 Task: Open Card Trademark Registration Review in Board Sales Pipeline Management and Lead Generation to Workspace Business Writing and add a team member Softage.2@softage.net, a label Purple, a checklist Mixology, an attachment from your google drive, a color Purple and finally, add a card description 'Conduct team training session on leadership' and a comment 'Let us approach this task with a sense of curiosity and a willingness to learn, recognizing that there may be new knowledge or skills to gain.'. Add a start date 'Jan 06, 1900' with a due date 'Jan 13, 1900'
Action: Mouse moved to (388, 156)
Screenshot: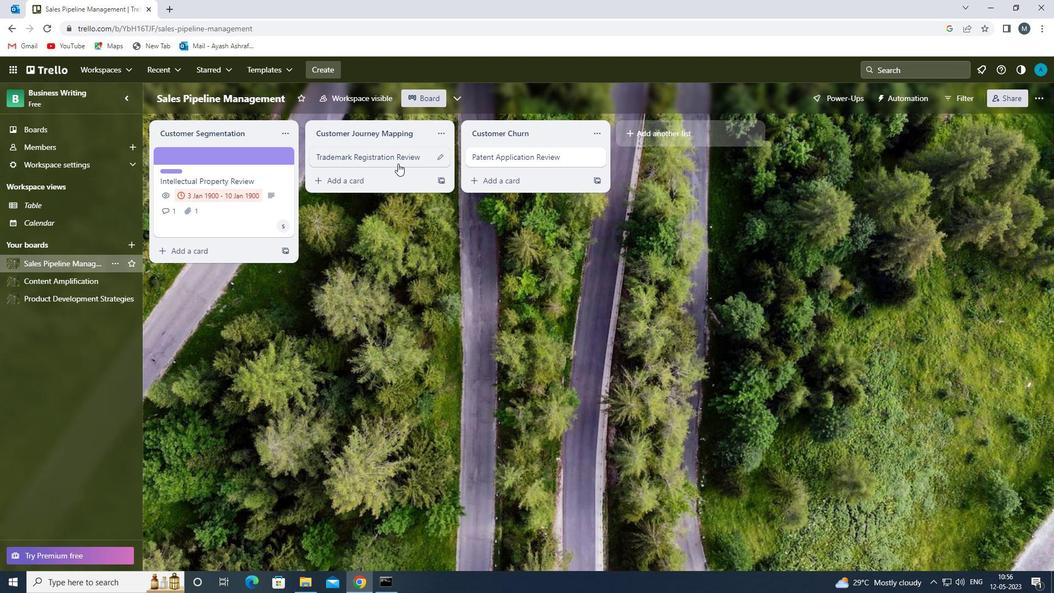 
Action: Mouse pressed left at (388, 156)
Screenshot: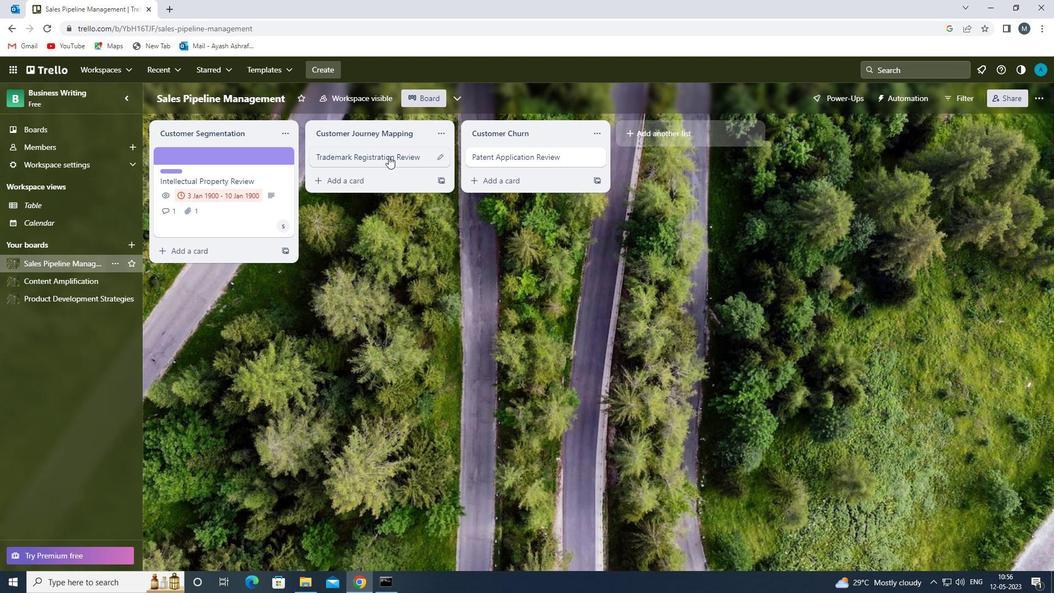 
Action: Mouse moved to (663, 193)
Screenshot: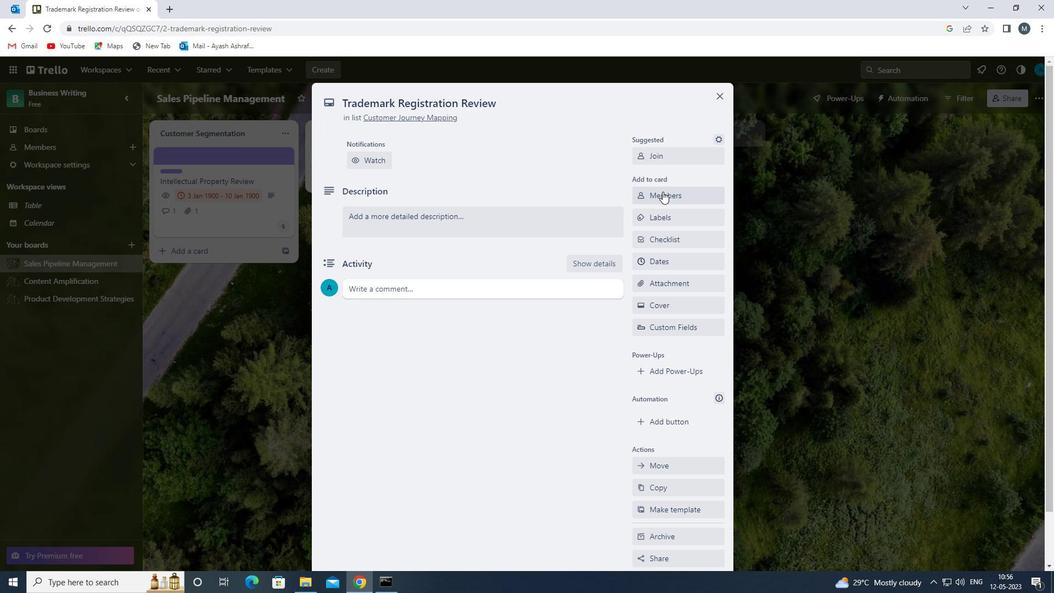 
Action: Mouse pressed left at (663, 193)
Screenshot: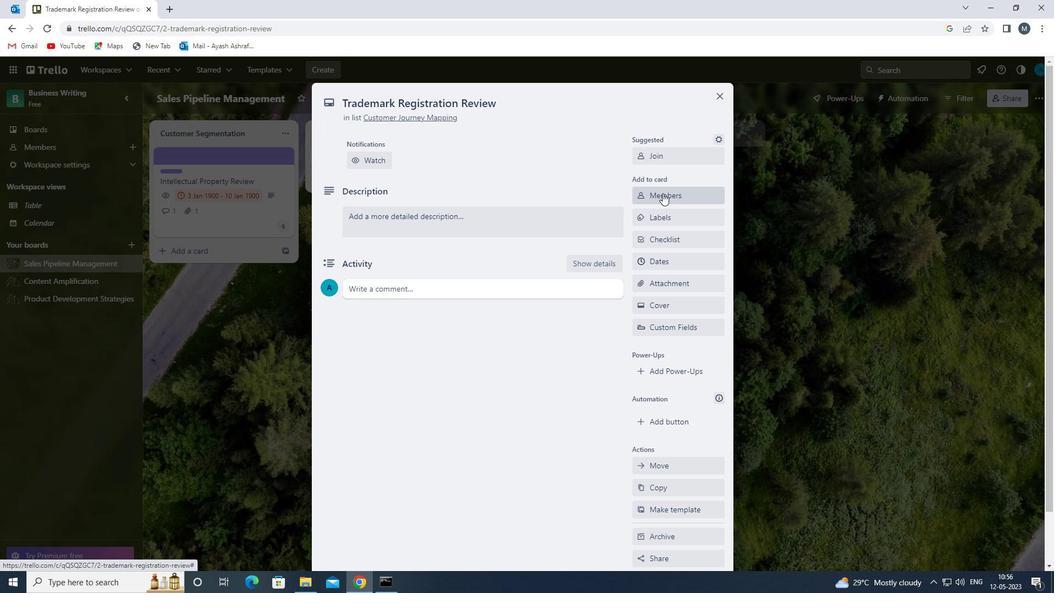 
Action: Mouse moved to (694, 285)
Screenshot: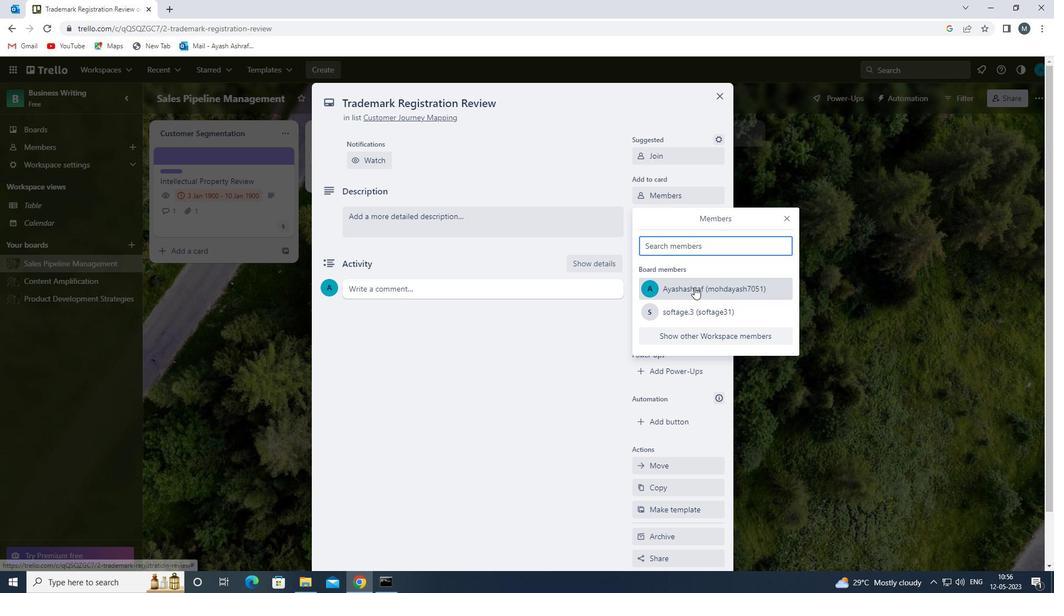 
Action: Key pressed s
Screenshot: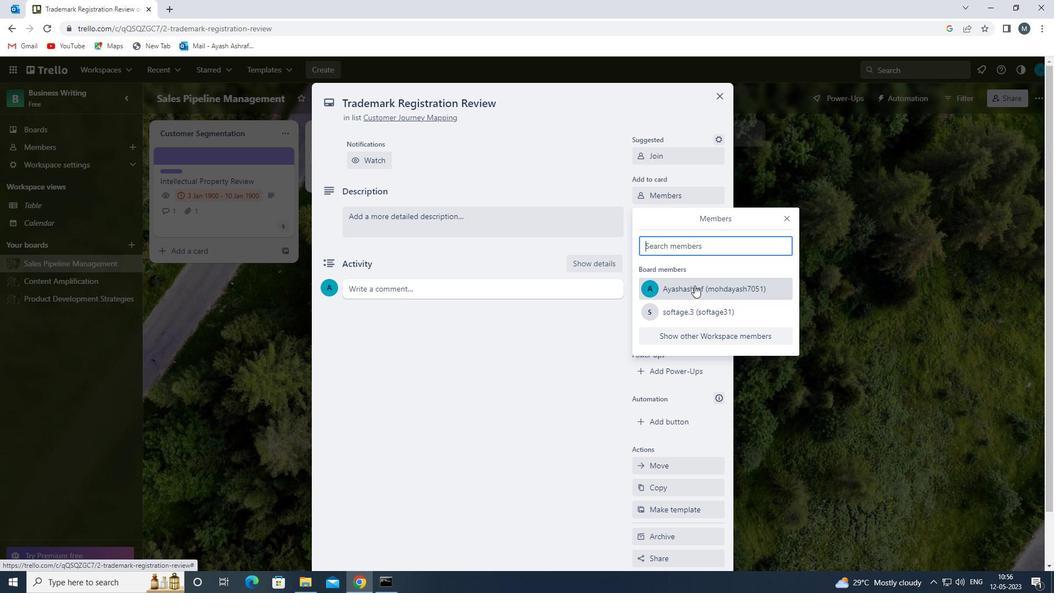 
Action: Mouse moved to (696, 354)
Screenshot: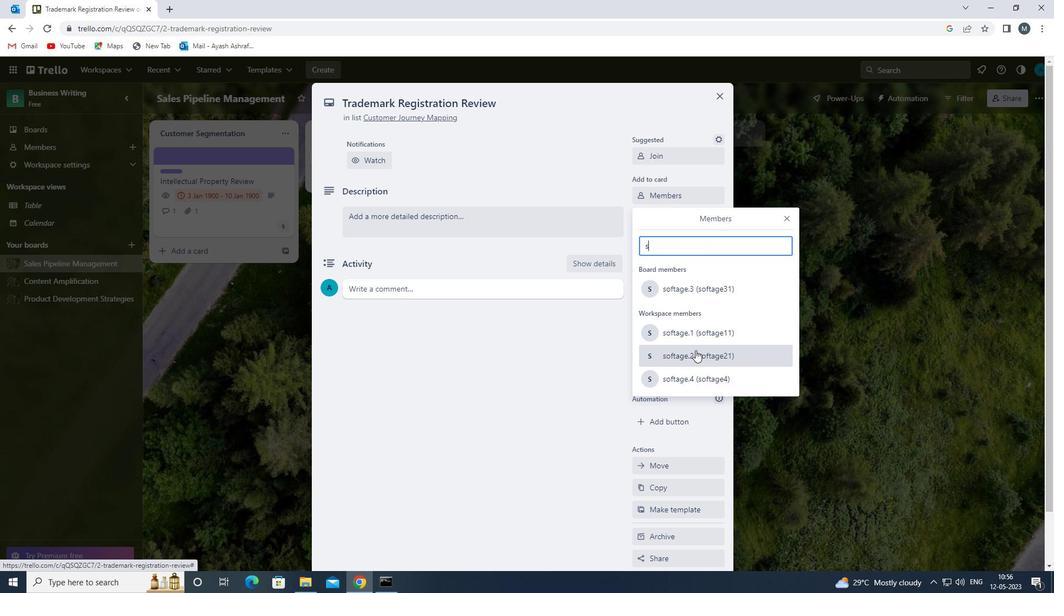 
Action: Mouse pressed left at (696, 354)
Screenshot: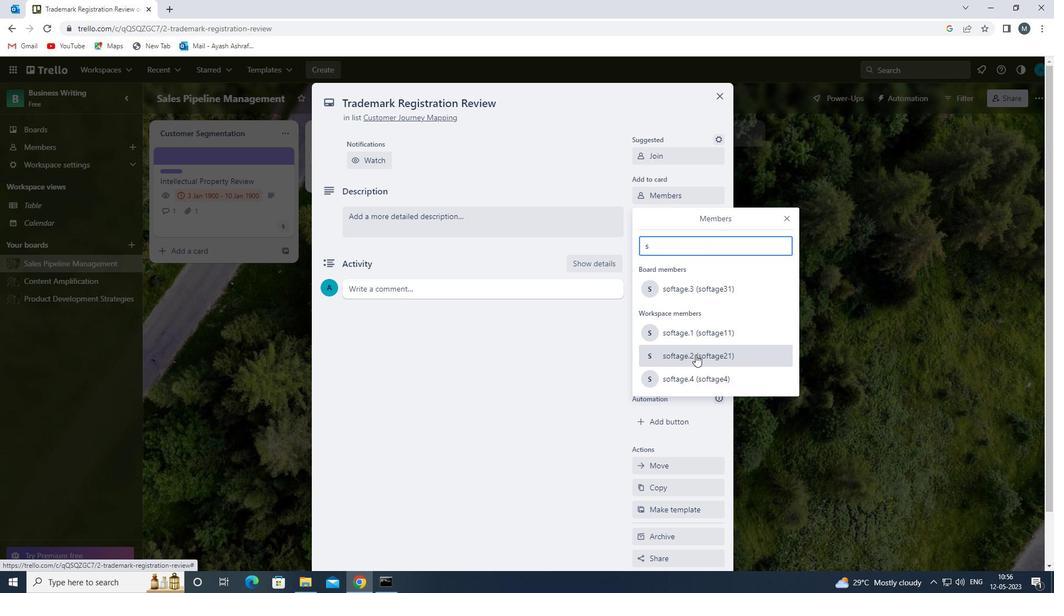 
Action: Mouse moved to (788, 219)
Screenshot: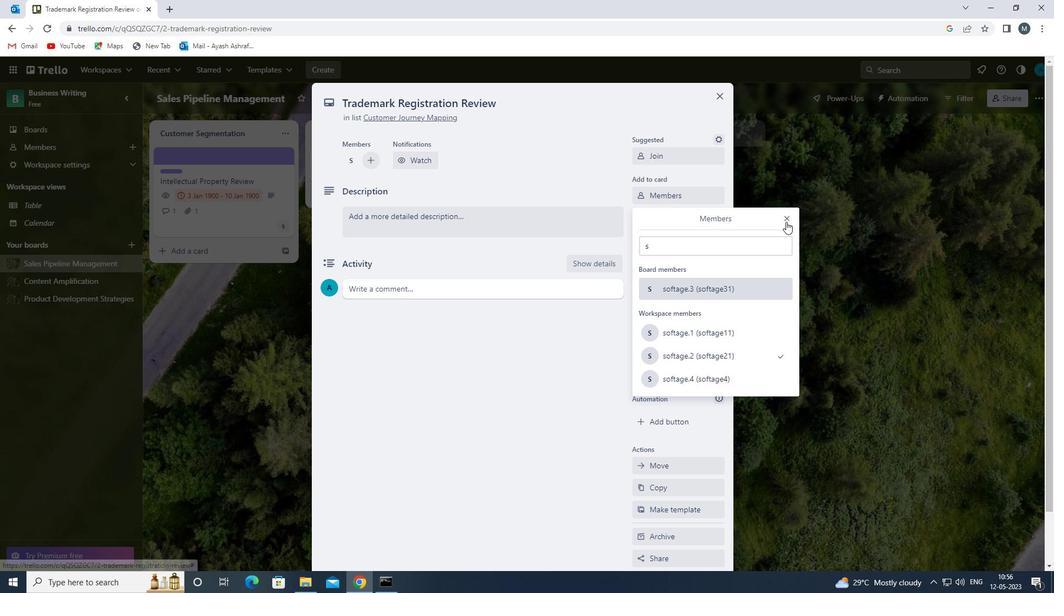 
Action: Mouse pressed left at (788, 219)
Screenshot: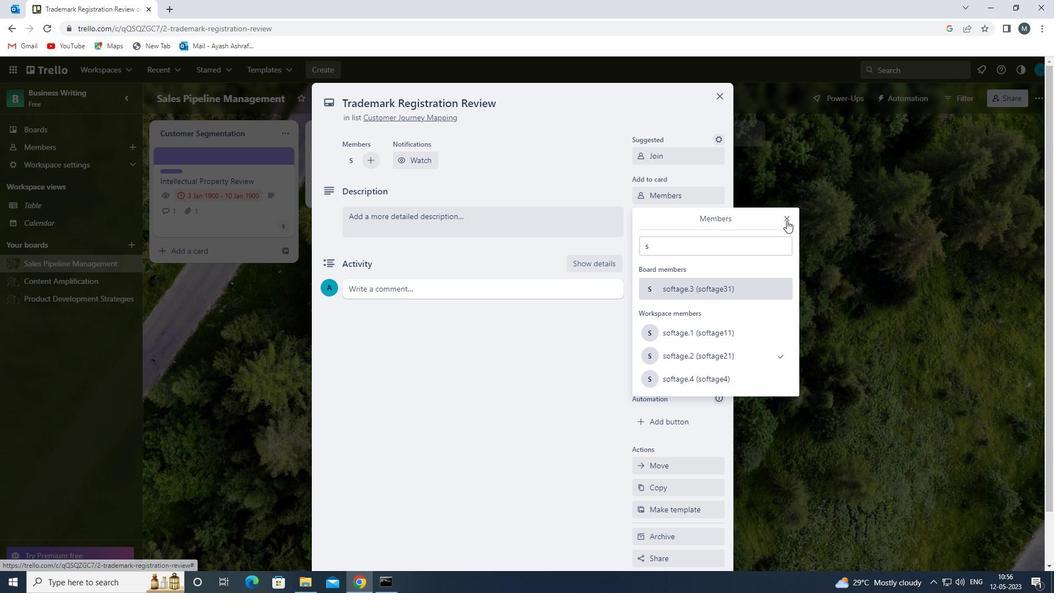 
Action: Mouse moved to (673, 218)
Screenshot: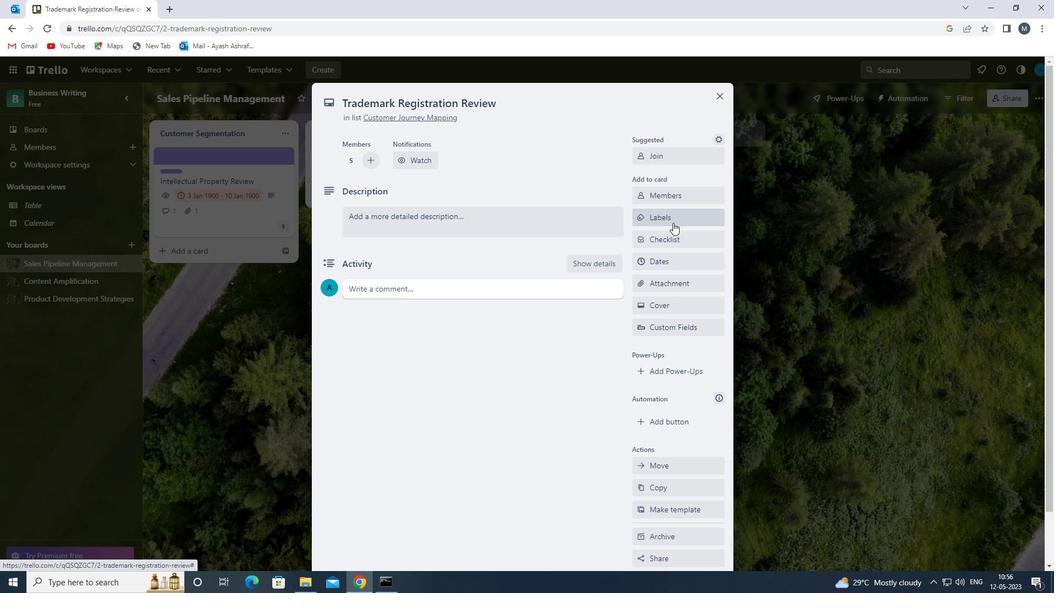 
Action: Mouse pressed left at (673, 218)
Screenshot: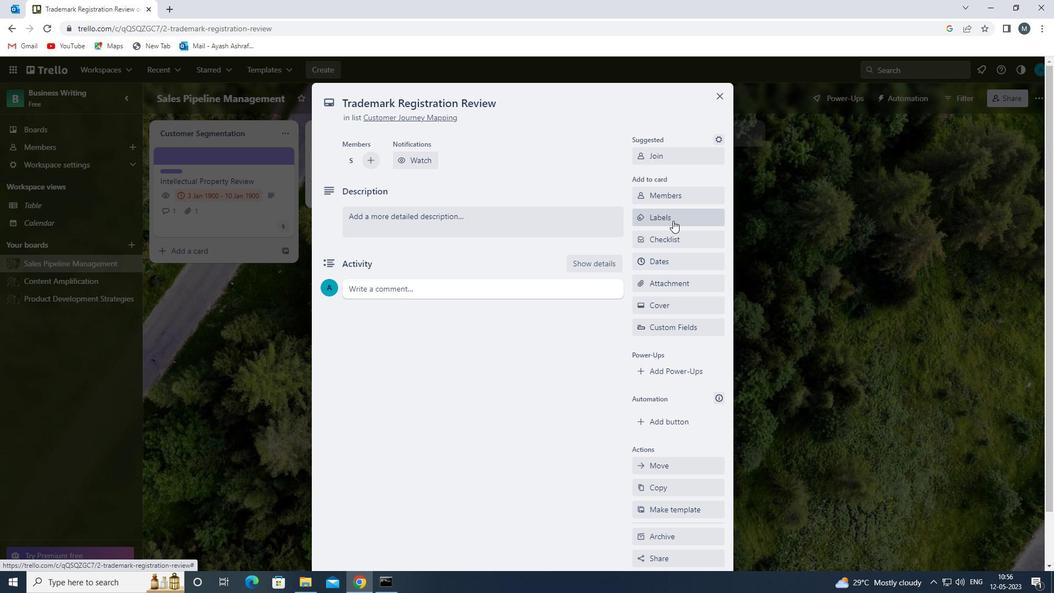 
Action: Mouse moved to (694, 388)
Screenshot: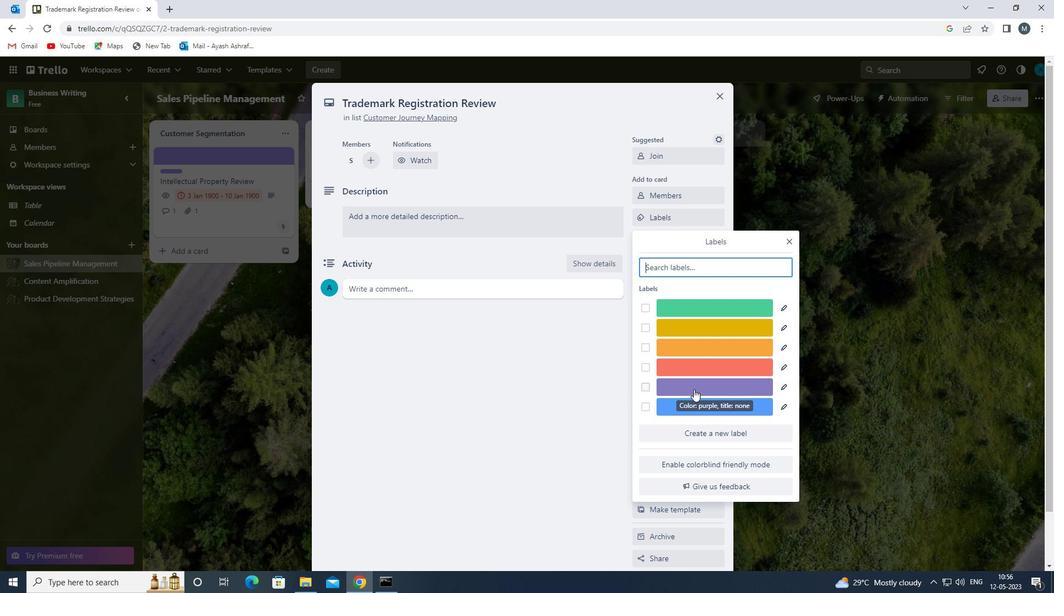 
Action: Mouse pressed left at (694, 388)
Screenshot: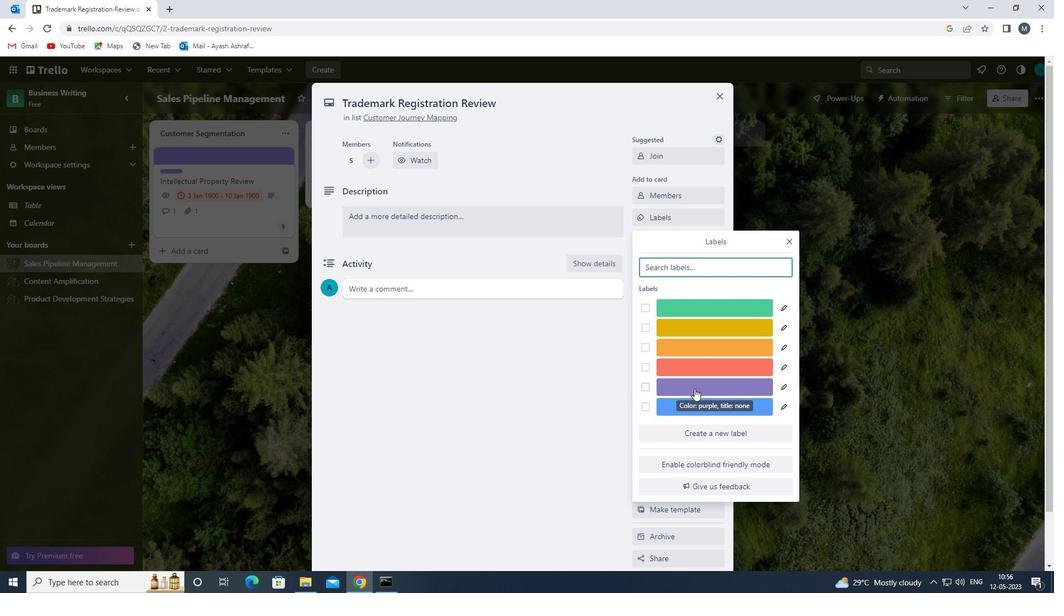 
Action: Mouse moved to (790, 239)
Screenshot: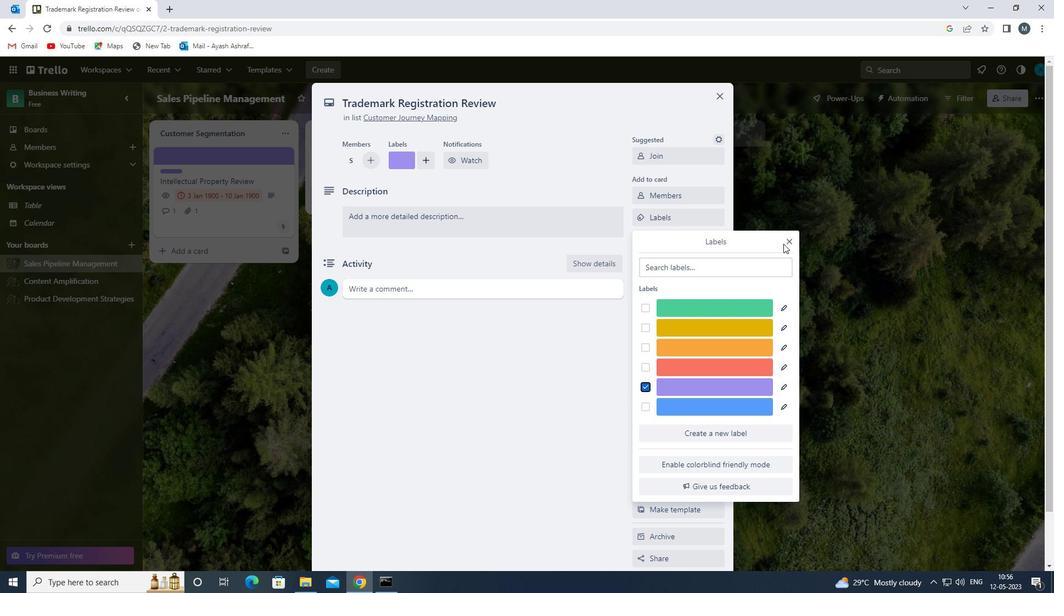 
Action: Mouse pressed left at (790, 239)
Screenshot: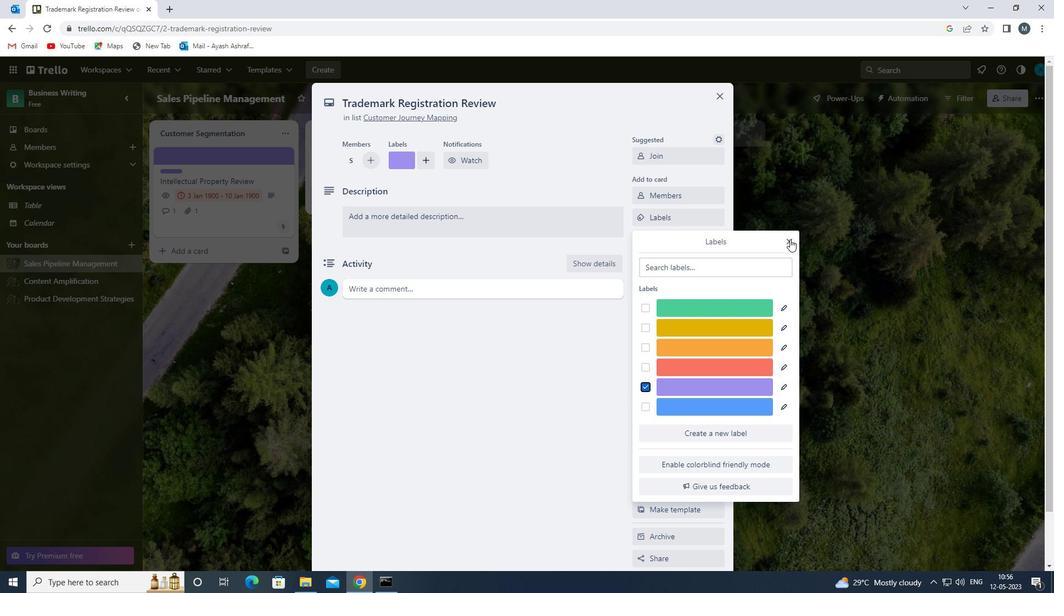 
Action: Mouse moved to (676, 238)
Screenshot: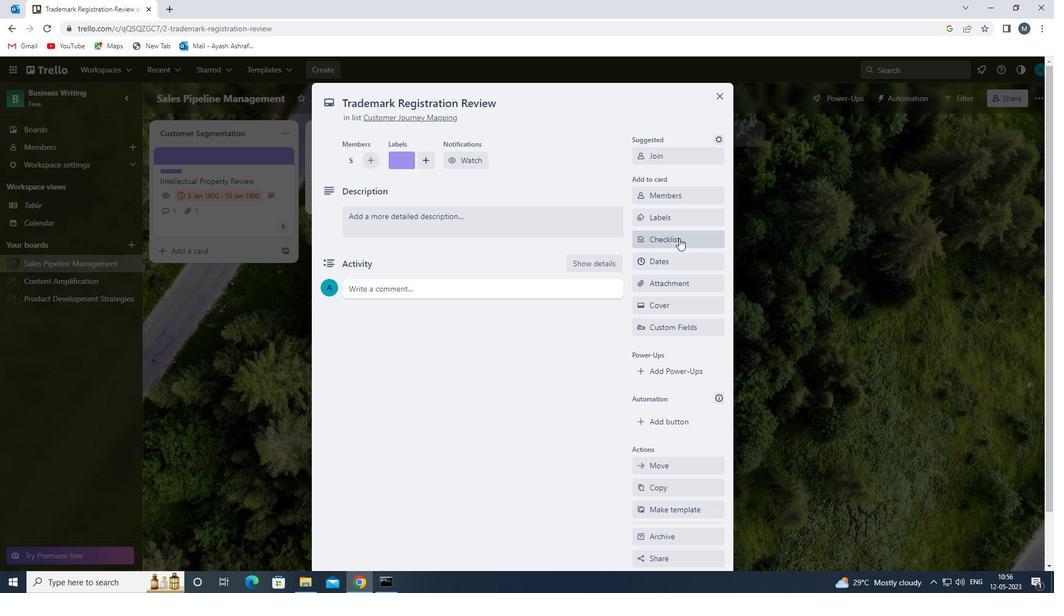 
Action: Mouse pressed left at (676, 238)
Screenshot: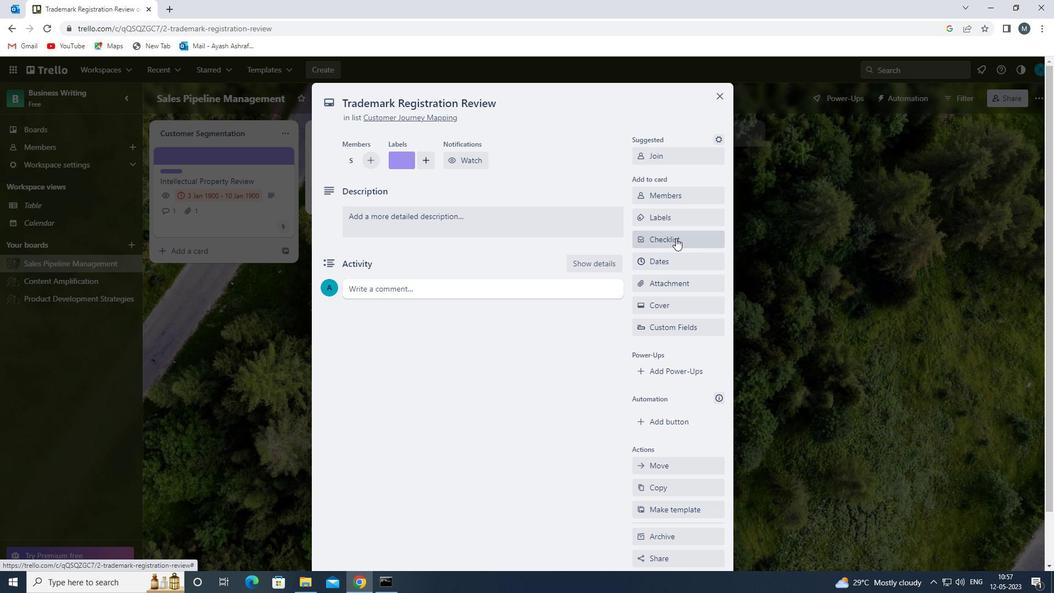 
Action: Mouse moved to (681, 295)
Screenshot: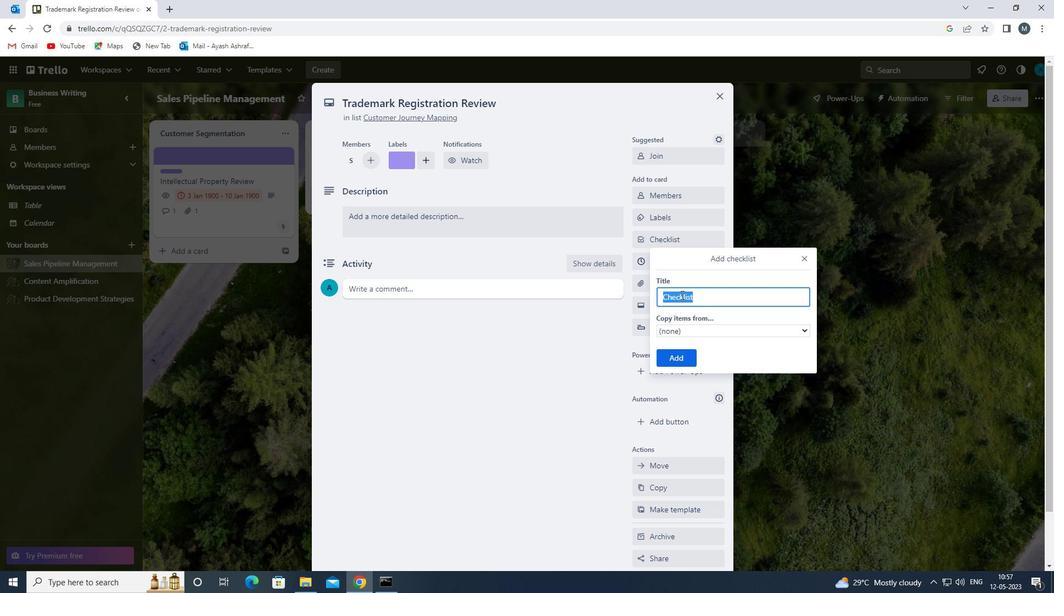 
Action: Key pressed m
Screenshot: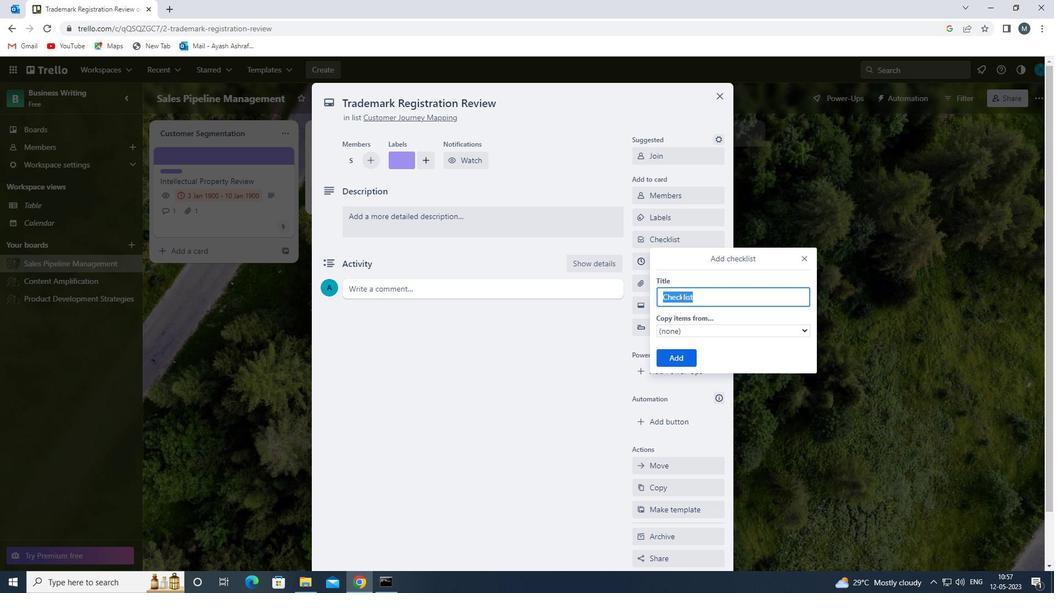 
Action: Mouse moved to (717, 340)
Screenshot: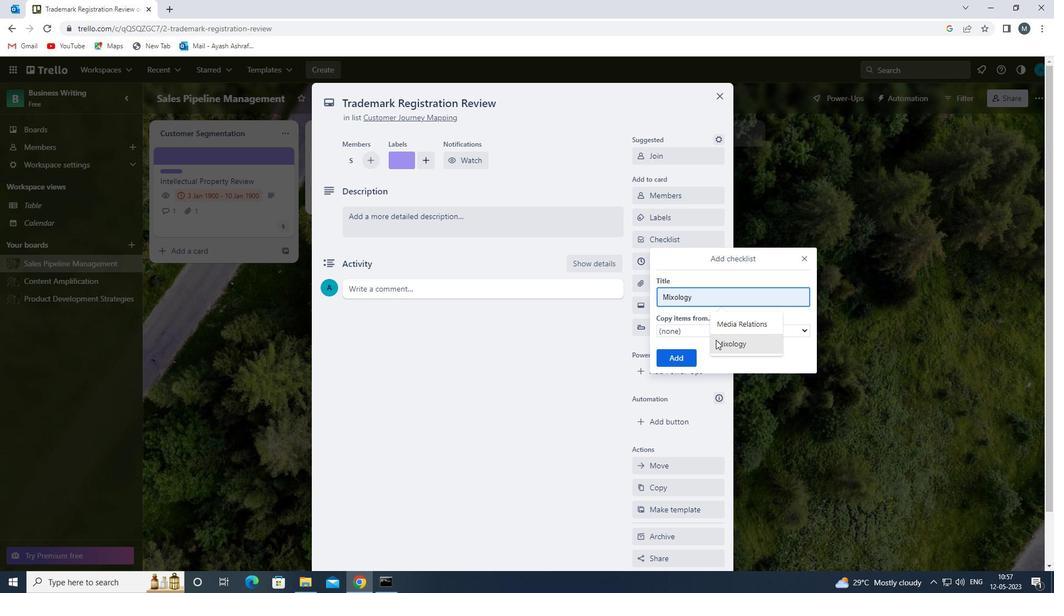 
Action: Mouse pressed left at (717, 340)
Screenshot: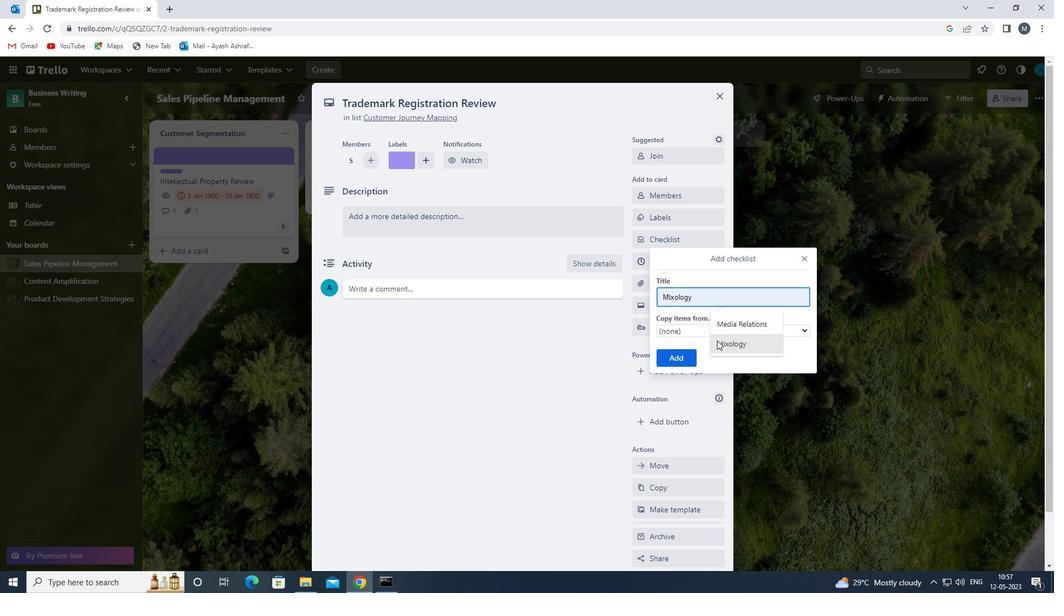 
Action: Mouse moved to (666, 358)
Screenshot: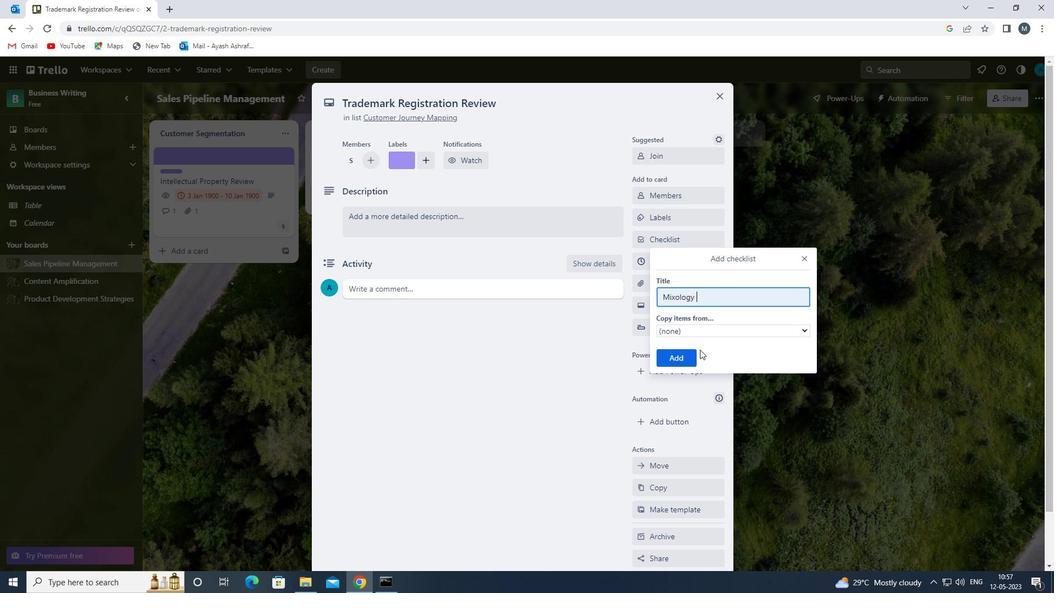 
Action: Mouse pressed left at (666, 358)
Screenshot: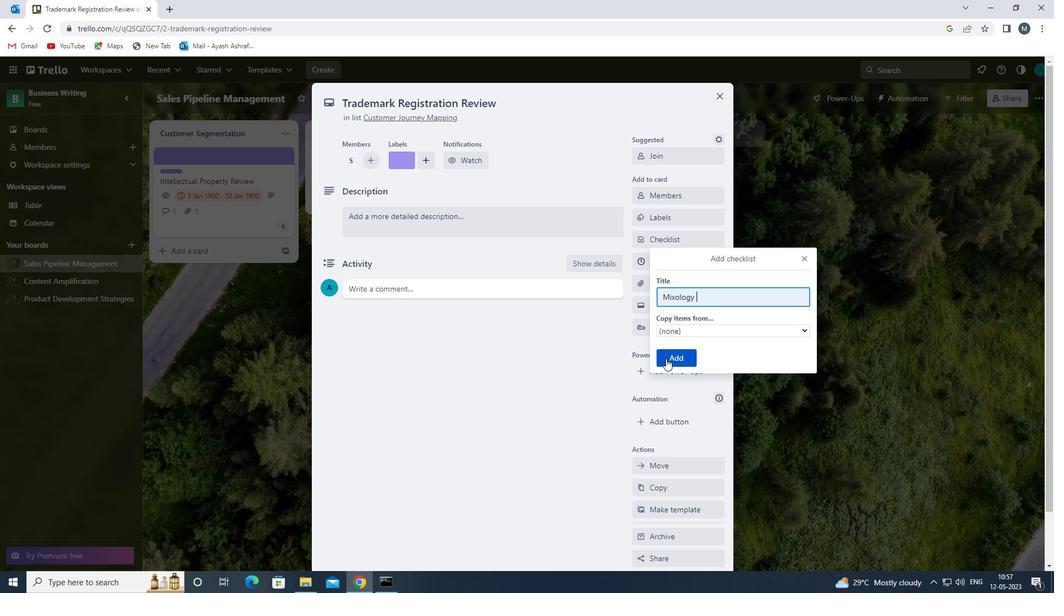 
Action: Mouse moved to (671, 285)
Screenshot: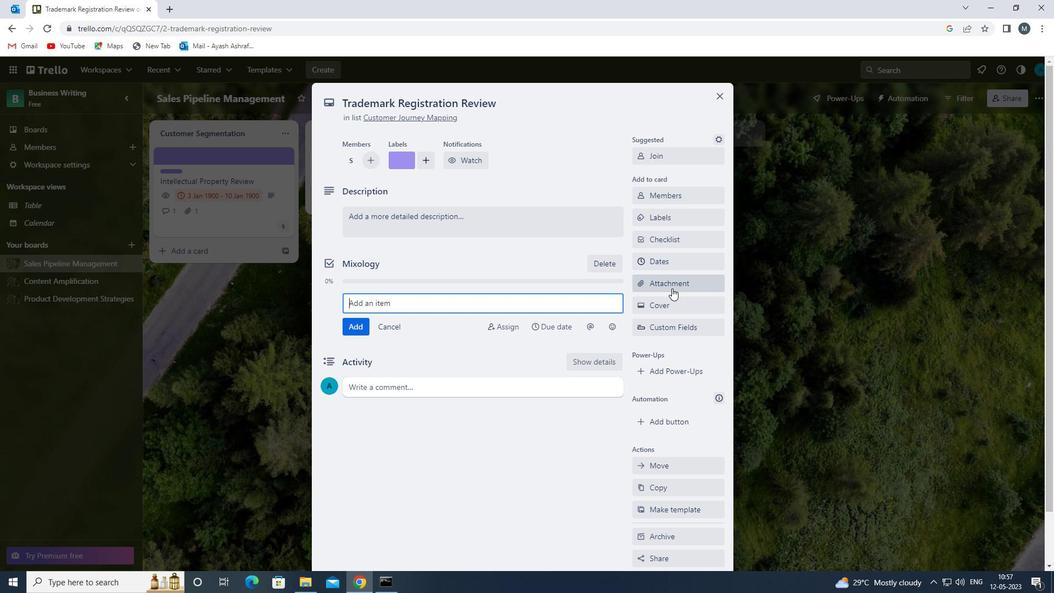 
Action: Mouse pressed left at (671, 285)
Screenshot: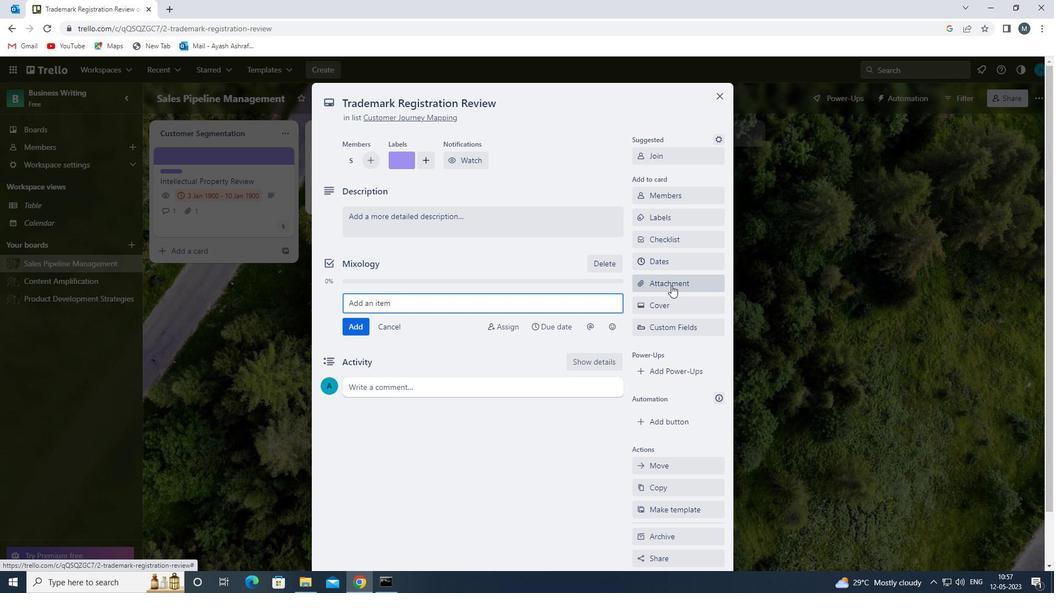 
Action: Mouse moved to (665, 365)
Screenshot: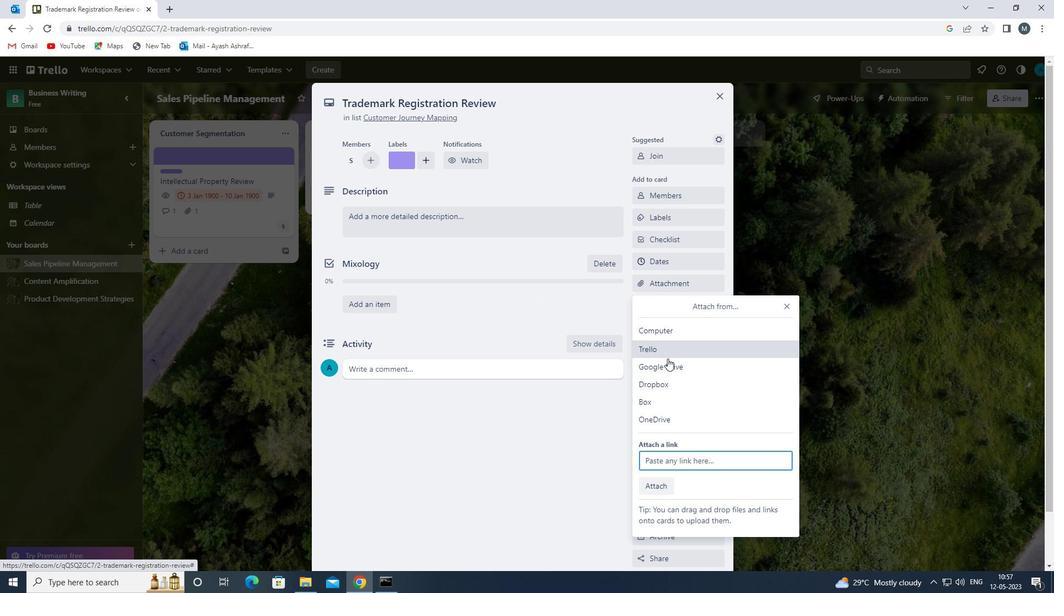 
Action: Mouse pressed left at (665, 365)
Screenshot: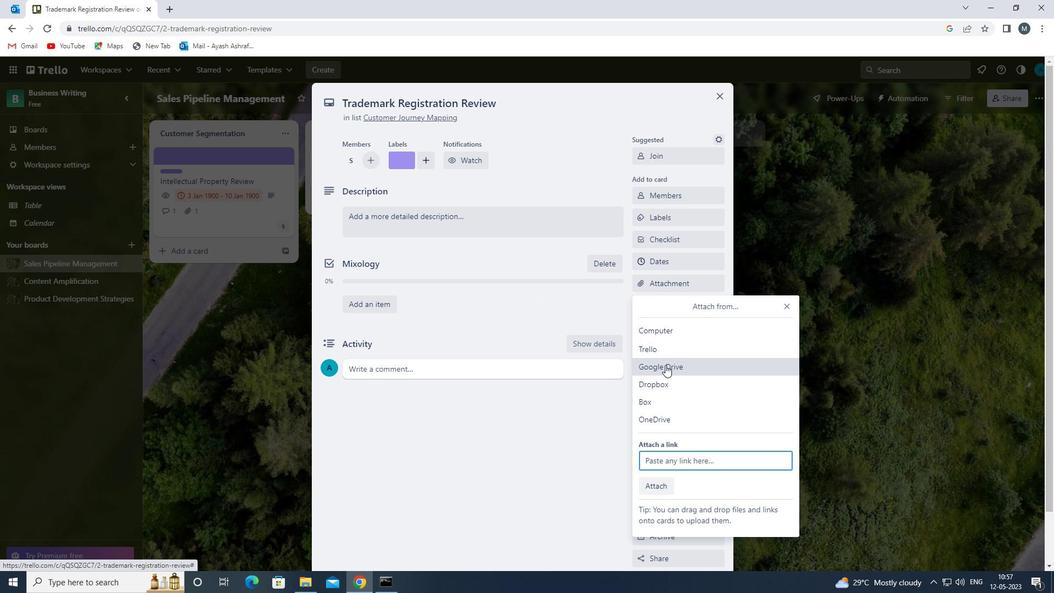 
Action: Mouse moved to (368, 239)
Screenshot: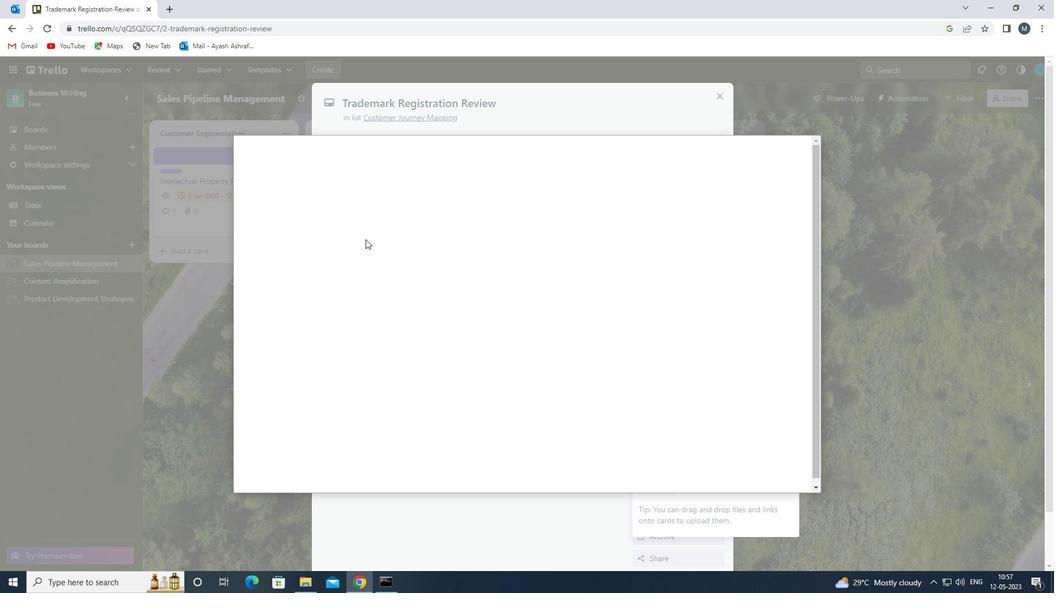 
Action: Mouse scrolled (368, 238) with delta (0, 0)
Screenshot: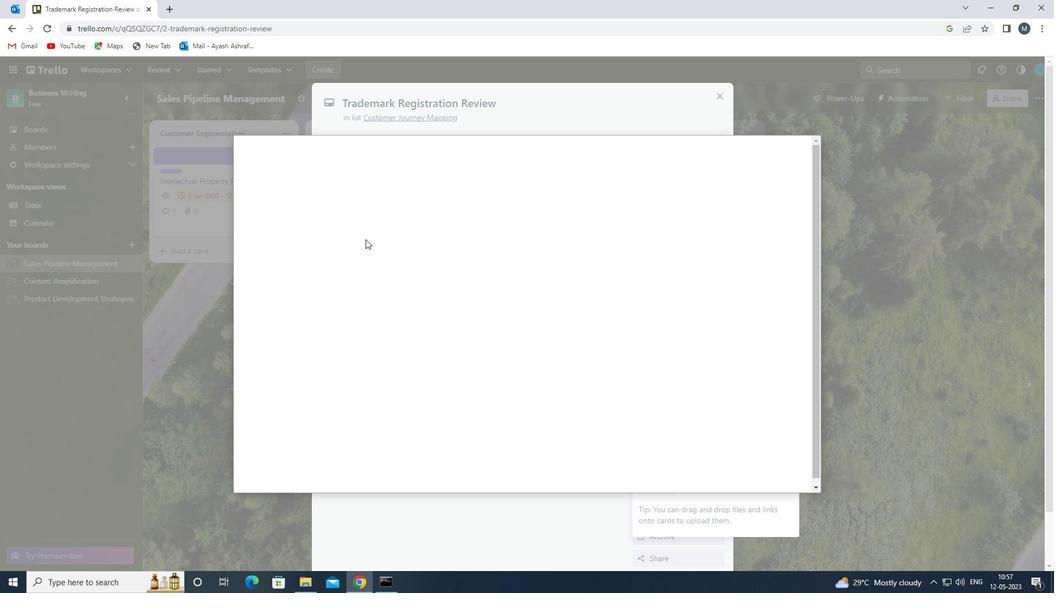 
Action: Mouse moved to (382, 276)
Screenshot: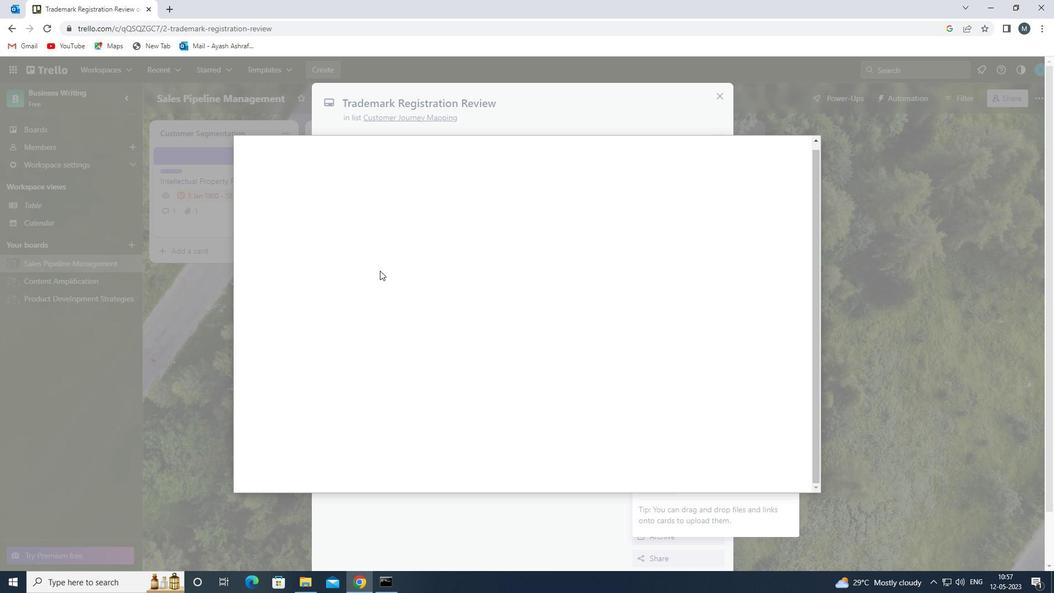 
Action: Mouse scrolled (382, 276) with delta (0, 0)
Screenshot: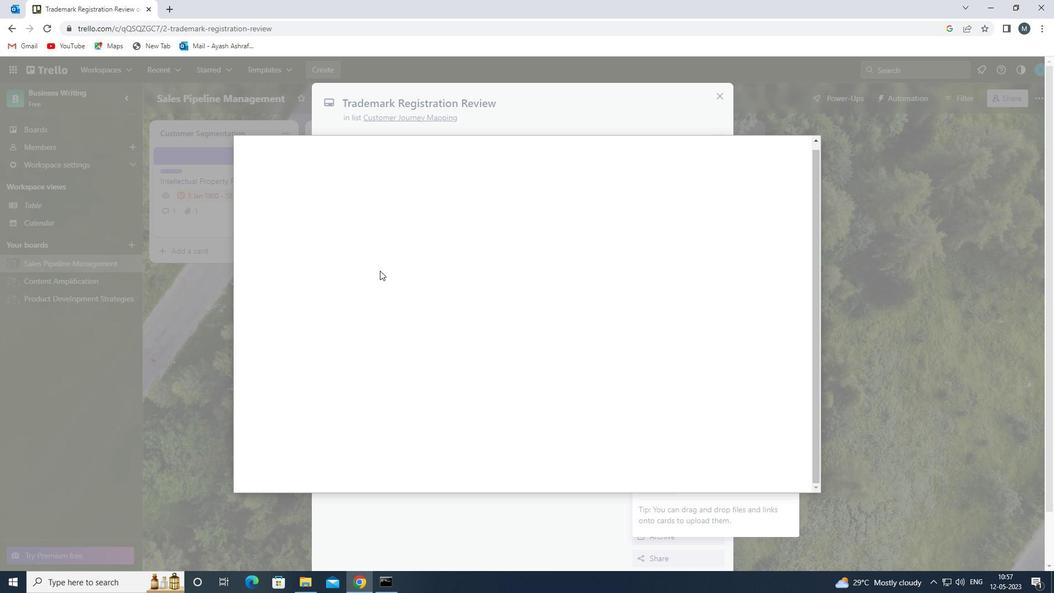 
Action: Mouse scrolled (382, 276) with delta (0, 0)
Screenshot: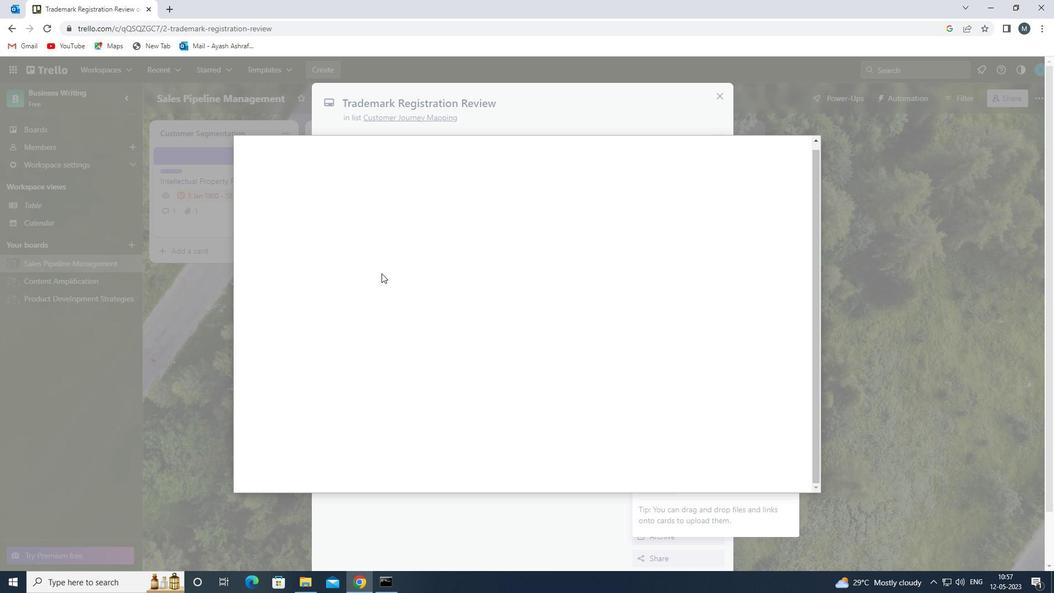 
Action: Mouse scrolled (382, 276) with delta (0, 0)
Screenshot: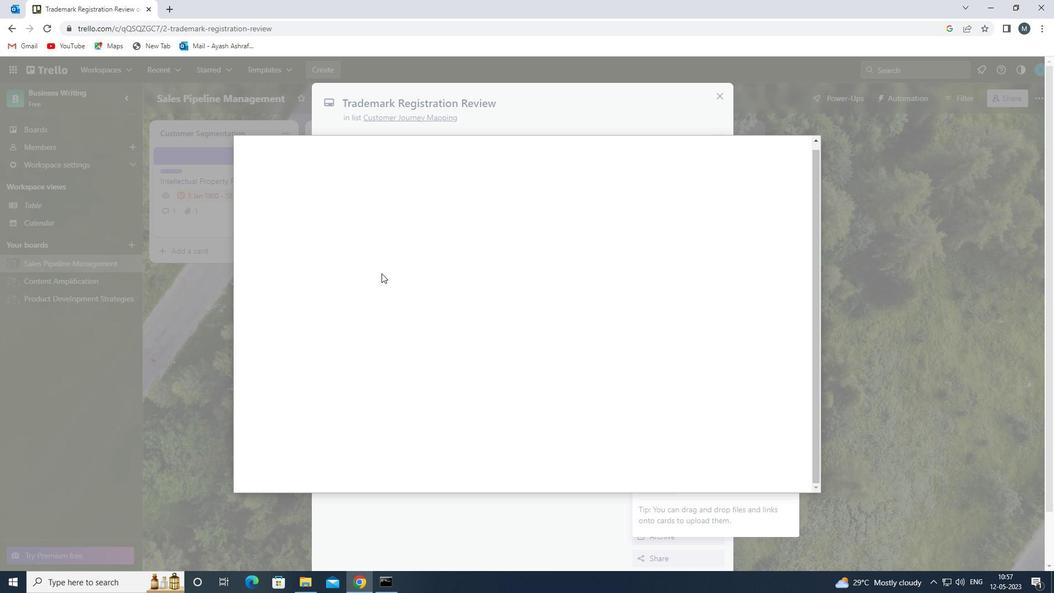 
Action: Mouse scrolled (382, 276) with delta (0, 0)
Screenshot: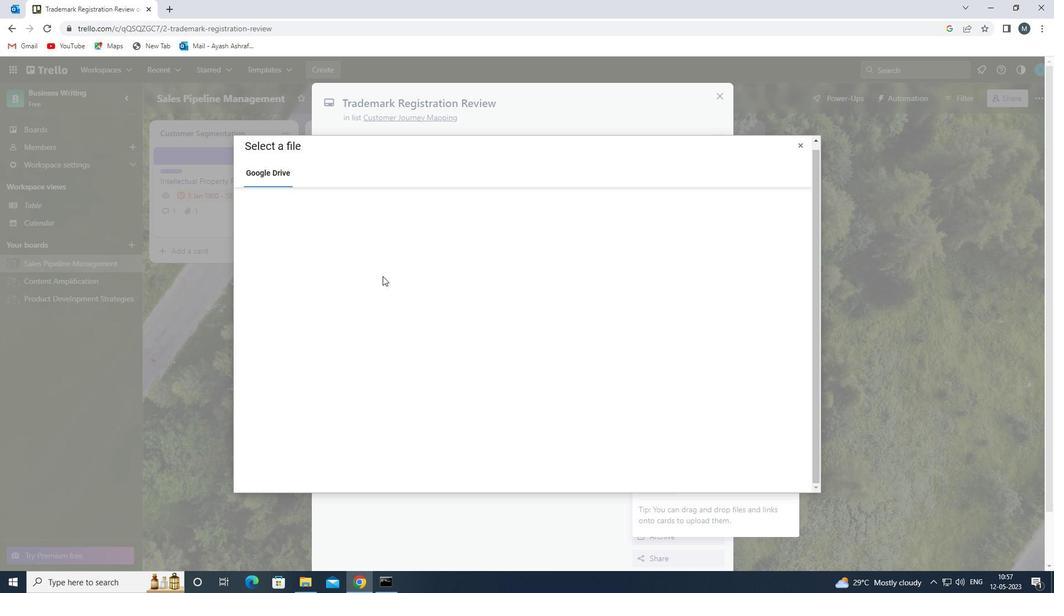 
Action: Mouse moved to (307, 272)
Screenshot: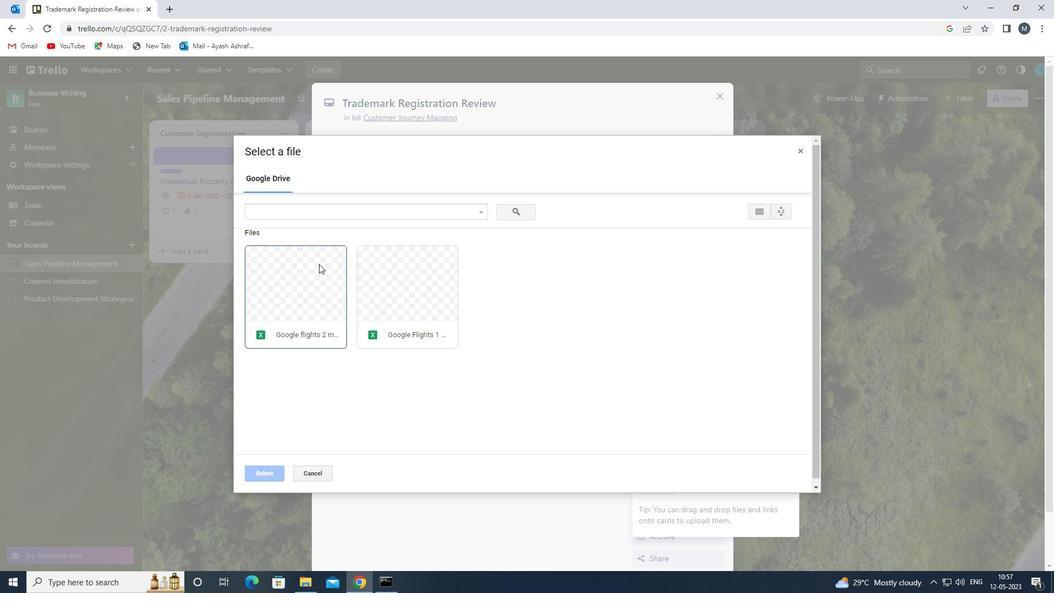 
Action: Mouse pressed left at (307, 272)
Screenshot: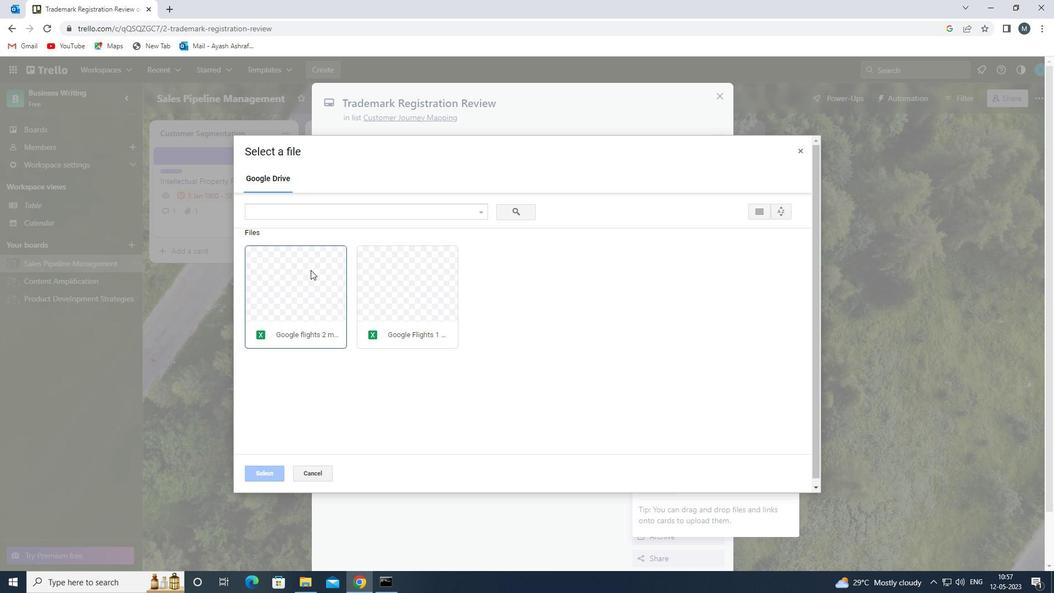 
Action: Mouse moved to (282, 238)
Screenshot: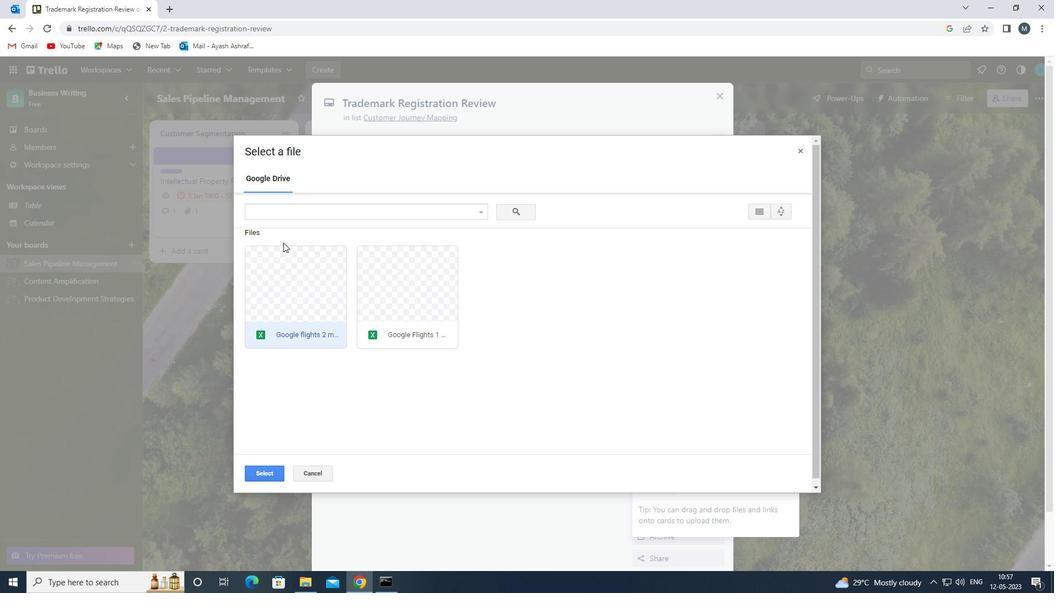 
Action: Mouse pressed left at (282, 238)
Screenshot: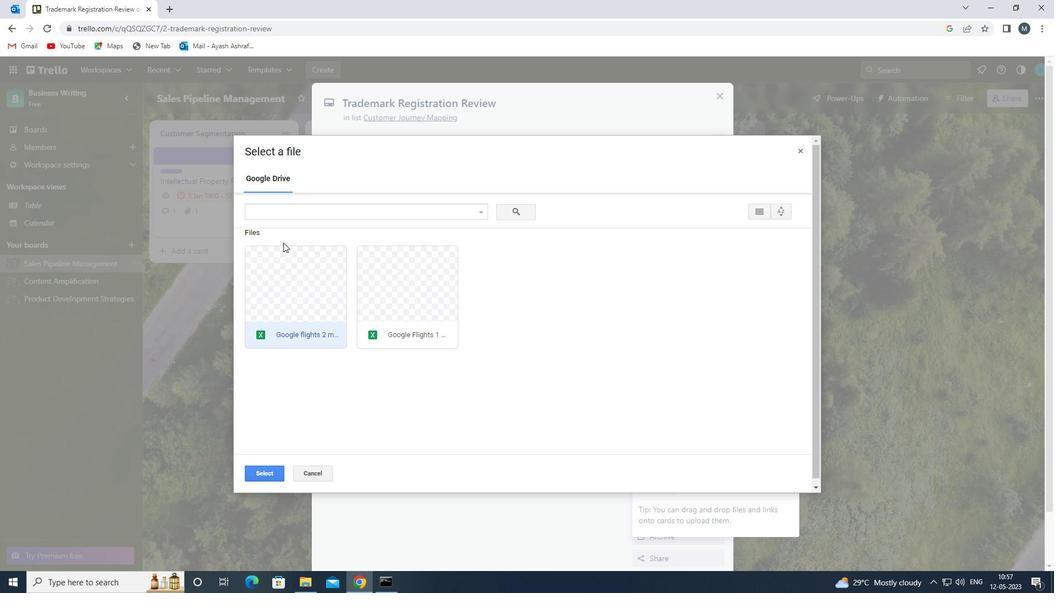 
Action: Mouse moved to (286, 265)
Screenshot: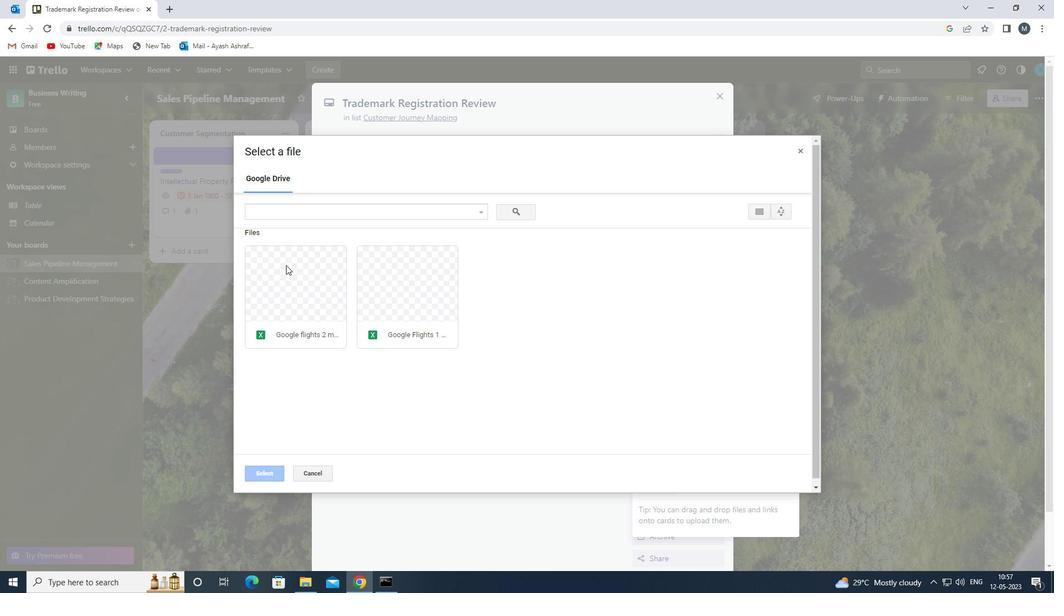 
Action: Mouse pressed left at (286, 265)
Screenshot: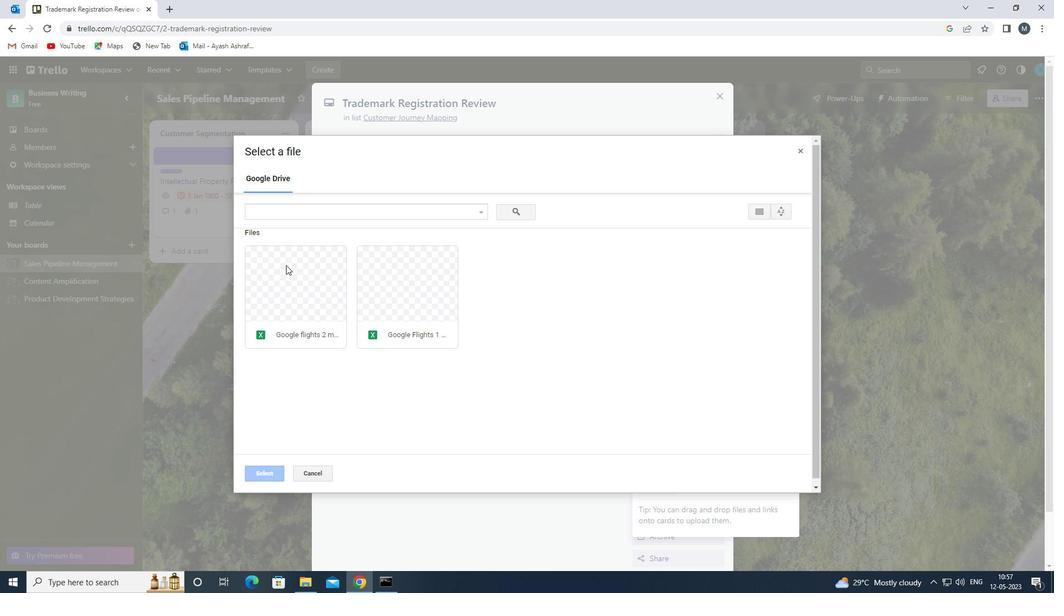 
Action: Mouse moved to (257, 473)
Screenshot: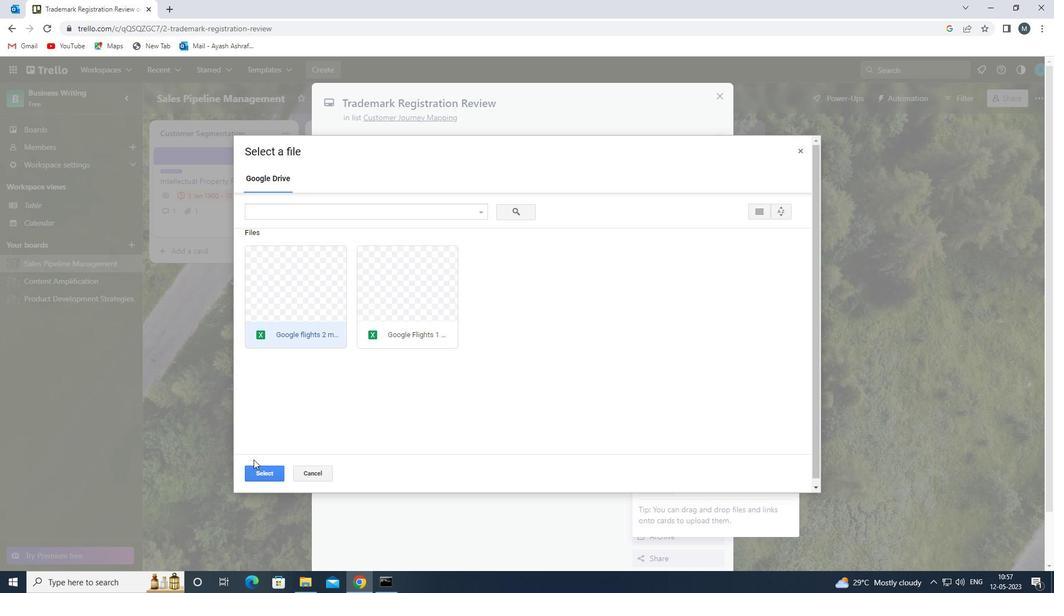 
Action: Mouse pressed left at (257, 473)
Screenshot: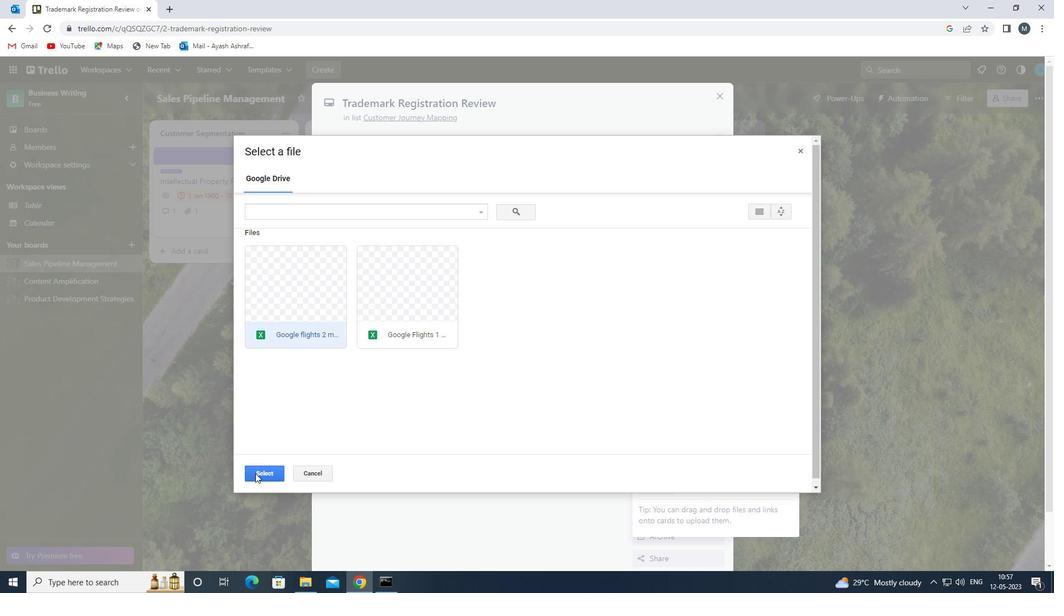 
Action: Mouse moved to (684, 304)
Screenshot: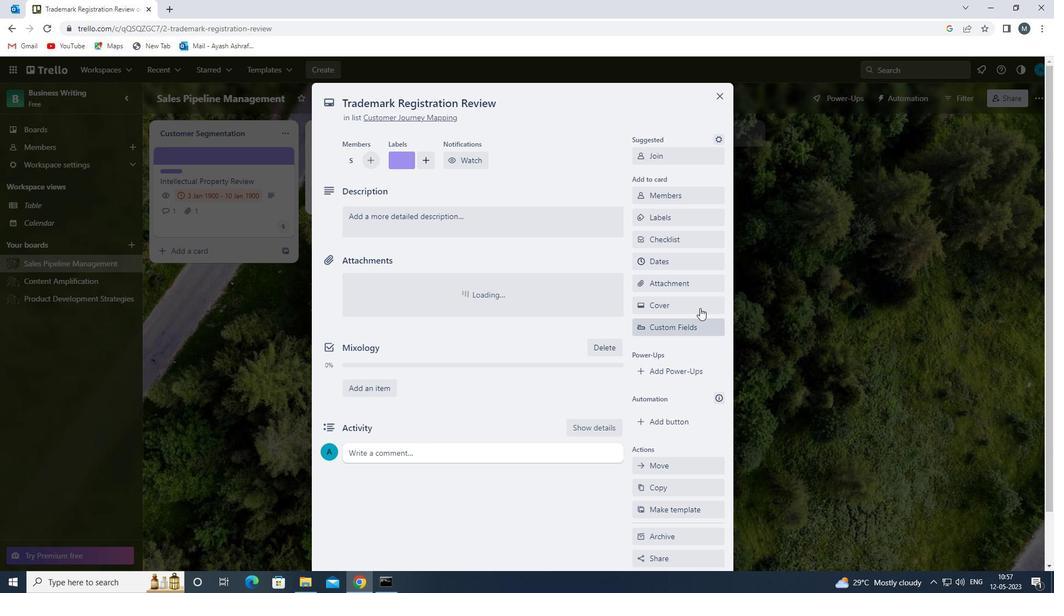 
Action: Mouse pressed left at (684, 304)
Screenshot: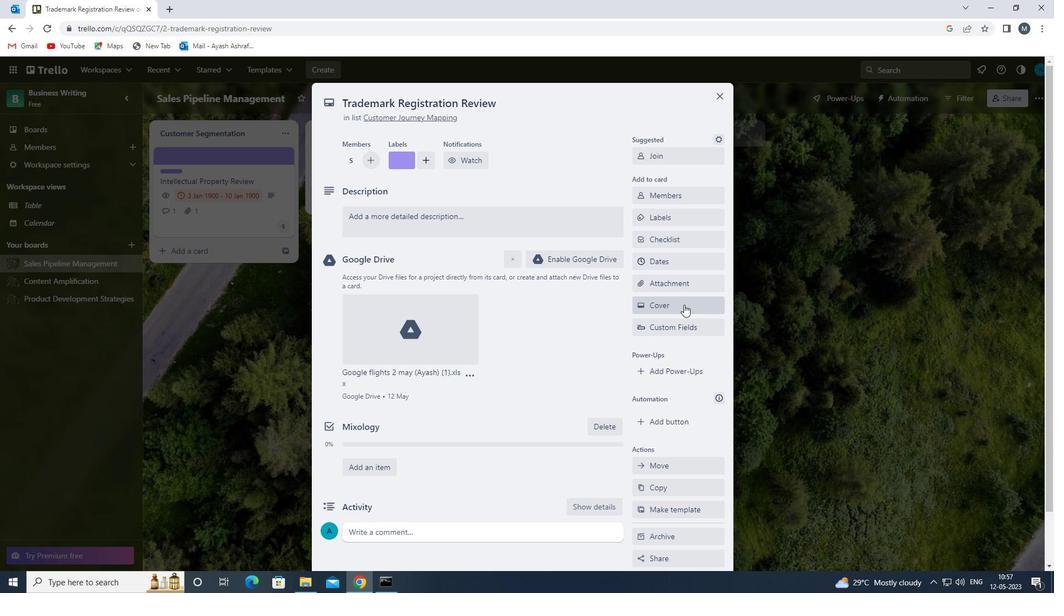 
Action: Mouse moved to (778, 349)
Screenshot: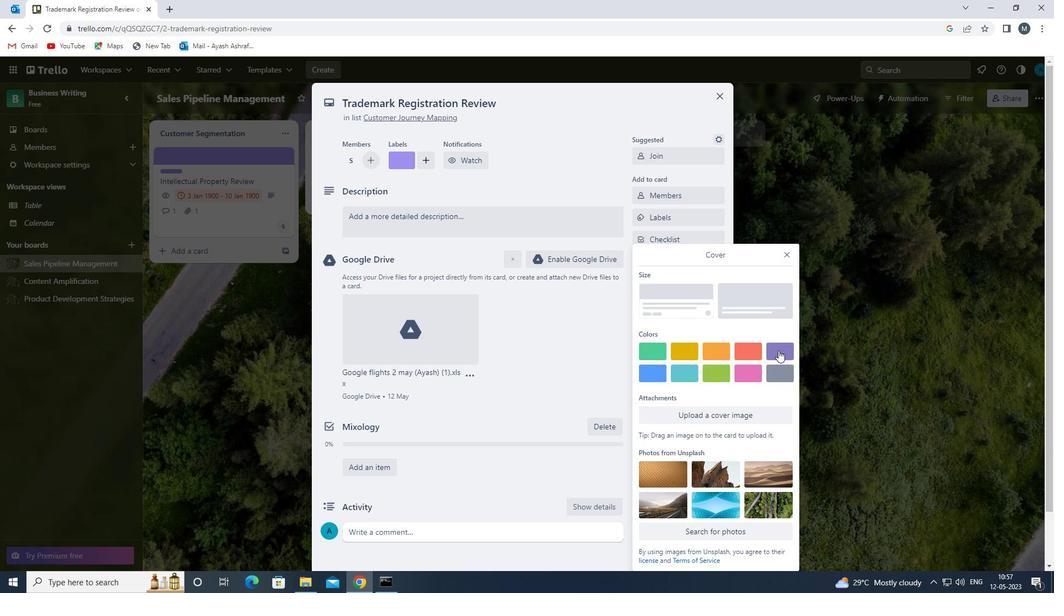 
Action: Mouse pressed left at (778, 349)
Screenshot: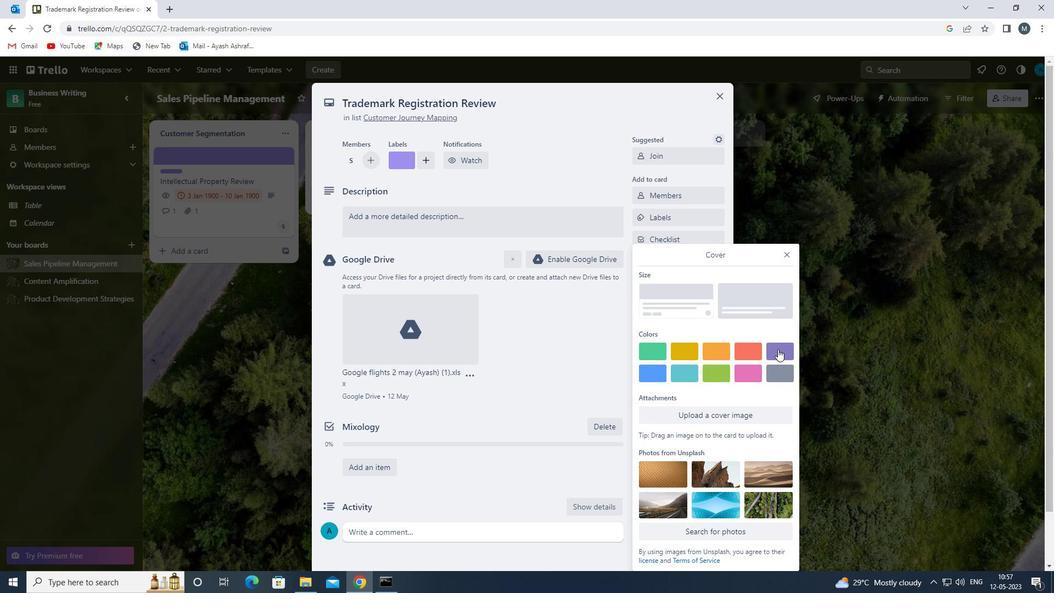 
Action: Mouse moved to (791, 236)
Screenshot: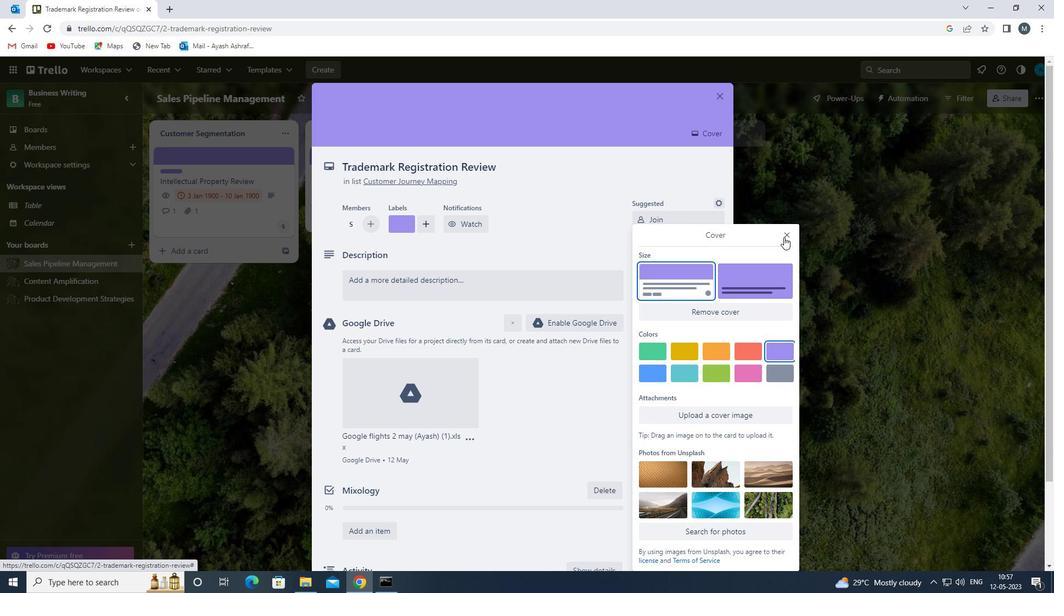 
Action: Mouse pressed left at (791, 236)
Screenshot: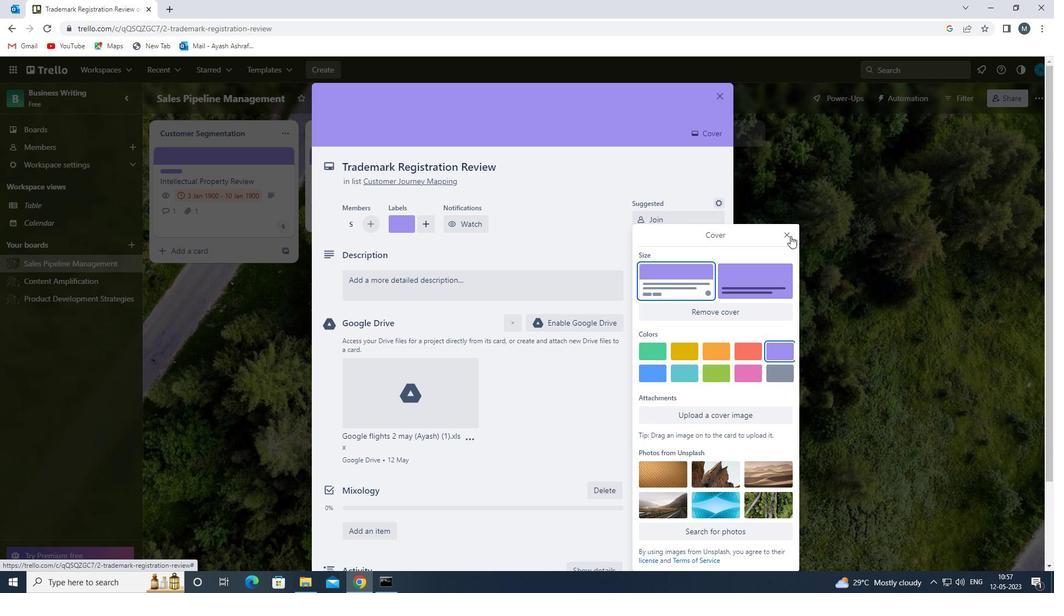 
Action: Mouse moved to (490, 289)
Screenshot: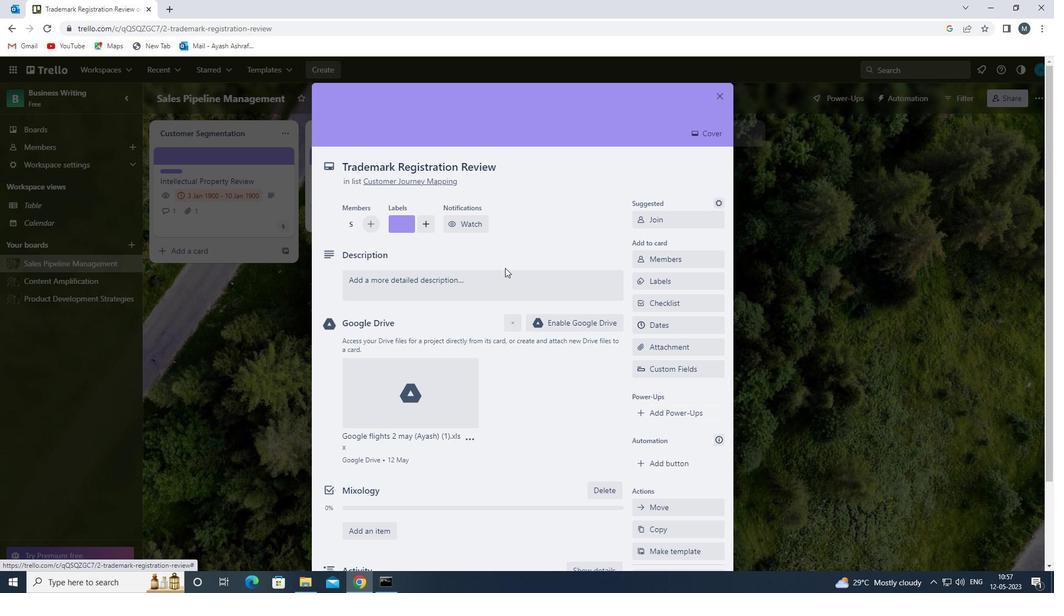 
Action: Mouse pressed left at (490, 289)
Screenshot: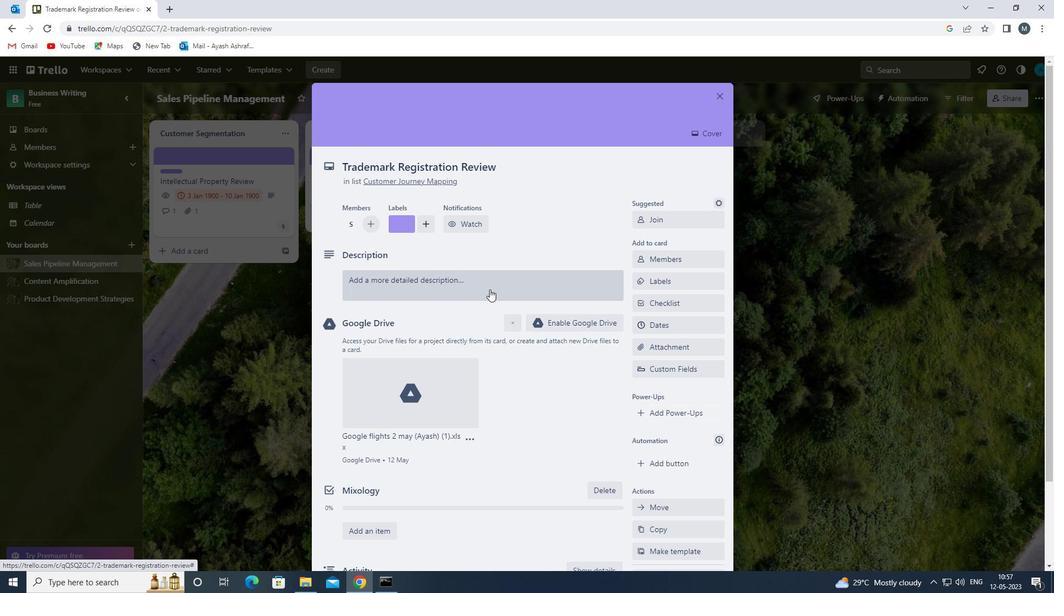 
Action: Mouse moved to (402, 329)
Screenshot: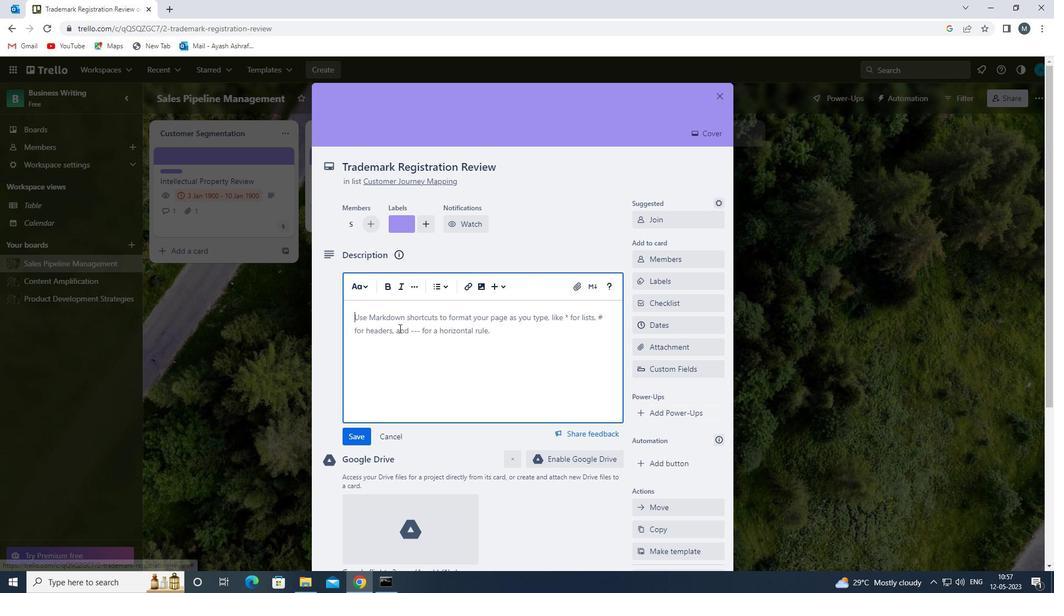 
Action: Mouse pressed left at (402, 329)
Screenshot: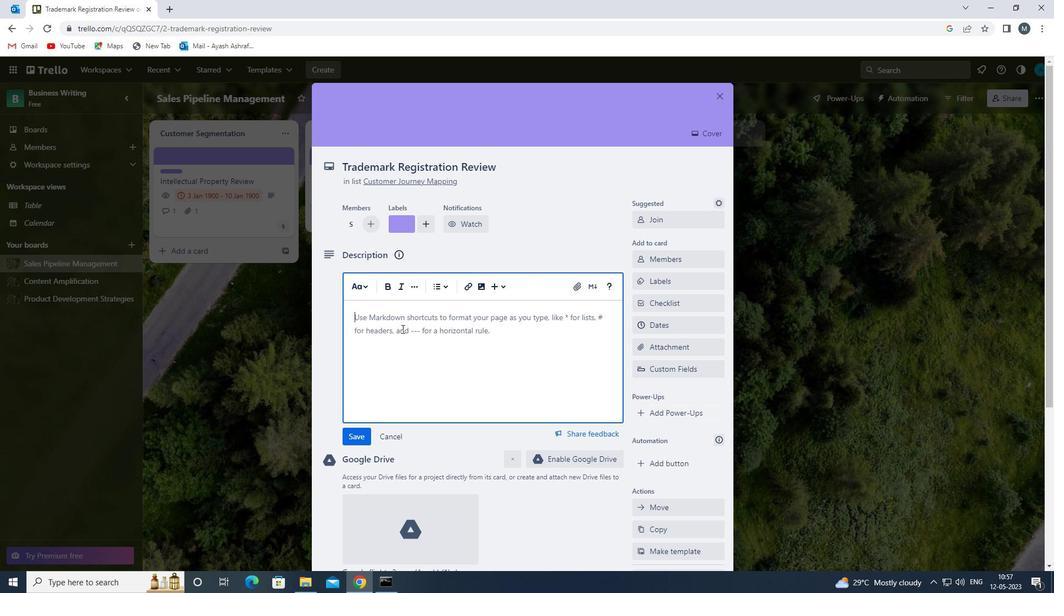 
Action: Mouse moved to (405, 320)
Screenshot: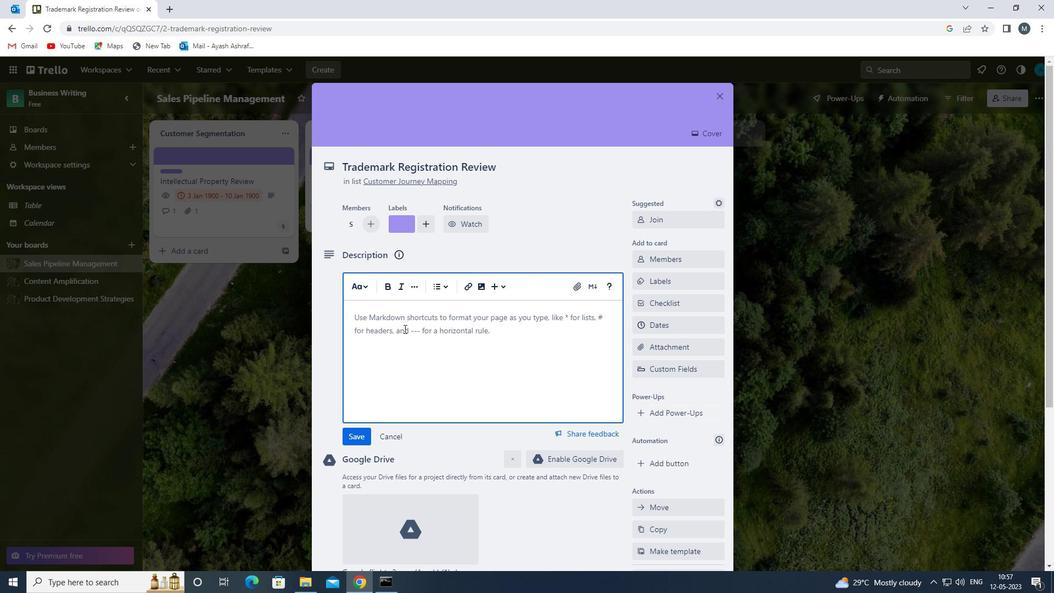 
Action: Key pressed <Key.shift>CONDUCT<Key.space>TEAM<Key.space>TRAININ<Key.space><Key.backspace>G<Key.space>SESSION<Key.space>ON<Key.space>LEADERSHIP
Screenshot: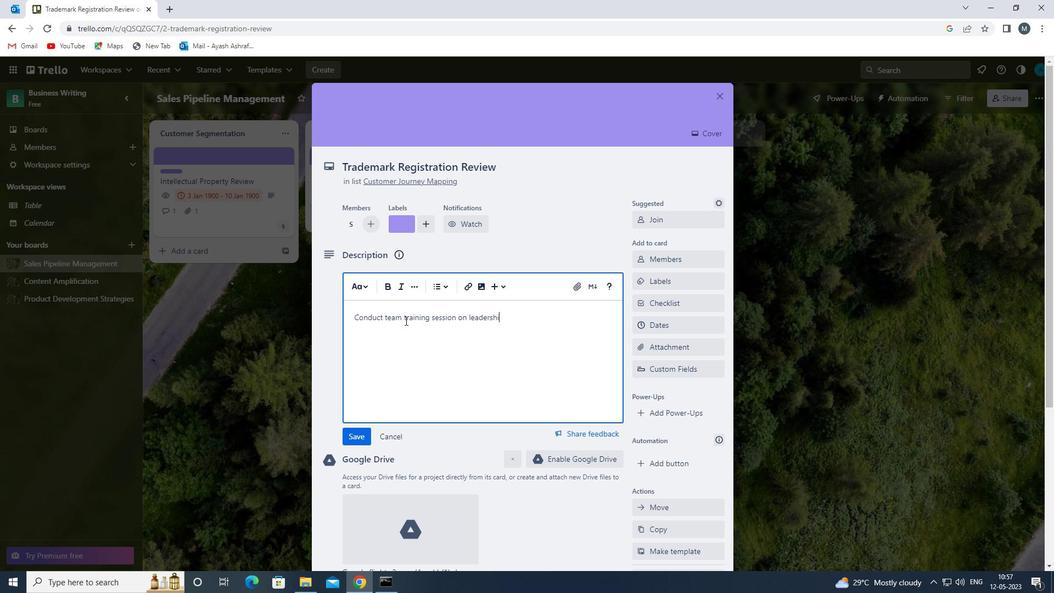 
Action: Mouse moved to (358, 435)
Screenshot: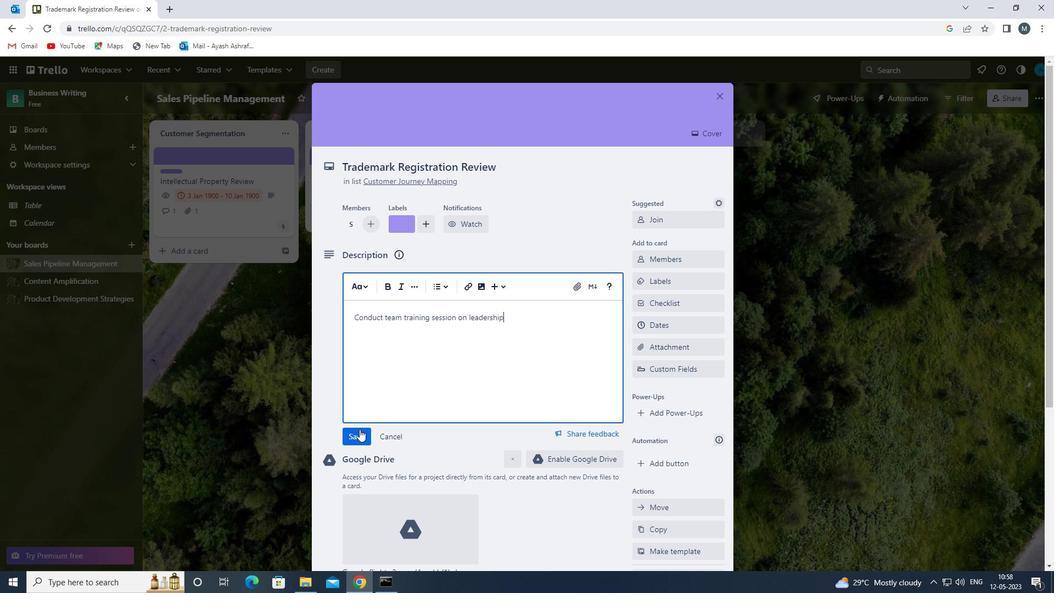 
Action: Mouse pressed left at (358, 435)
Screenshot: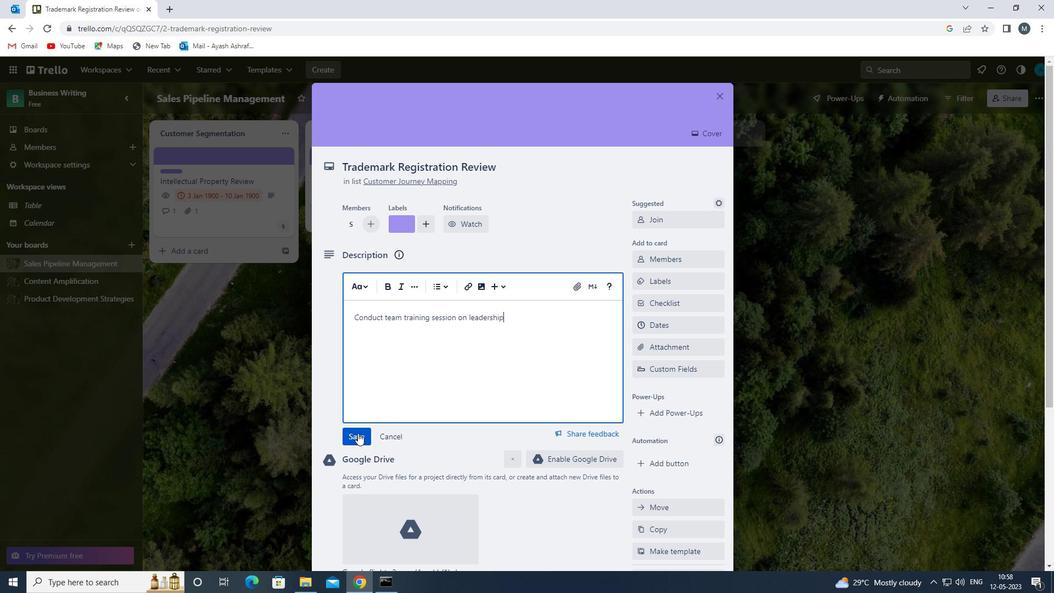 
Action: Mouse moved to (455, 382)
Screenshot: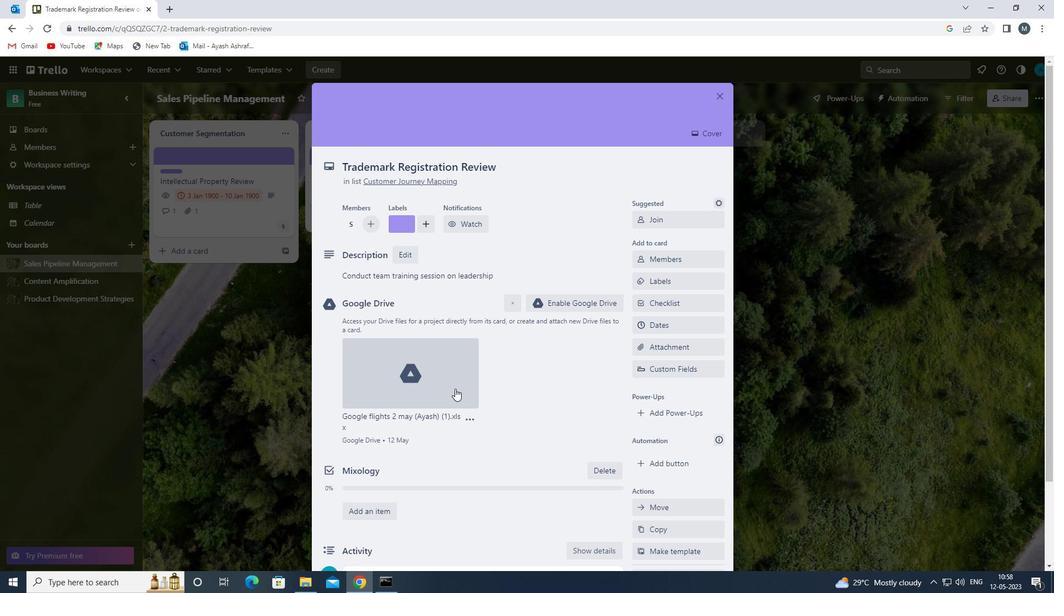 
Action: Mouse scrolled (455, 381) with delta (0, 0)
Screenshot: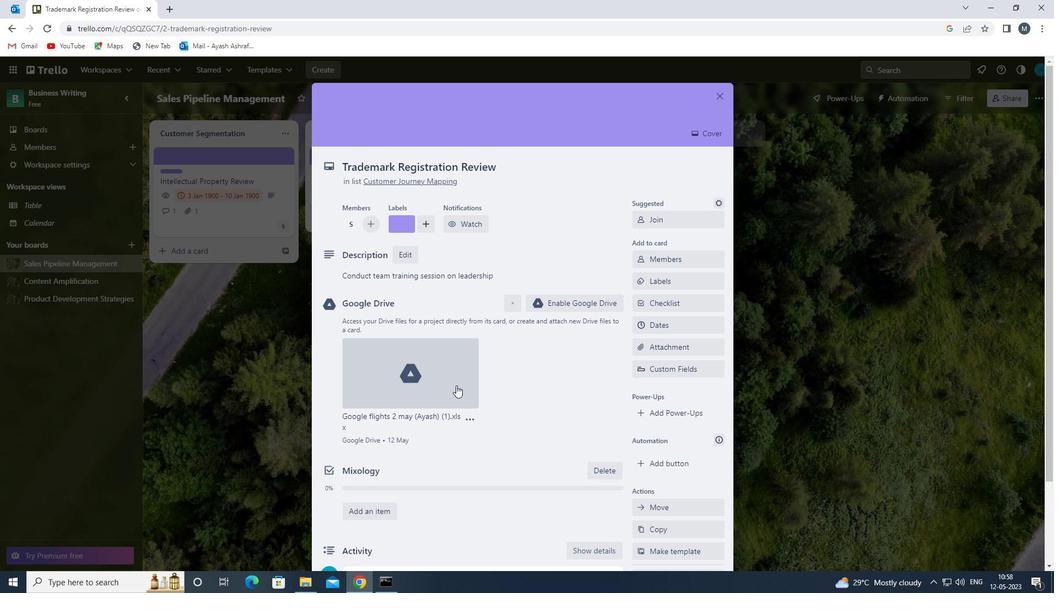 
Action: Mouse moved to (454, 381)
Screenshot: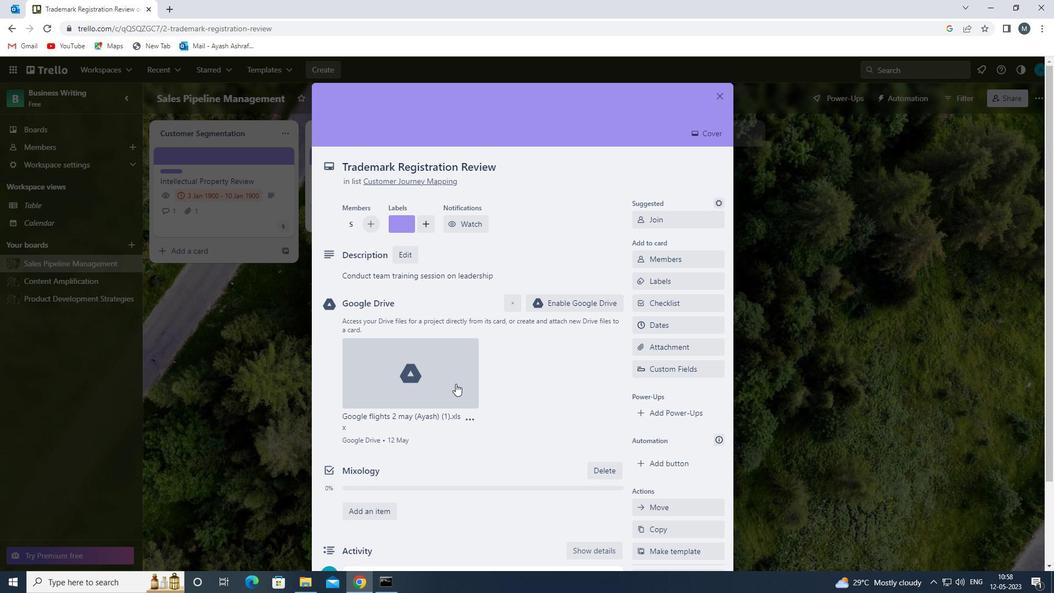 
Action: Mouse scrolled (454, 381) with delta (0, 0)
Screenshot: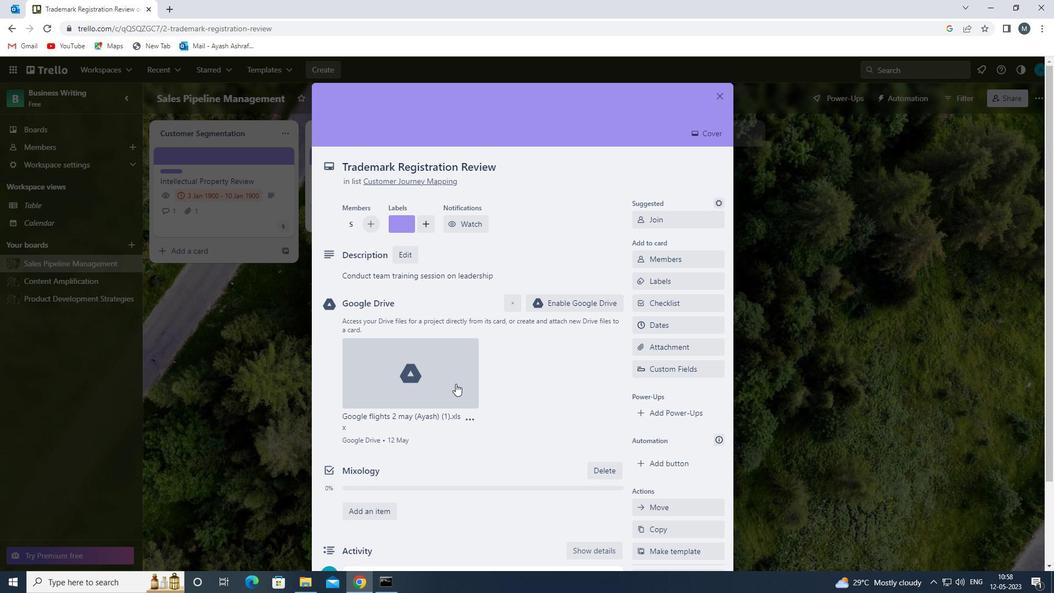 
Action: Mouse moved to (445, 385)
Screenshot: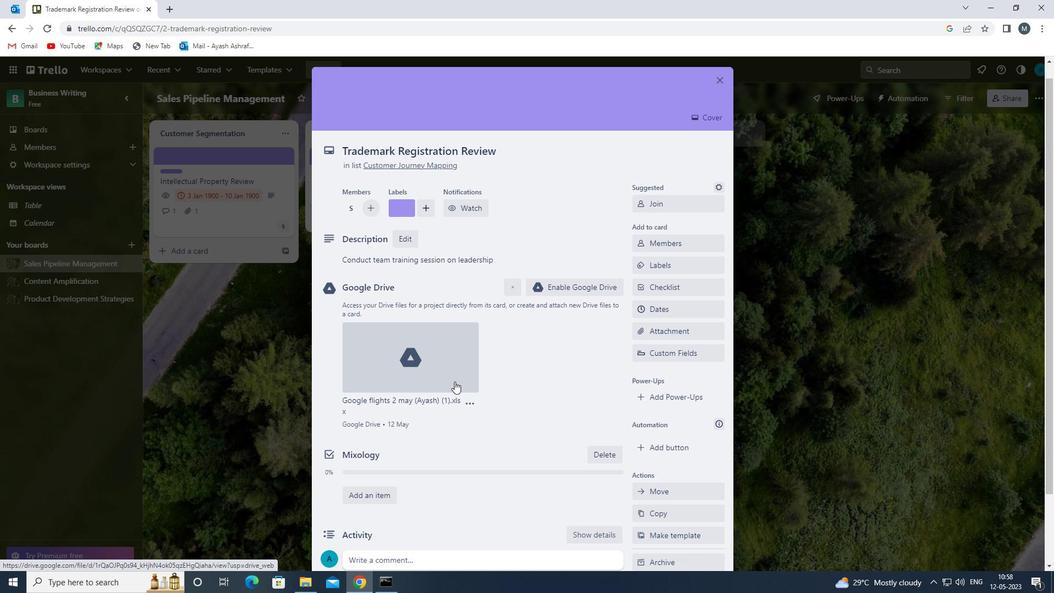 
Action: Mouse scrolled (445, 385) with delta (0, 0)
Screenshot: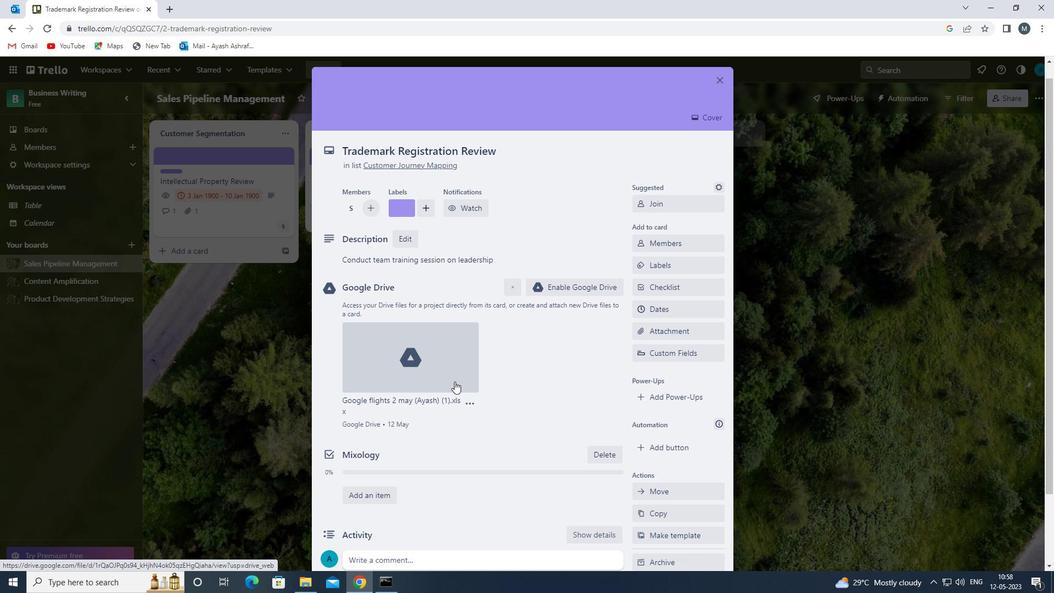 
Action: Mouse moved to (442, 387)
Screenshot: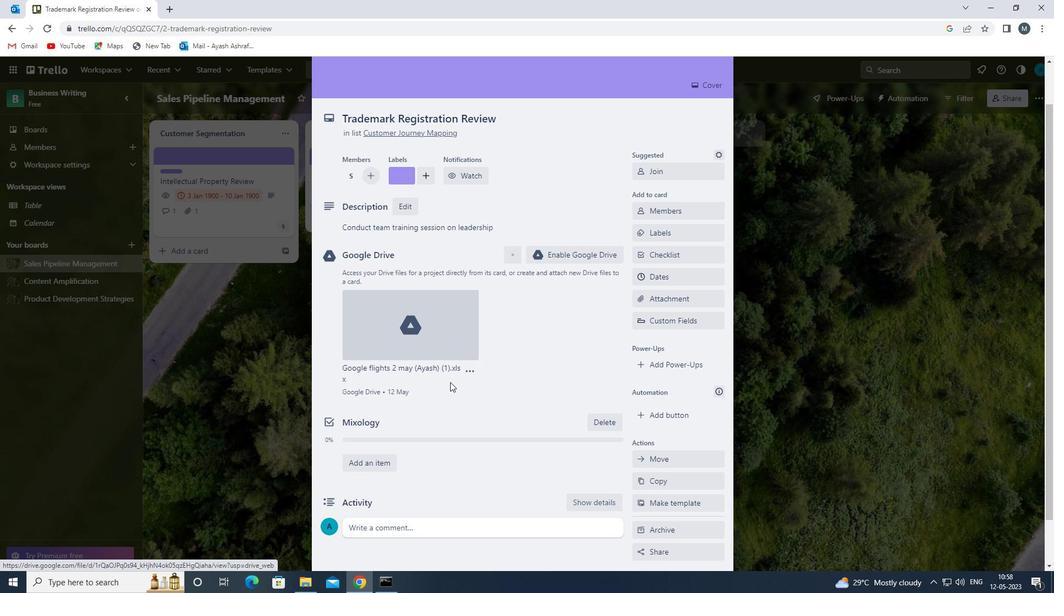 
Action: Mouse scrolled (442, 387) with delta (0, 0)
Screenshot: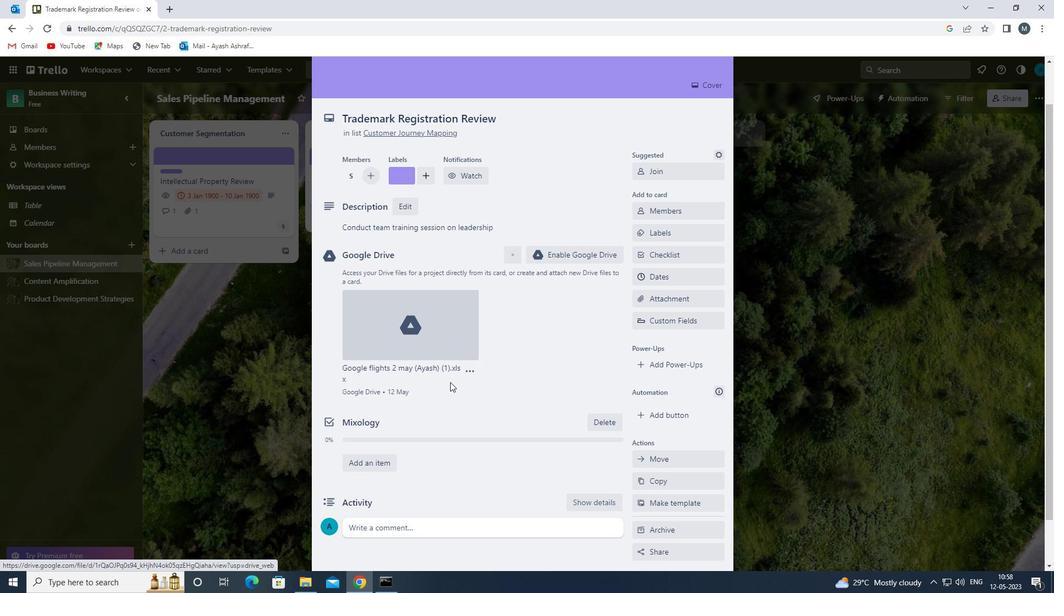 
Action: Mouse moved to (403, 479)
Screenshot: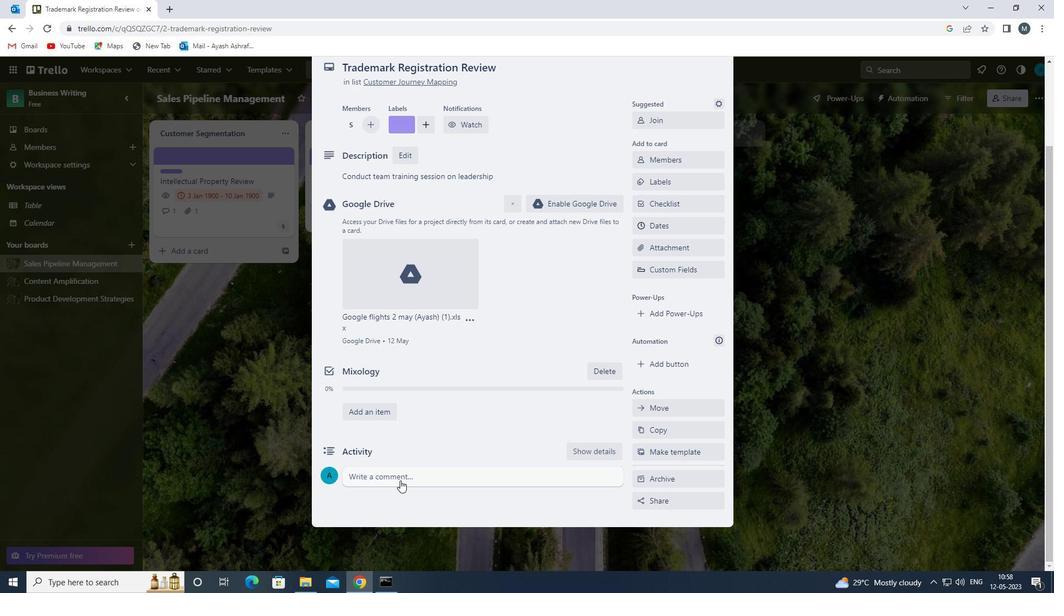 
Action: Mouse pressed left at (403, 479)
Screenshot: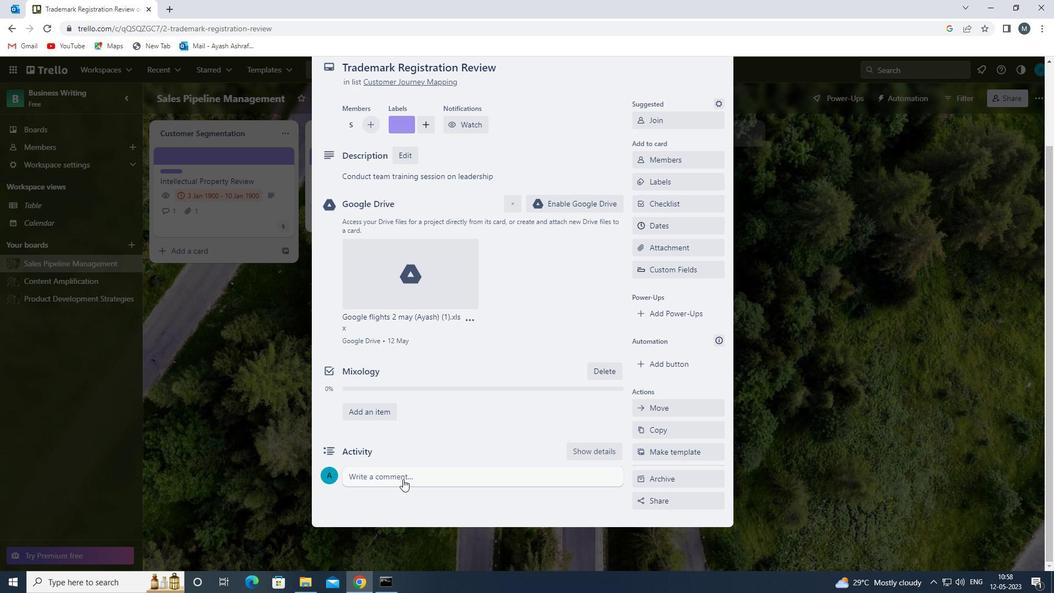 
Action: Mouse moved to (390, 507)
Screenshot: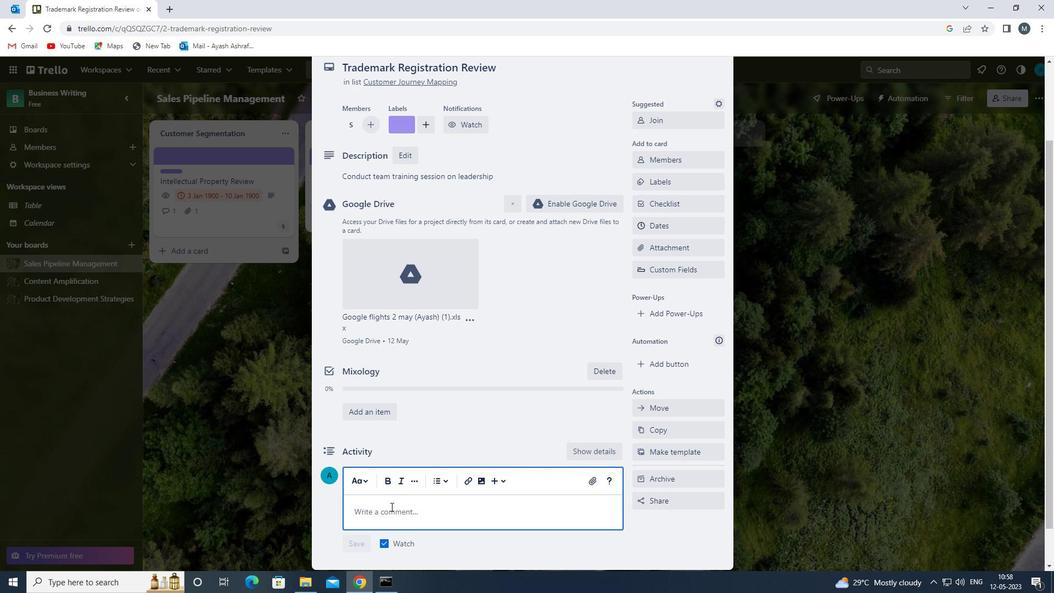 
Action: Mouse pressed left at (390, 507)
Screenshot: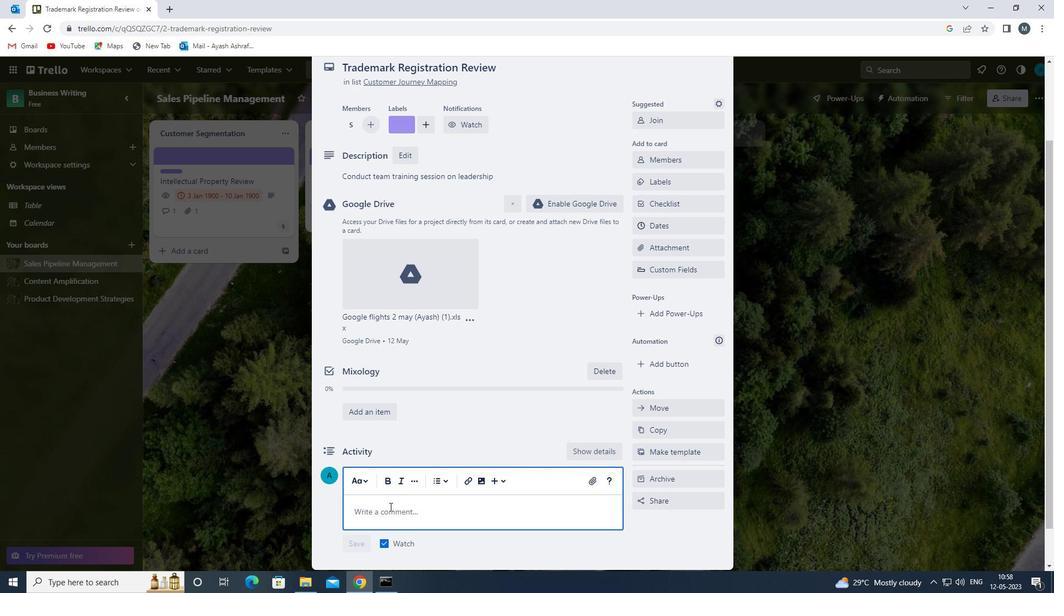 
Action: Mouse moved to (389, 507)
Screenshot: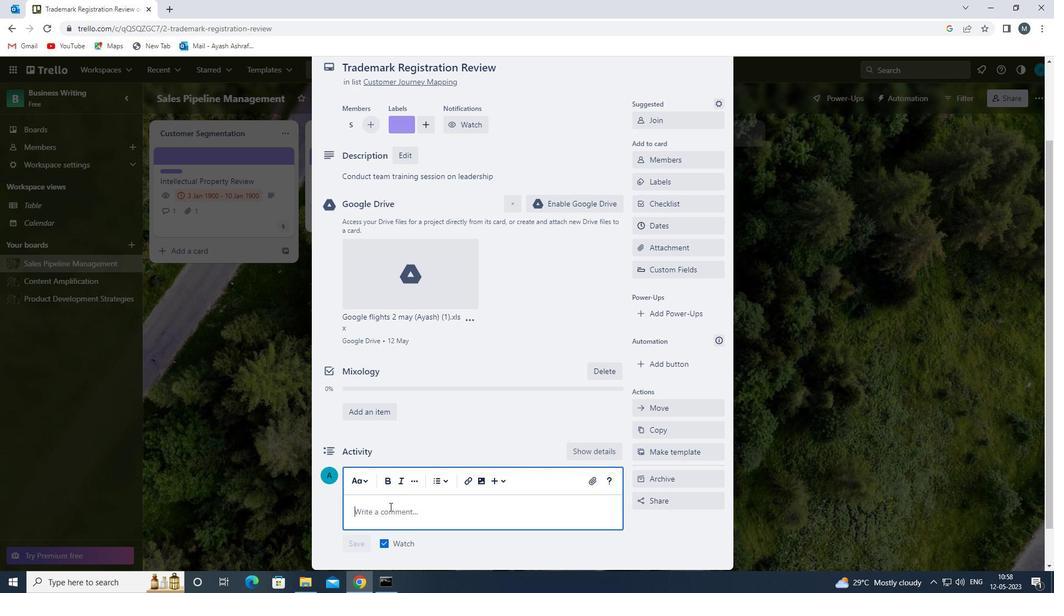 
Action: Key pressed <Key.shift>LET<Key.space>US<Key.space>APPROACH<Key.space>THIS<Key.space>TASK<Key.space>WITH<Key.space>A<Key.space>SENSE<Key.space>OF<Key.space>CURIOSITY<Key.space>AND<Key.space>A<Key.space>WILLINGNESS<Key.space>TO<Key.space>LEARN,<Key.space>RECOGNIZING<Key.space>THAT<Key.space>THERE<Key.space>MAY<Key.space>BE<Key.space>NEW<Key.space>KNOWLEDGE<Key.space>OR<Key.space>SKILLS<Key.space>TO<Key.space>GAIN.
Screenshot: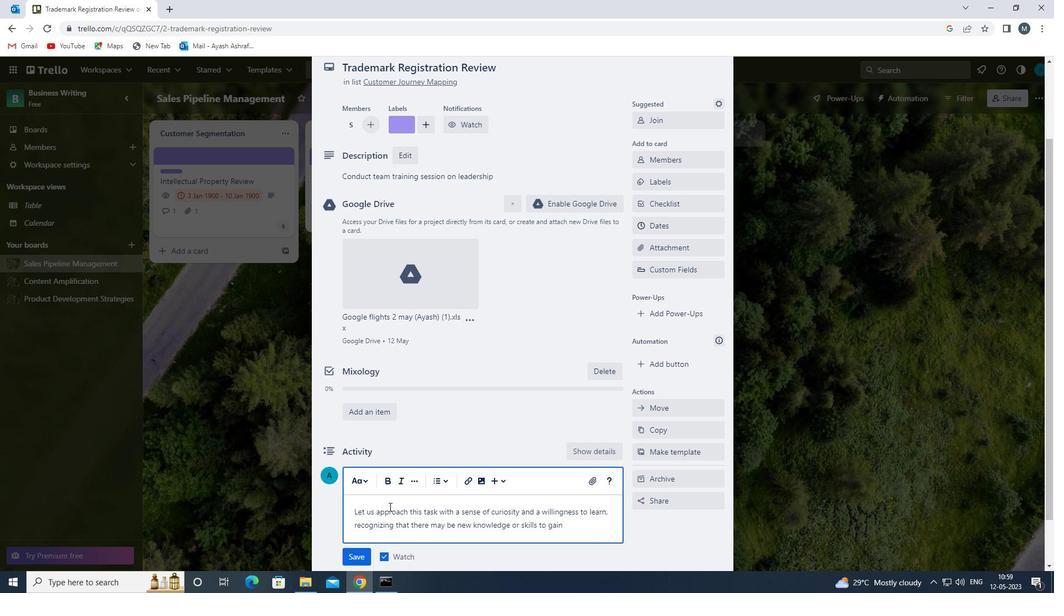 
Action: Mouse moved to (468, 439)
Screenshot: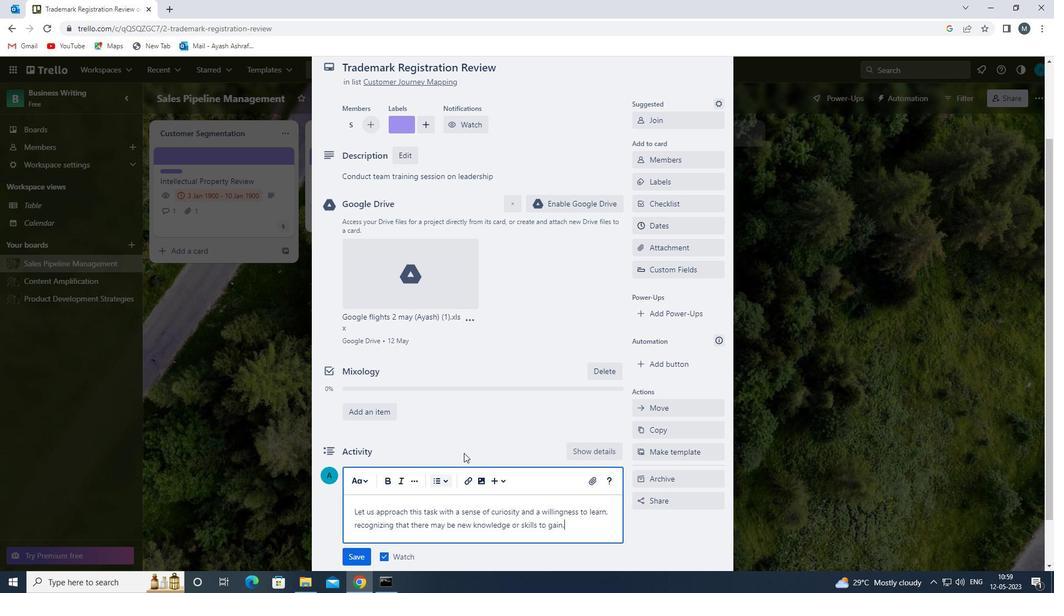 
Action: Mouse scrolled (468, 438) with delta (0, 0)
Screenshot: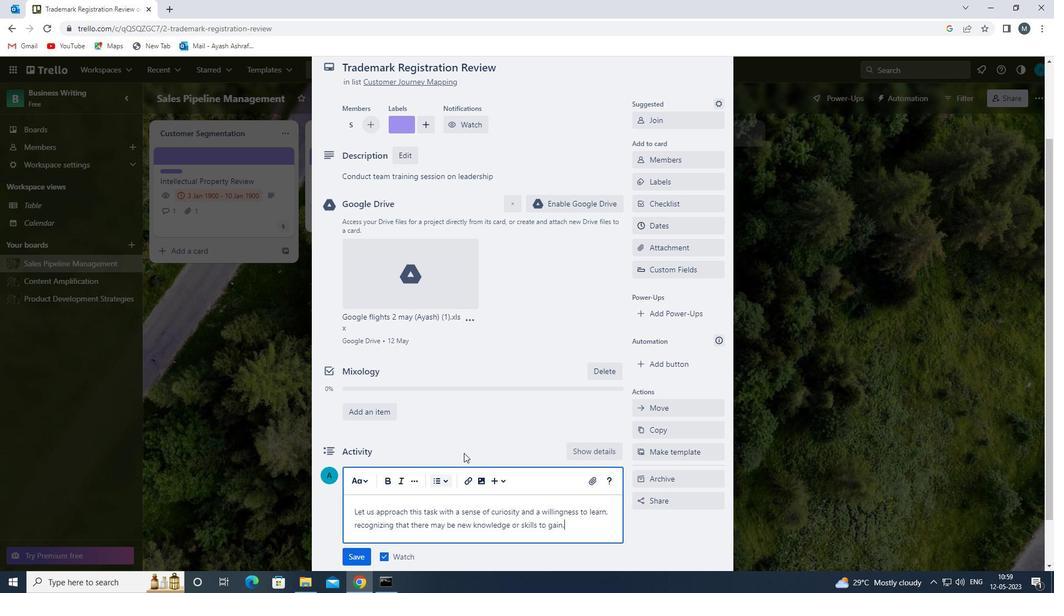 
Action: Mouse moved to (360, 500)
Screenshot: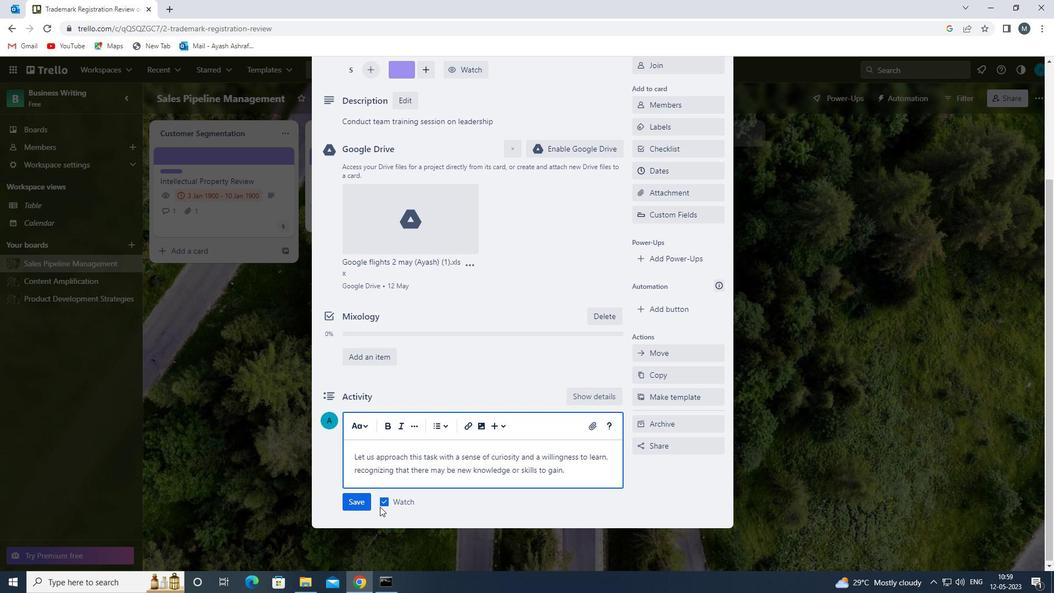 
Action: Mouse pressed left at (360, 500)
Screenshot: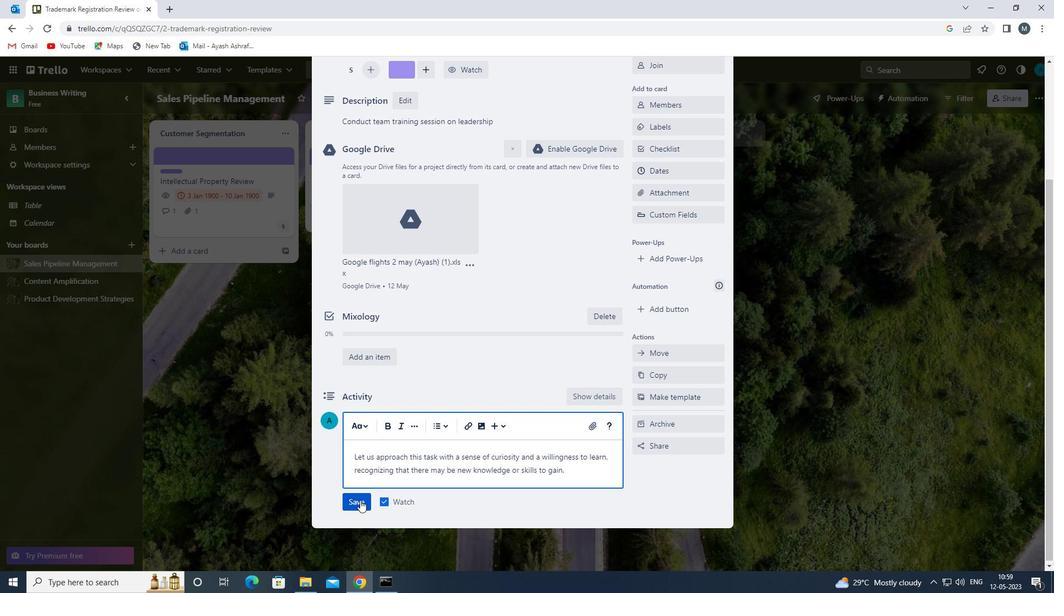 
Action: Mouse moved to (666, 175)
Screenshot: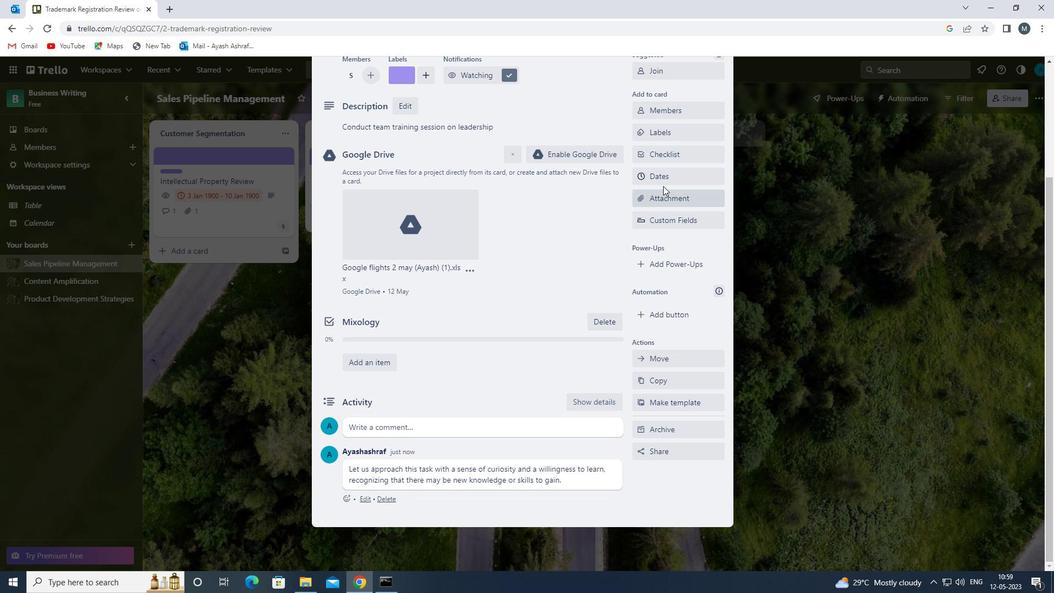 
Action: Mouse pressed left at (666, 175)
Screenshot: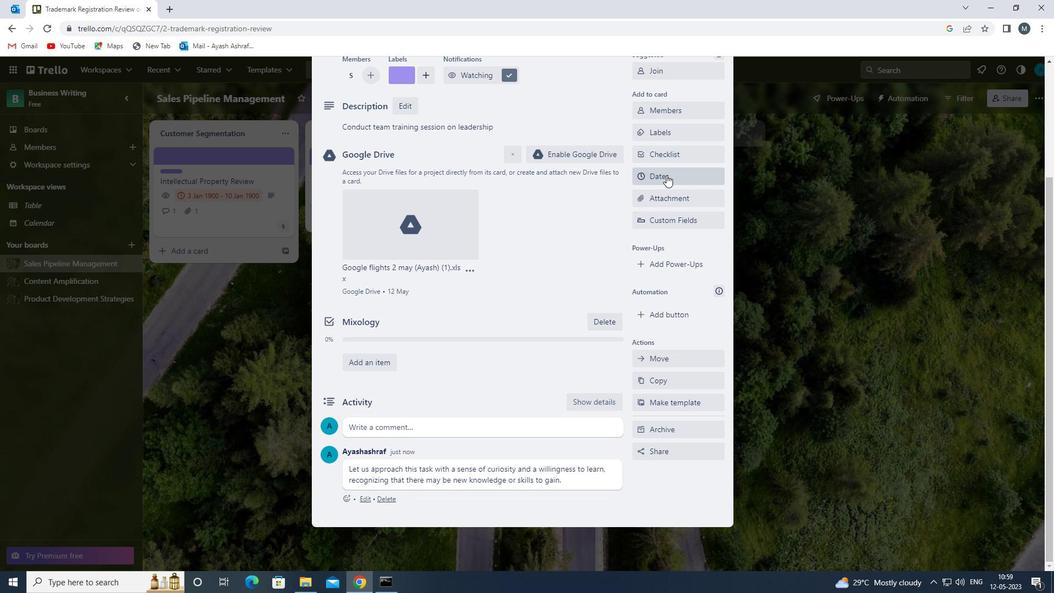 
Action: Mouse moved to (640, 301)
Screenshot: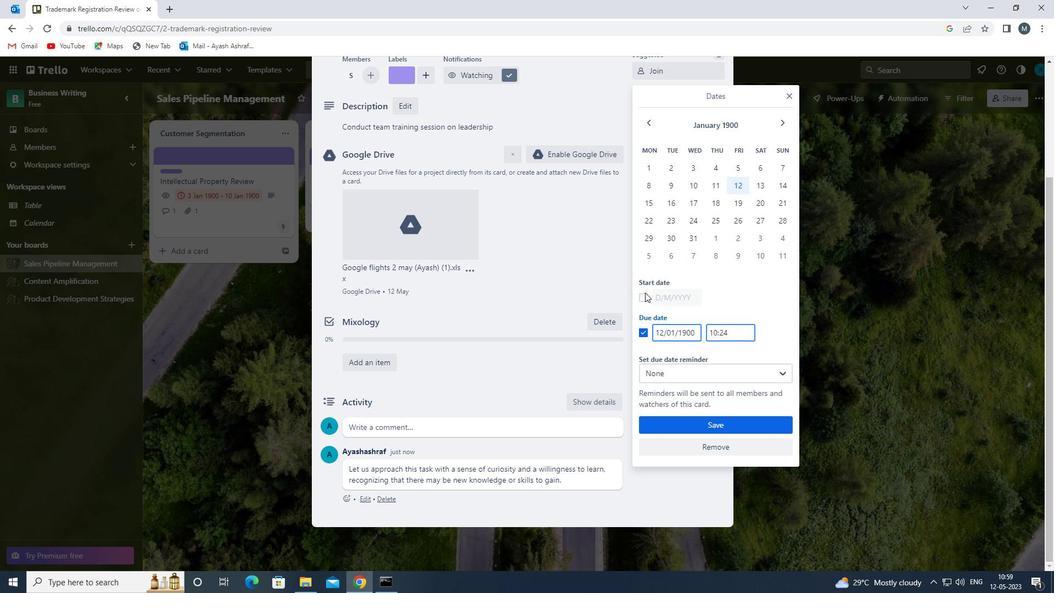 
Action: Mouse pressed left at (640, 301)
Screenshot: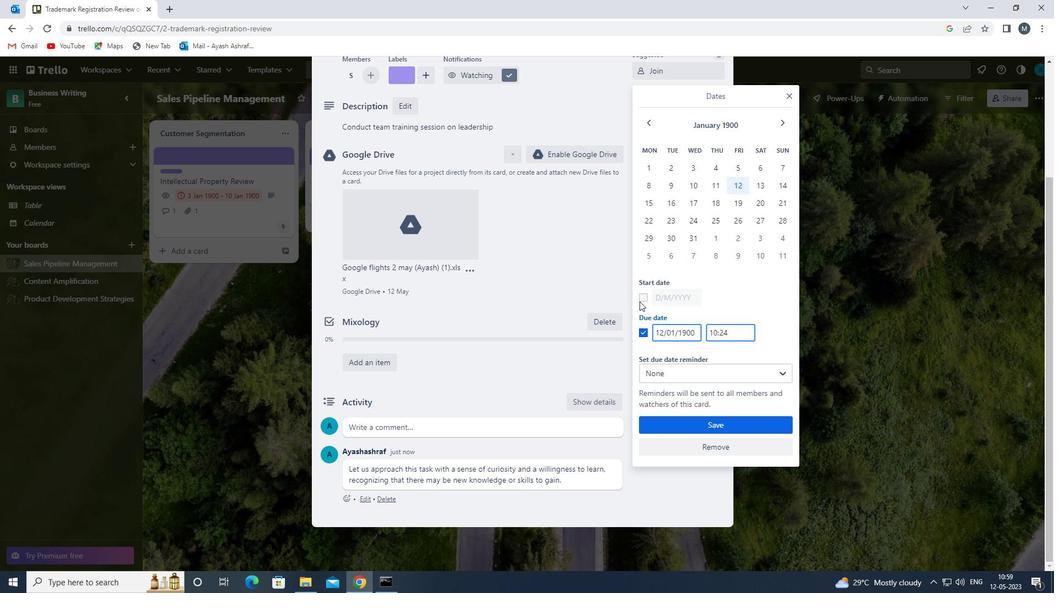 
Action: Mouse moved to (661, 299)
Screenshot: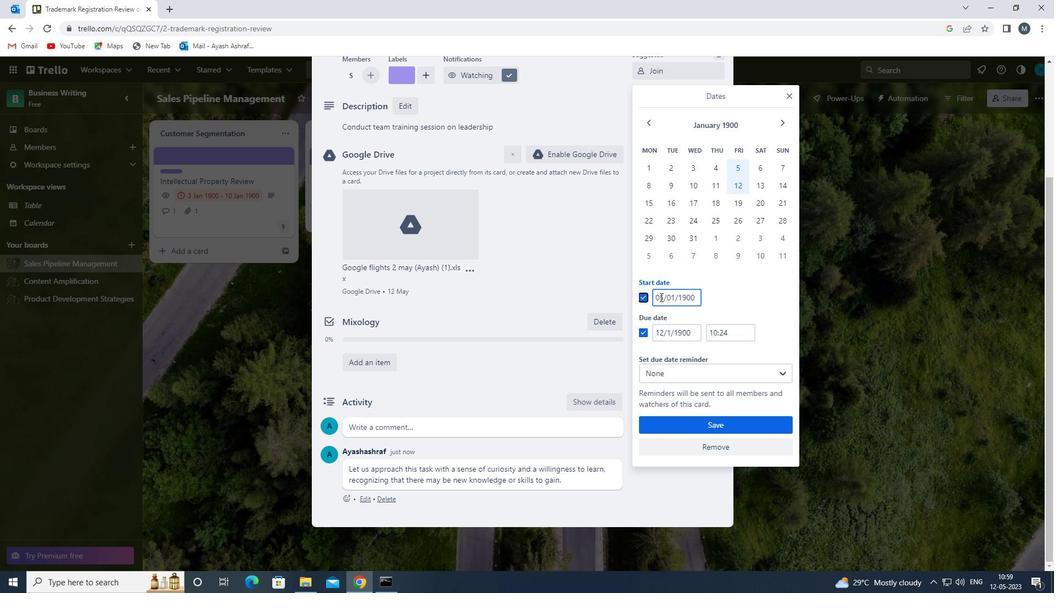
Action: Mouse pressed left at (661, 299)
Screenshot: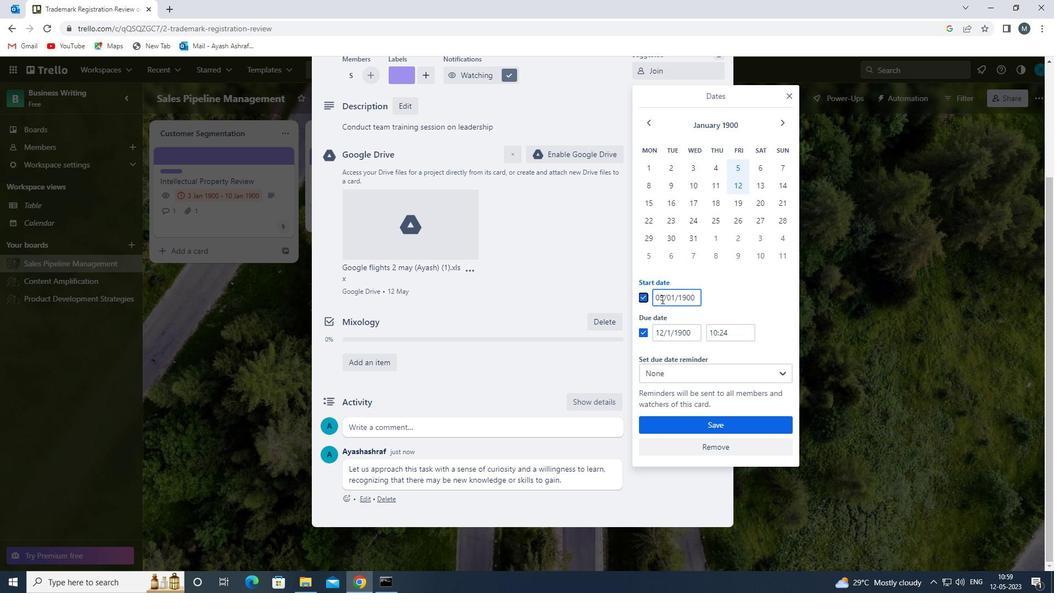 
Action: Mouse moved to (658, 298)
Screenshot: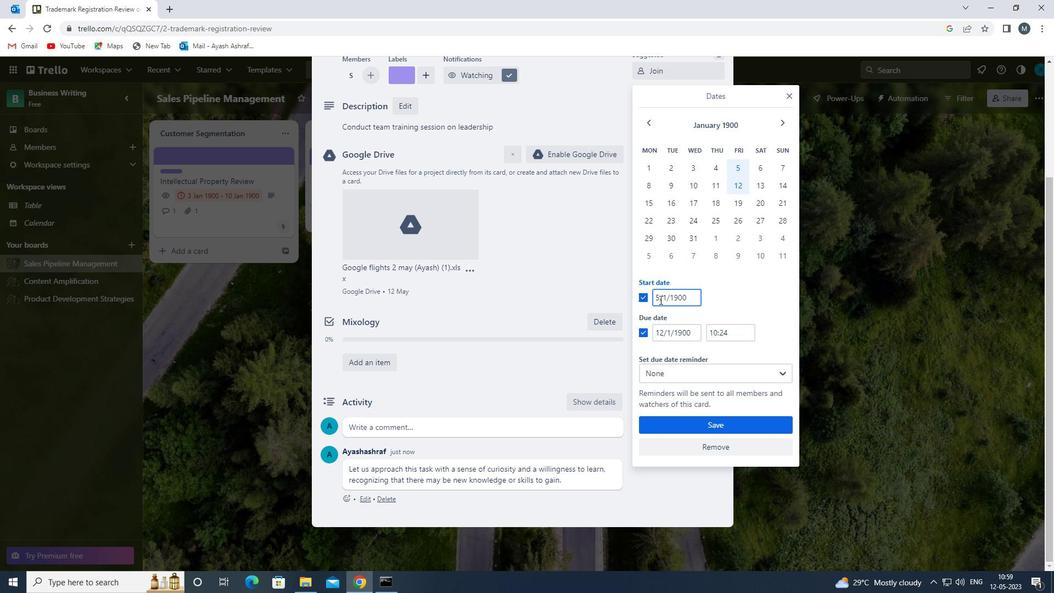 
Action: Mouse pressed left at (658, 298)
Screenshot: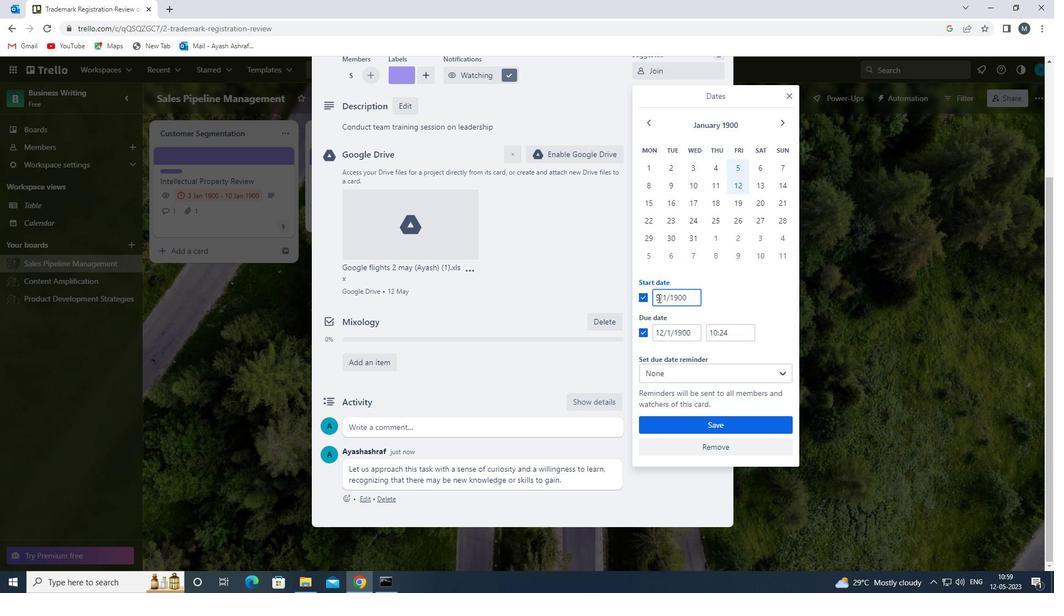 
Action: Mouse moved to (658, 298)
Screenshot: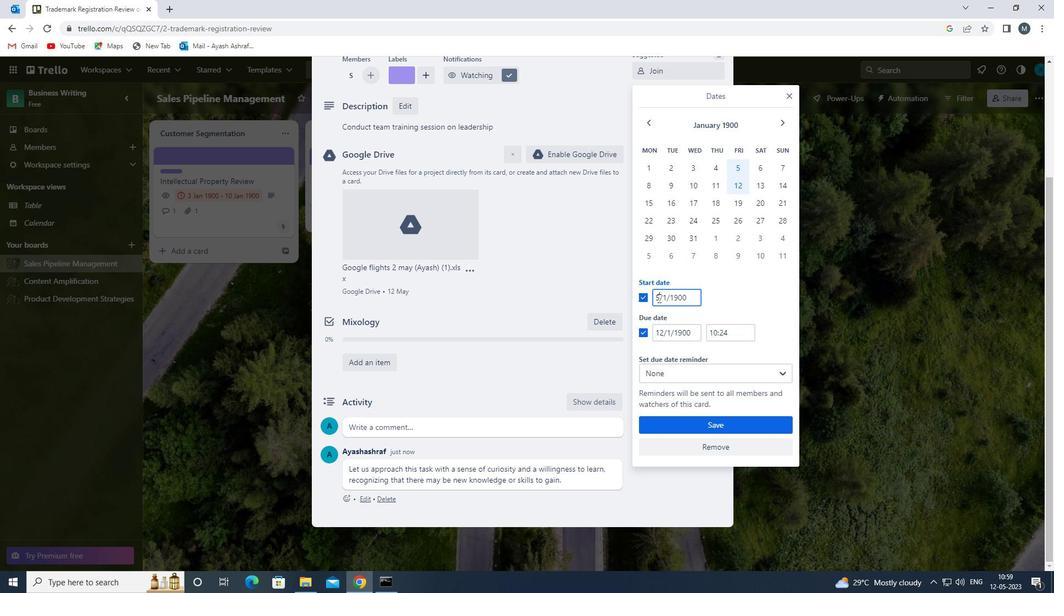
Action: Key pressed <Key.backspace><<96>><<102>>
Screenshot: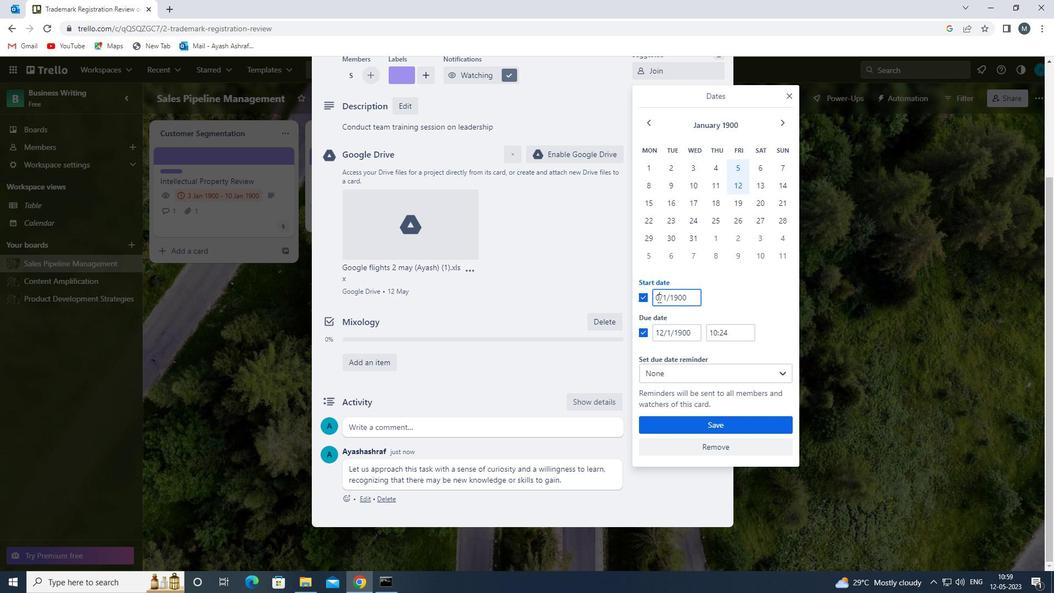 
Action: Mouse moved to (666, 298)
Screenshot: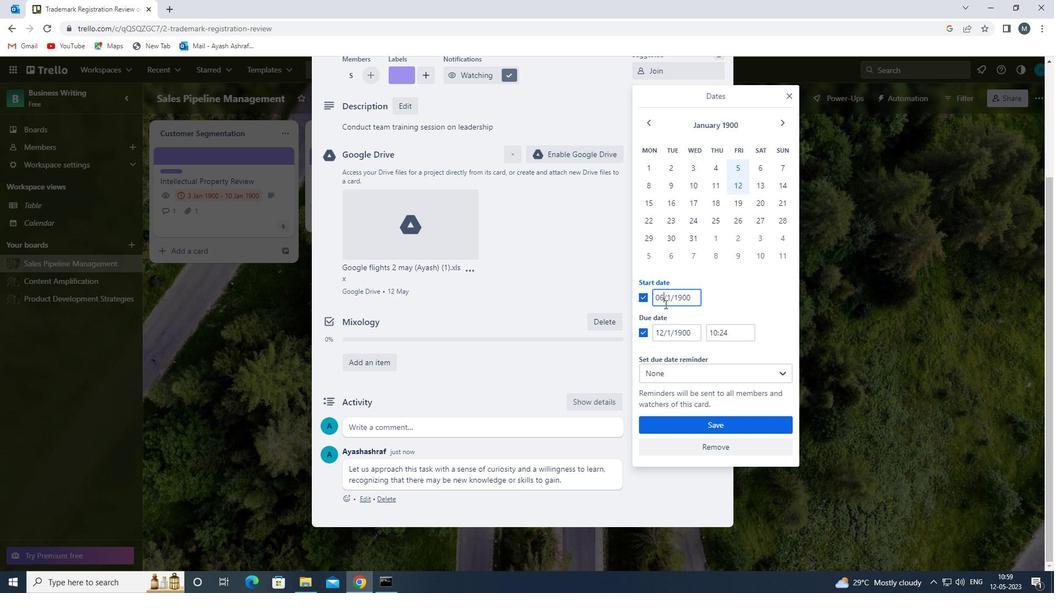 
Action: Mouse pressed left at (666, 298)
Screenshot: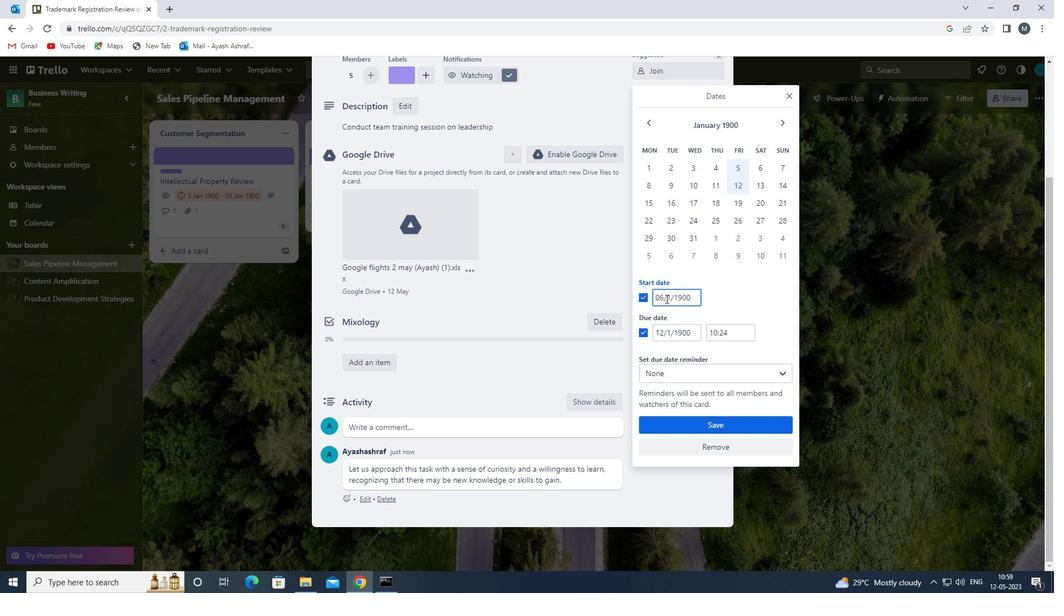 
Action: Mouse moved to (669, 302)
Screenshot: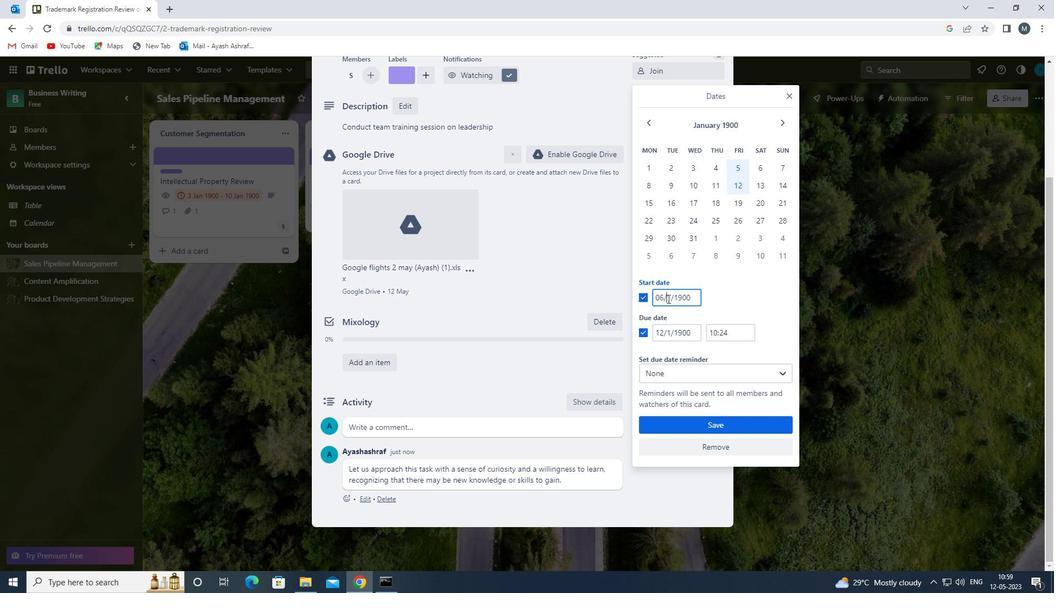 
Action: Key pressed <<96>>
Screenshot: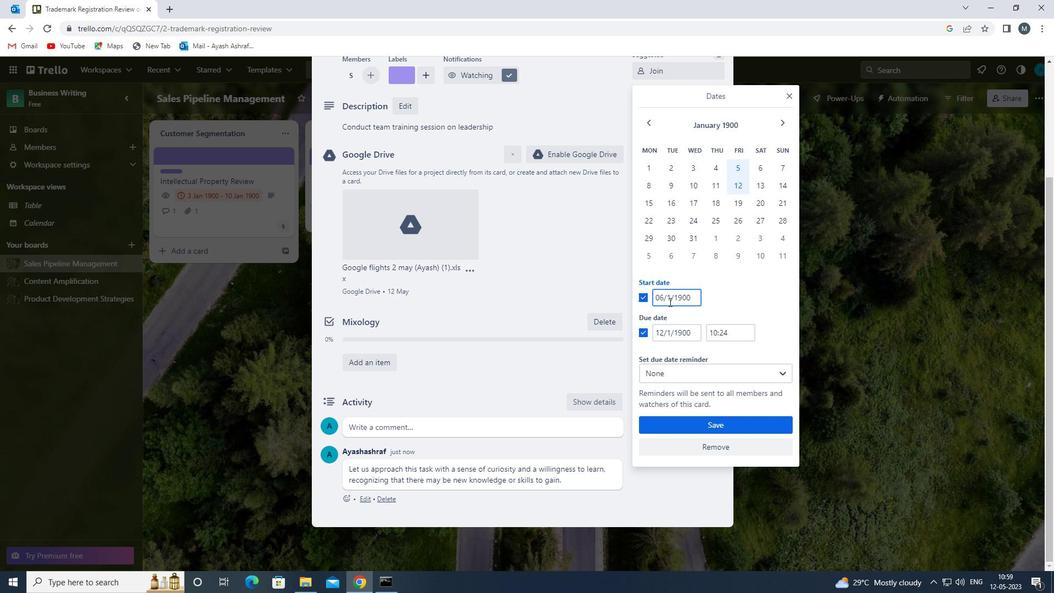 
Action: Mouse moved to (661, 334)
Screenshot: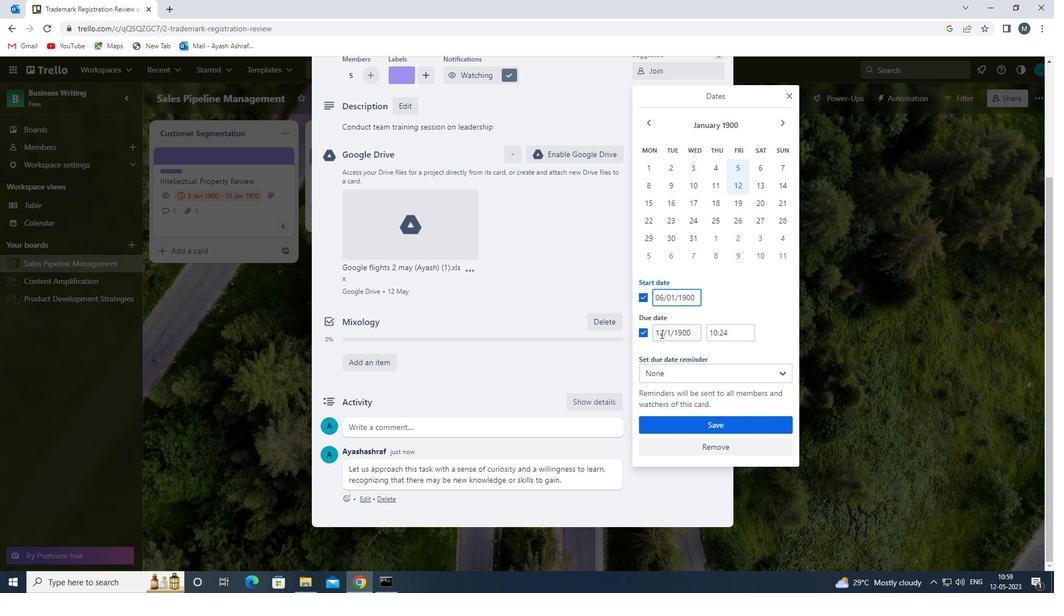 
Action: Mouse pressed left at (661, 334)
Screenshot: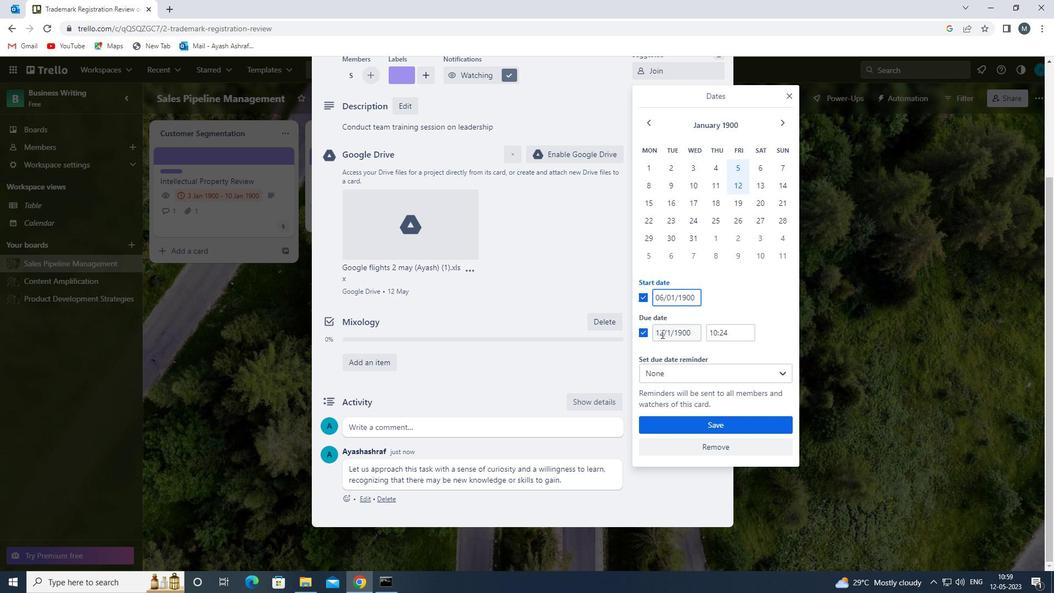 
Action: Mouse moved to (661, 332)
Screenshot: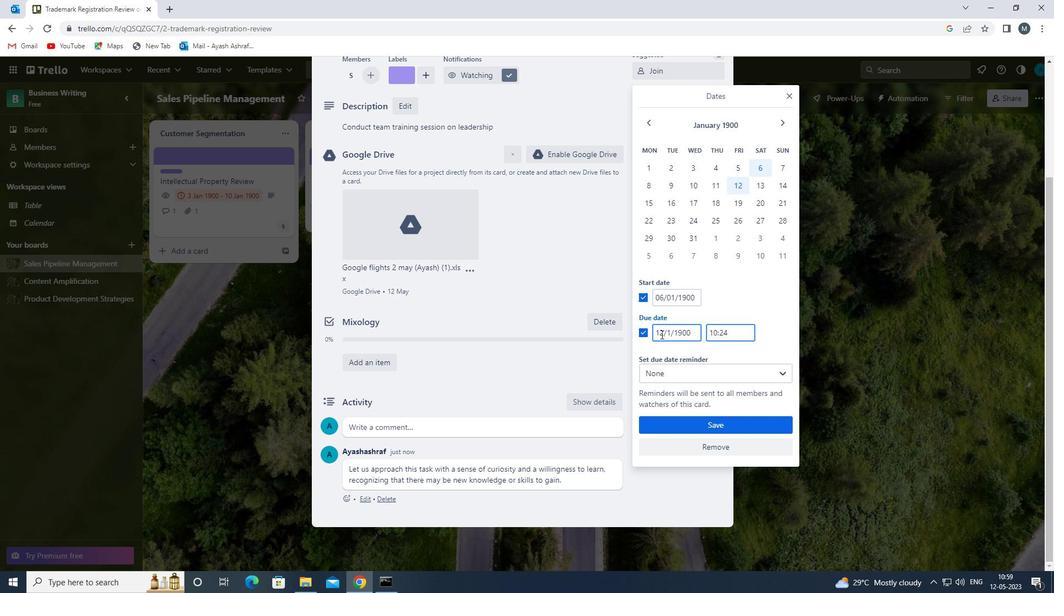 
Action: Mouse pressed left at (661, 332)
Screenshot: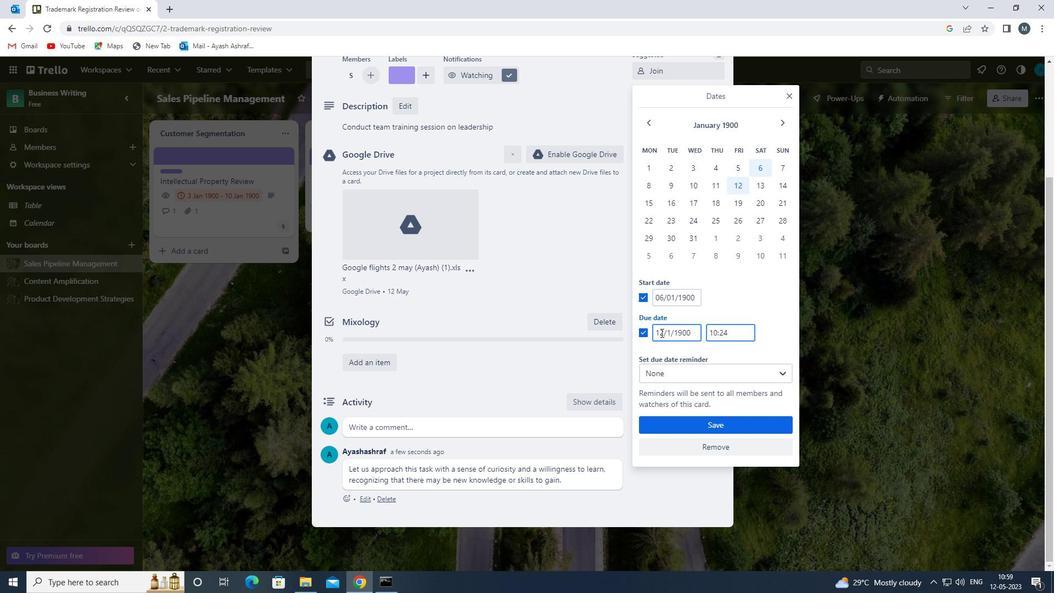
Action: Mouse moved to (662, 332)
Screenshot: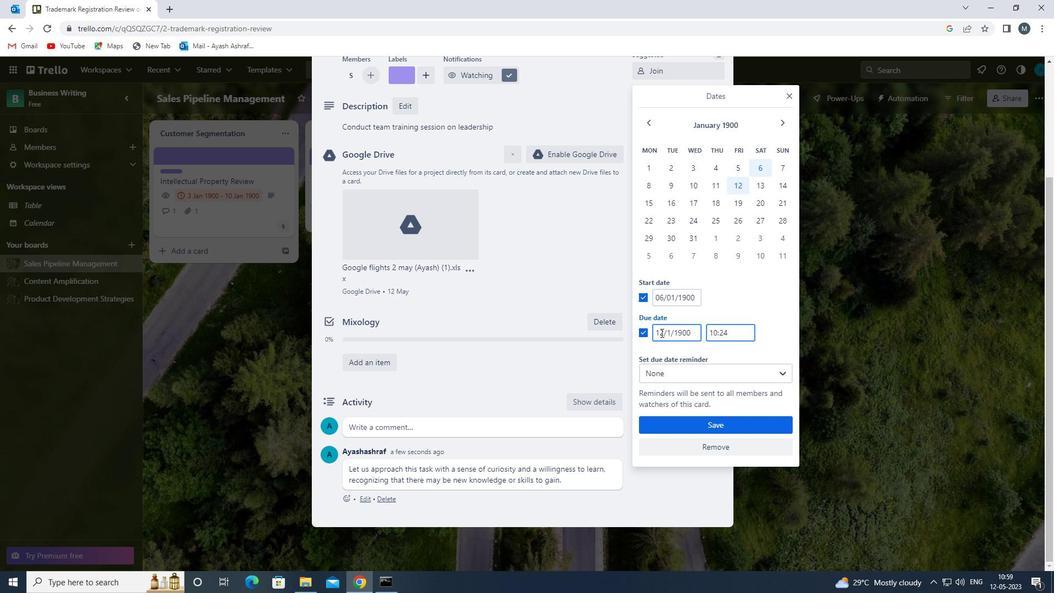
Action: Mouse pressed left at (662, 332)
Screenshot: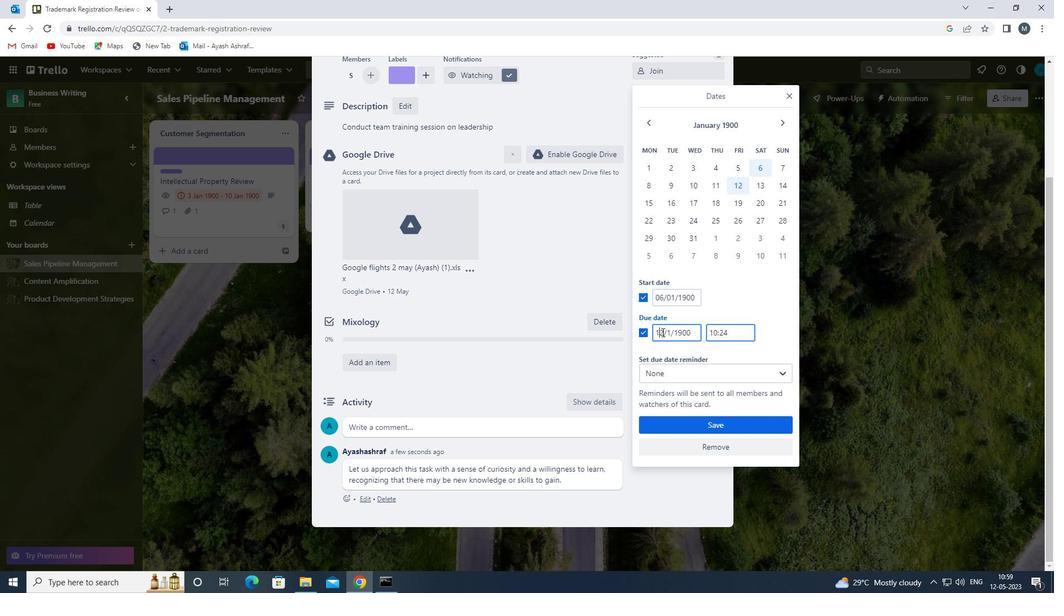 
Action: Mouse moved to (664, 332)
Screenshot: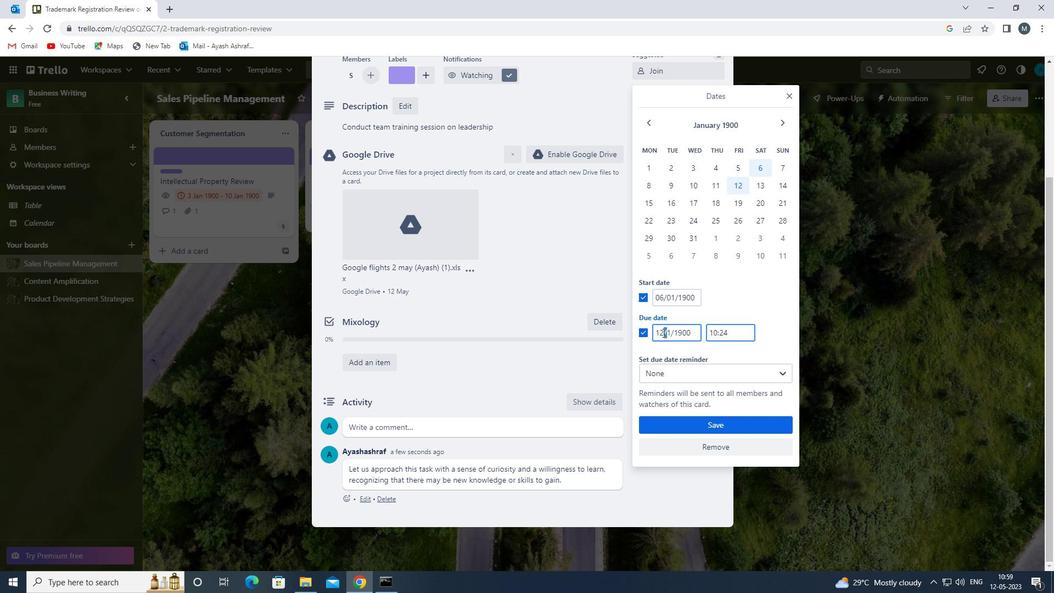 
Action: Mouse pressed left at (664, 332)
Screenshot: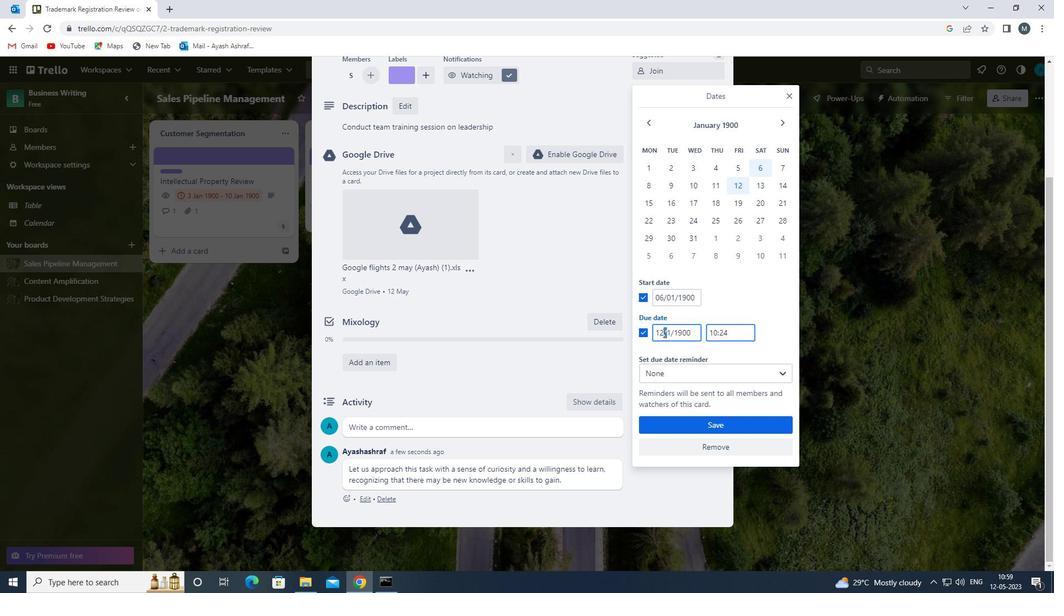 
Action: Mouse moved to (669, 338)
Screenshot: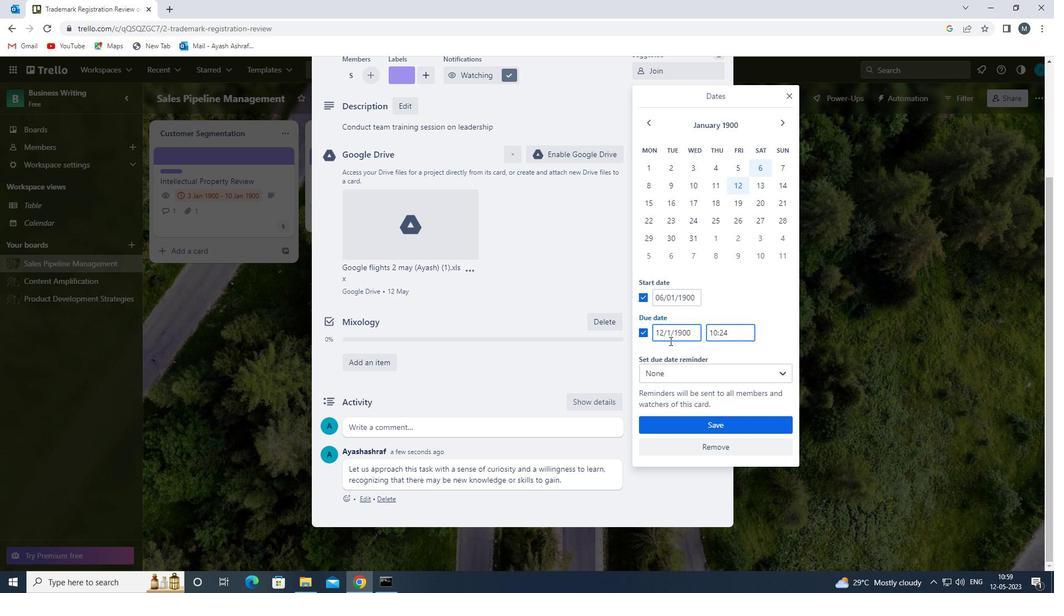 
Action: Key pressed <Key.backspace><<99>>
Screenshot: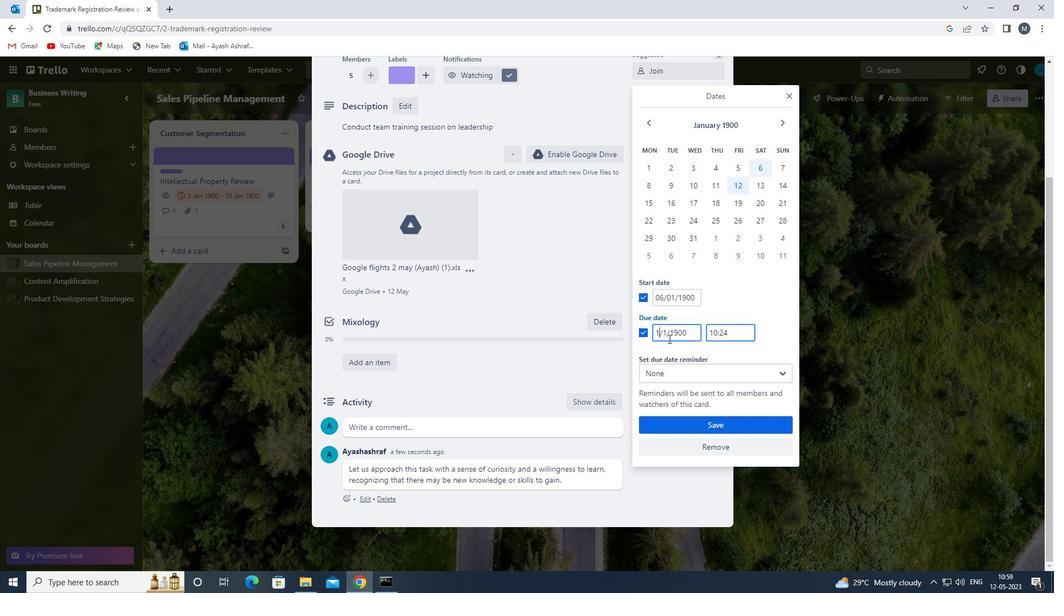 
Action: Mouse moved to (666, 334)
Screenshot: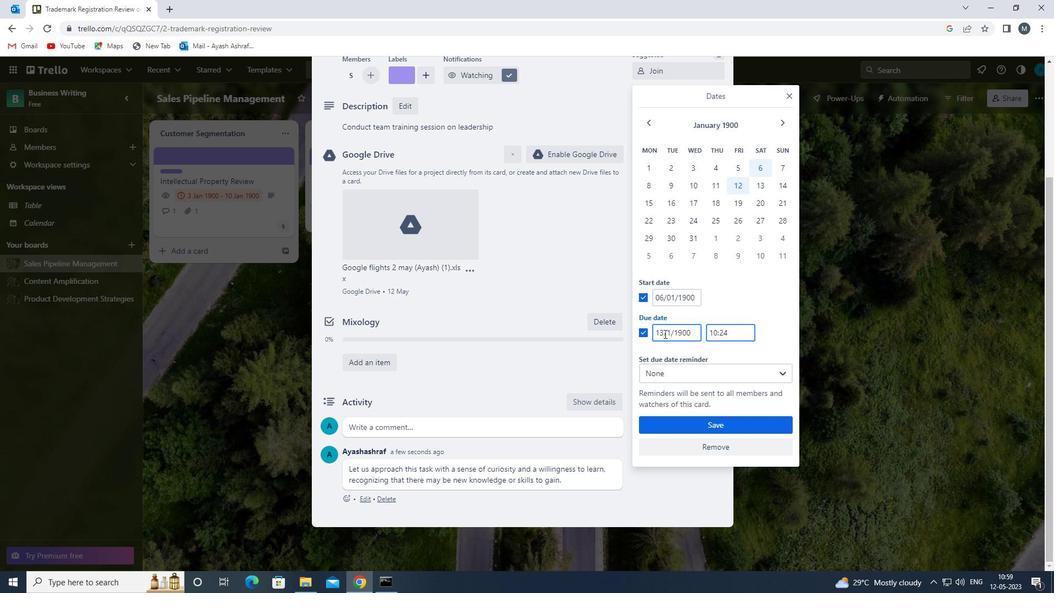 
Action: Mouse pressed left at (666, 334)
Screenshot: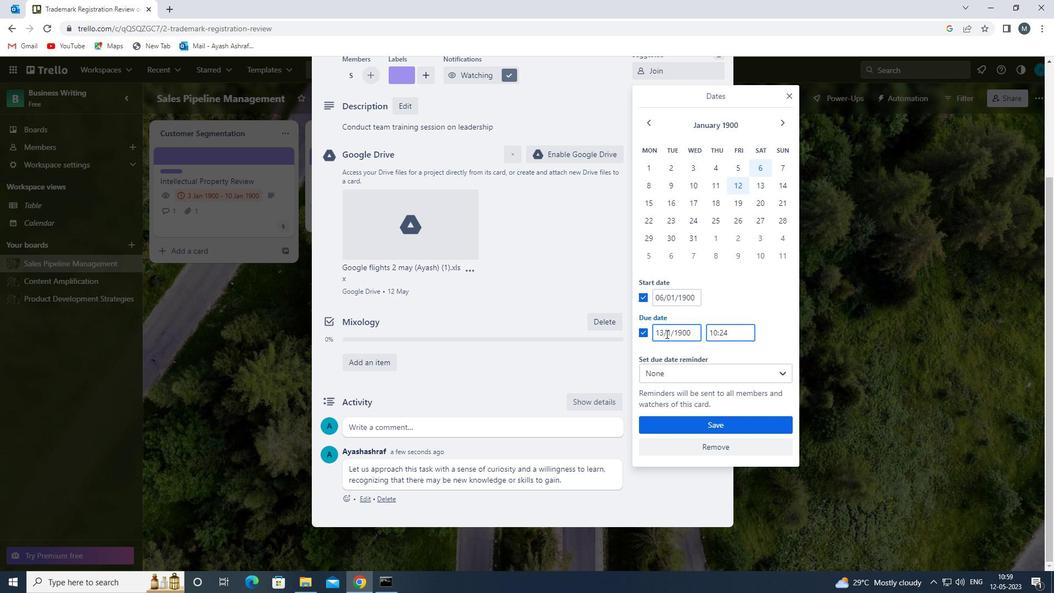 
Action: Mouse moved to (676, 337)
Screenshot: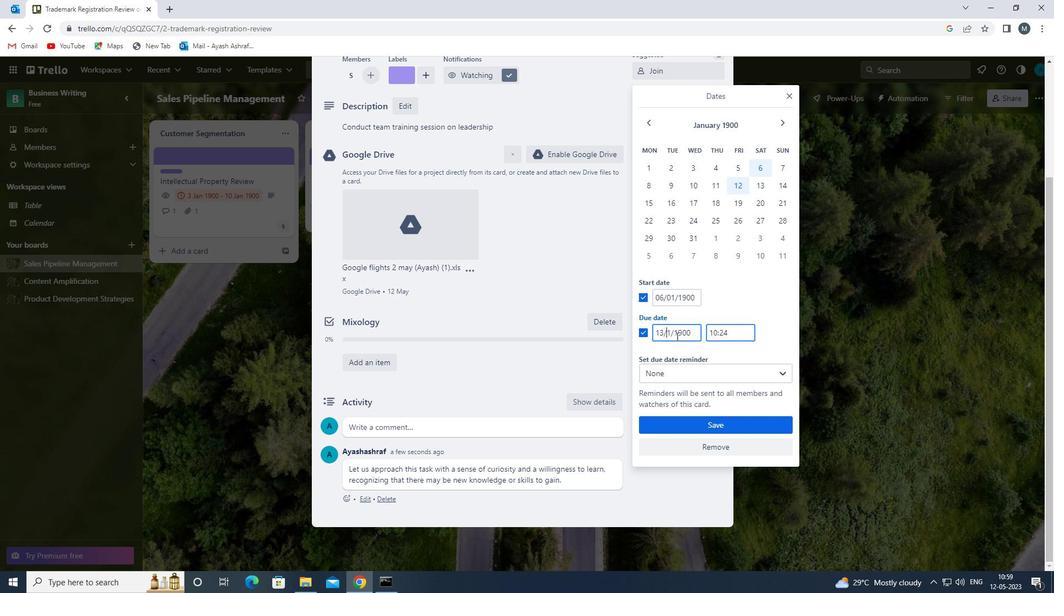 
Action: Key pressed <<96>>
Screenshot: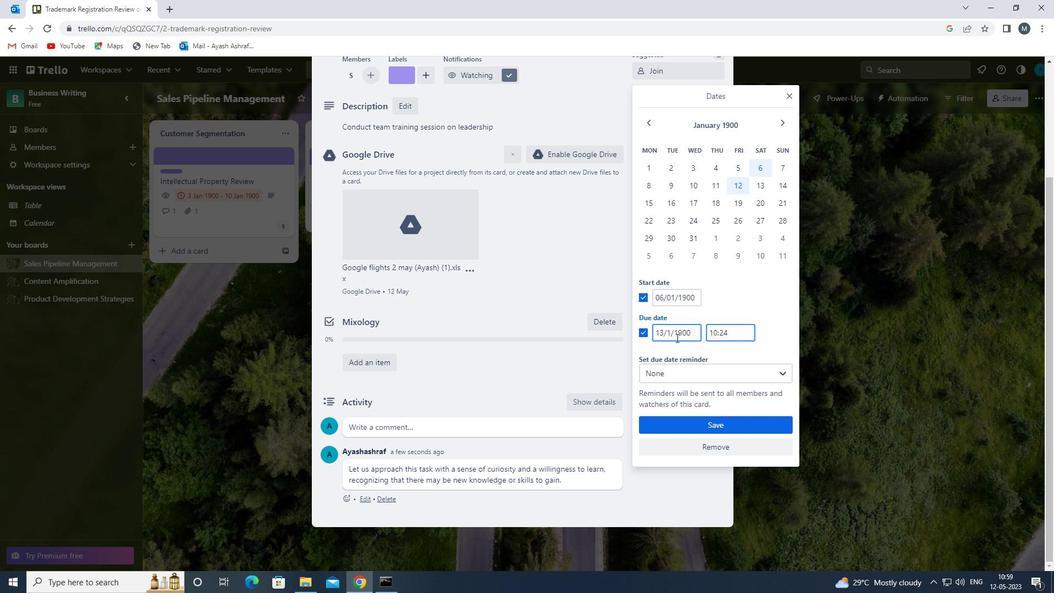 
Action: Mouse moved to (693, 416)
Screenshot: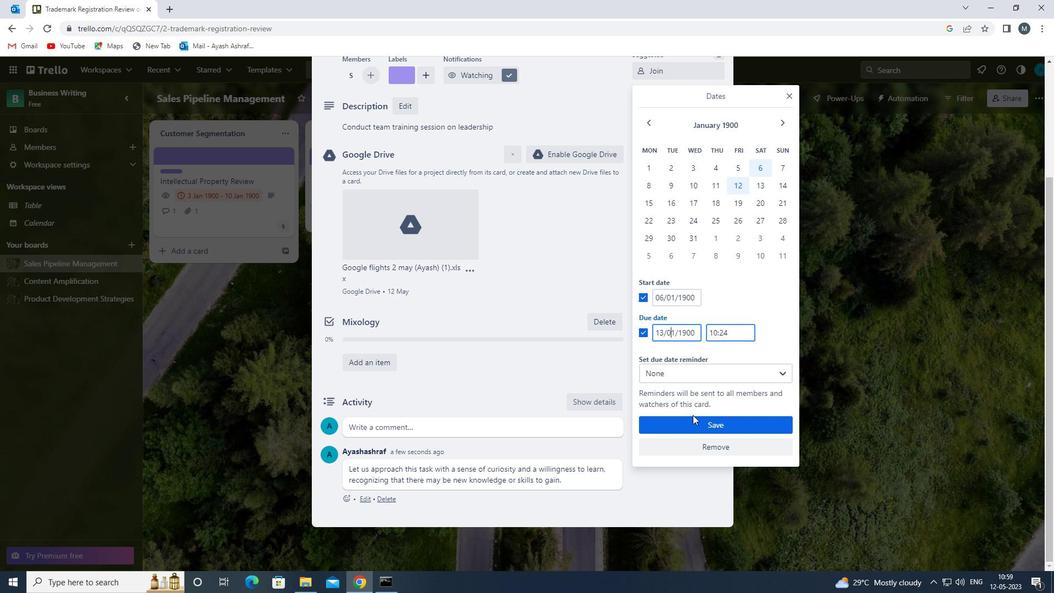 
Action: Mouse pressed left at (693, 416)
Screenshot: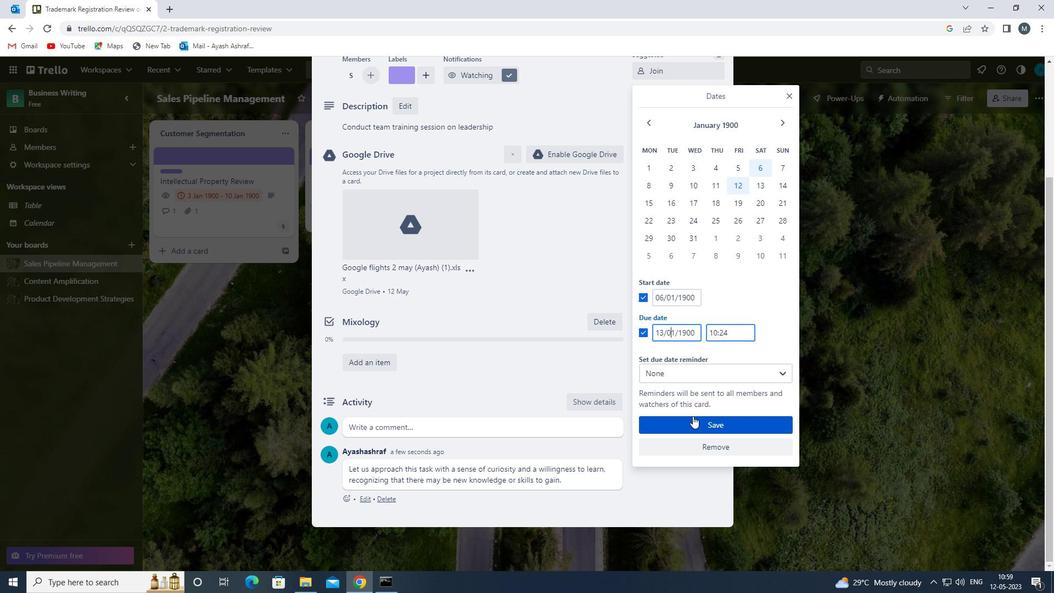 
Action: Mouse moved to (471, 340)
Screenshot: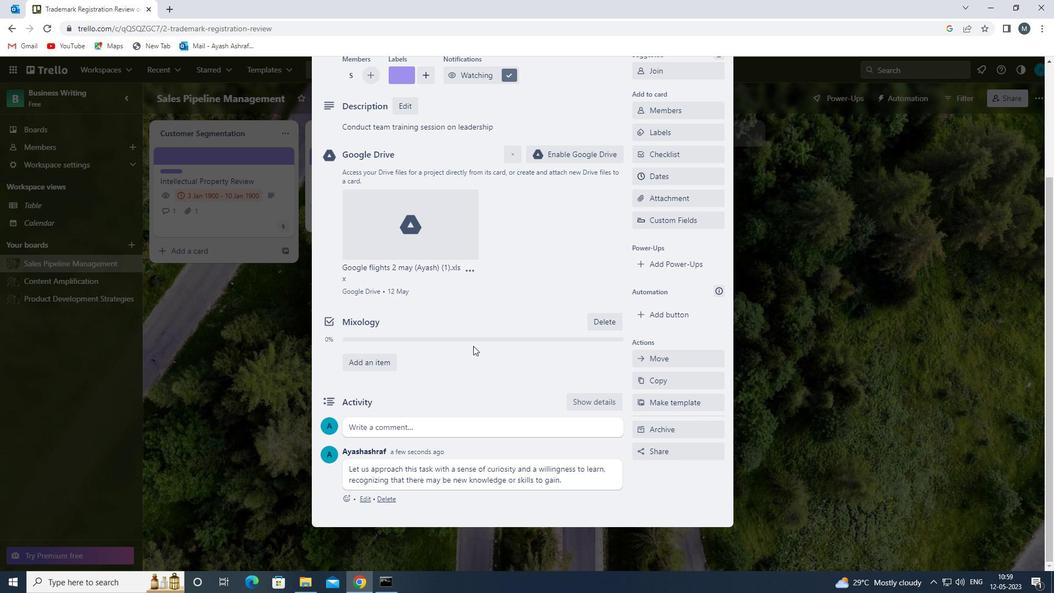 
Action: Mouse scrolled (471, 340) with delta (0, 0)
Screenshot: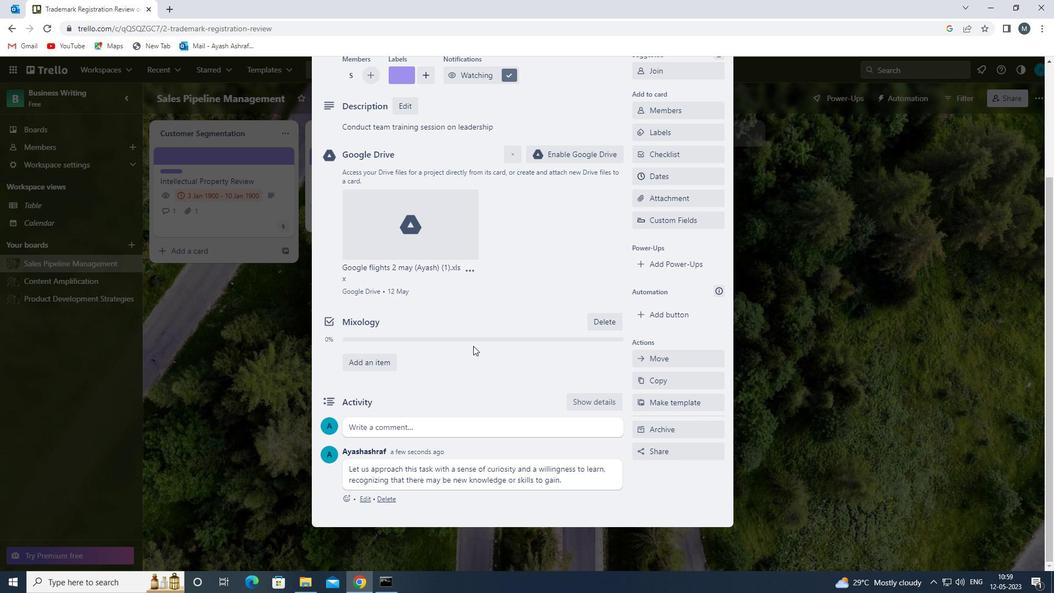 
Action: Mouse scrolled (471, 340) with delta (0, 0)
Screenshot: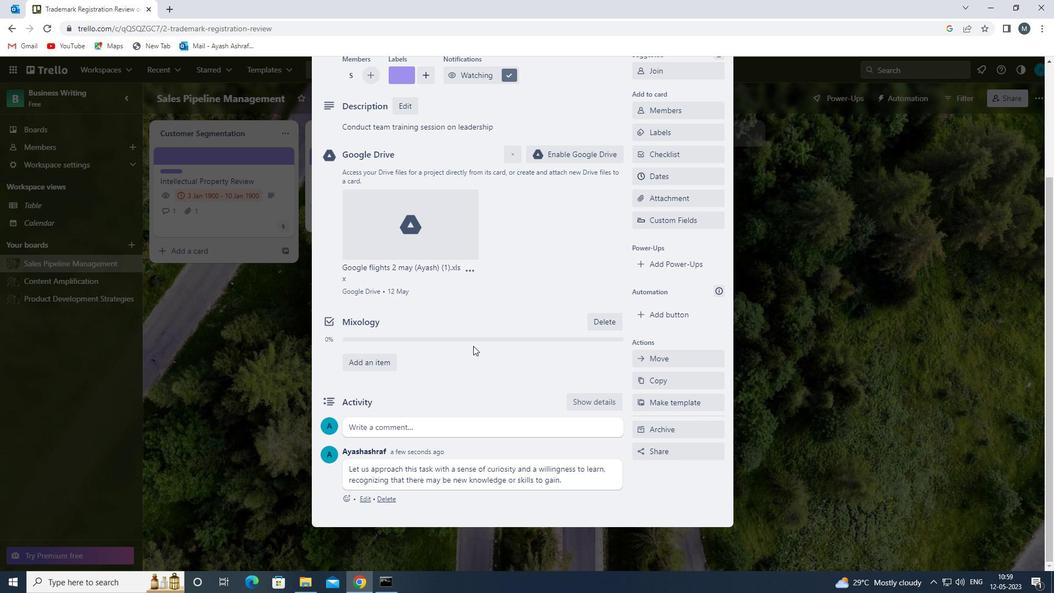
Action: Mouse scrolled (471, 340) with delta (0, 0)
Screenshot: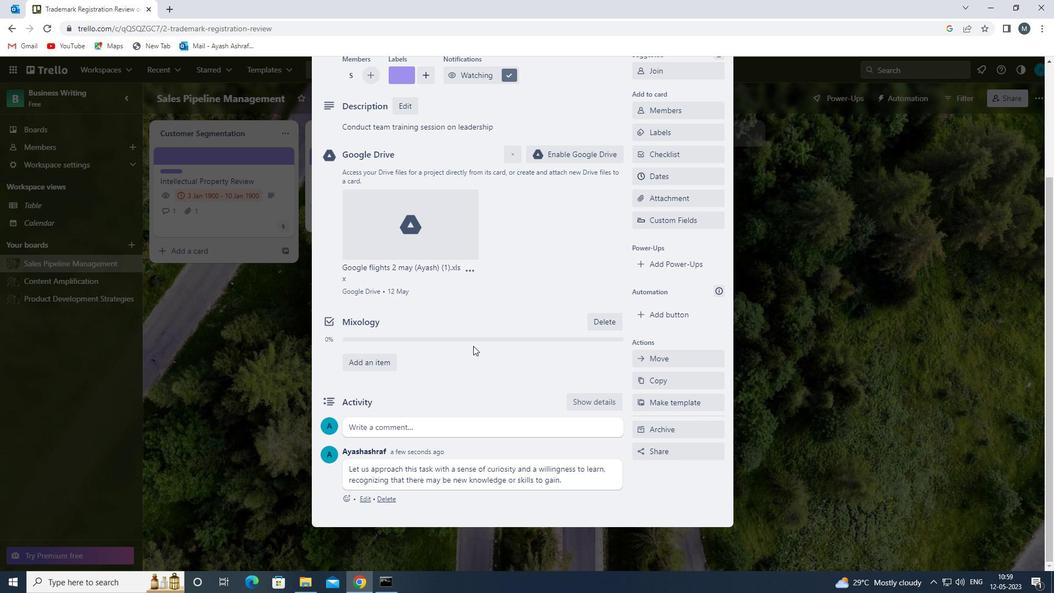 
Action: Mouse scrolled (471, 340) with delta (0, 0)
Screenshot: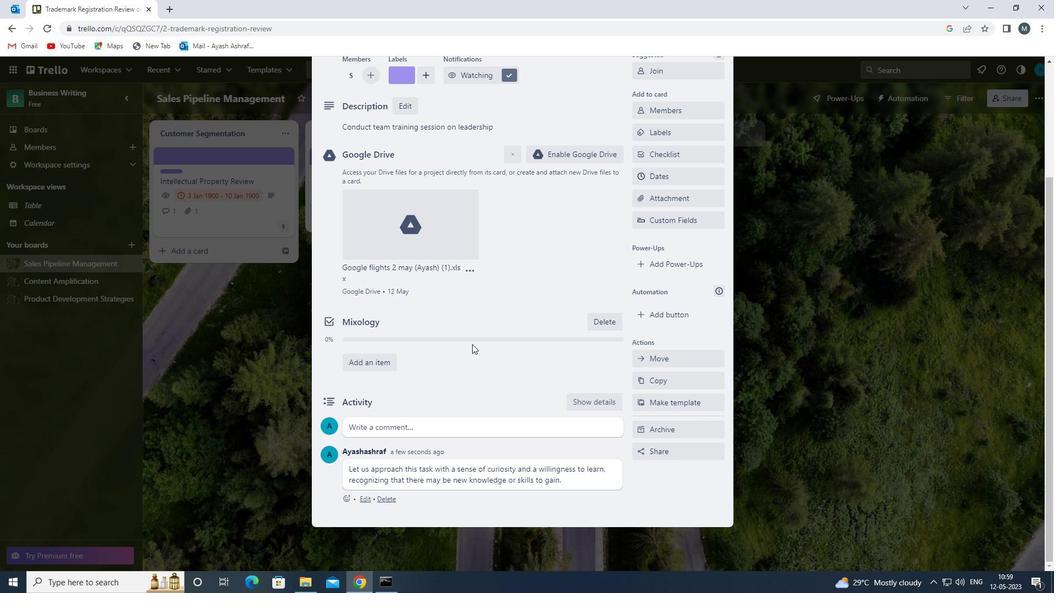 
Action: Mouse moved to (471, 339)
Screenshot: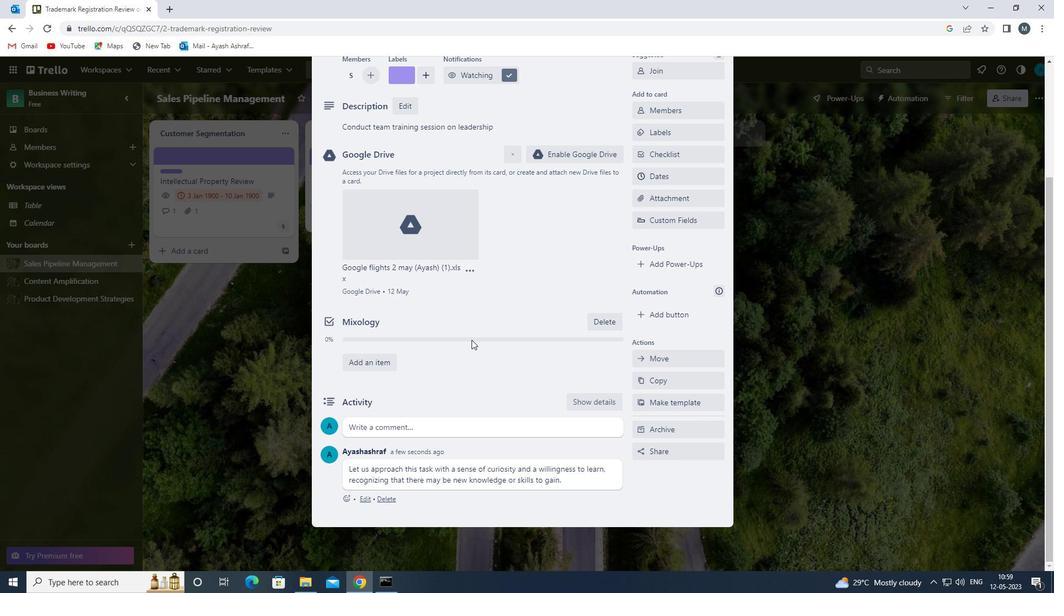 
Action: Mouse scrolled (471, 340) with delta (0, 0)
Screenshot: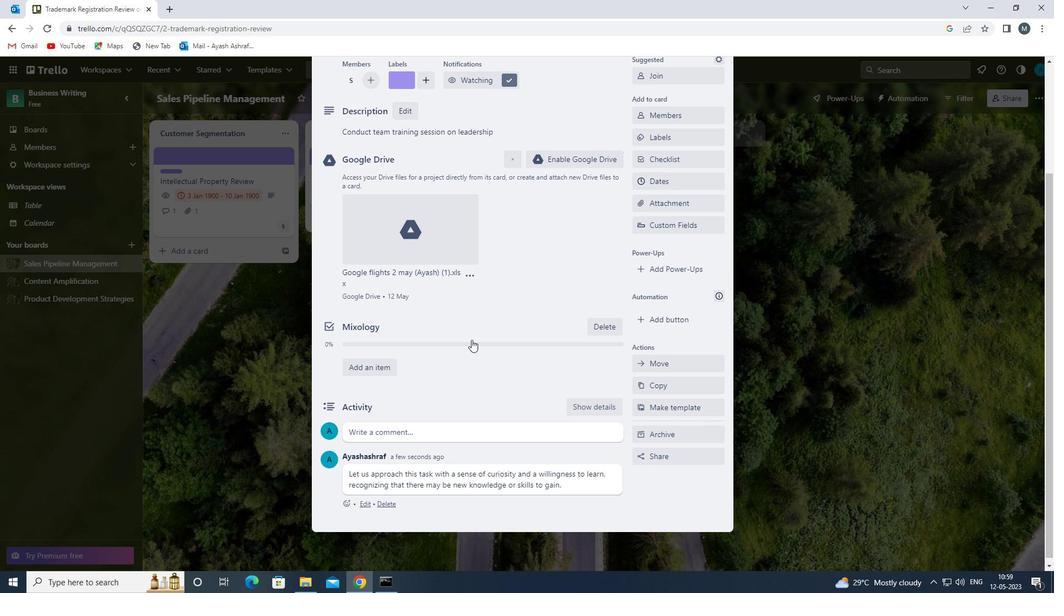 
Action: Mouse scrolled (471, 340) with delta (0, 0)
Screenshot: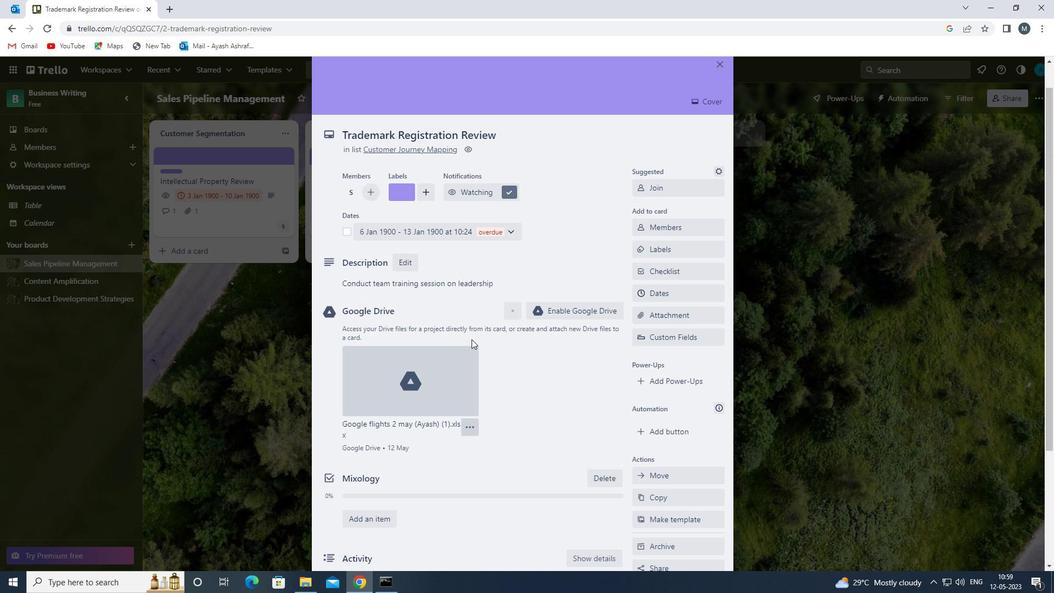 
Action: Mouse moved to (452, 340)
Screenshot: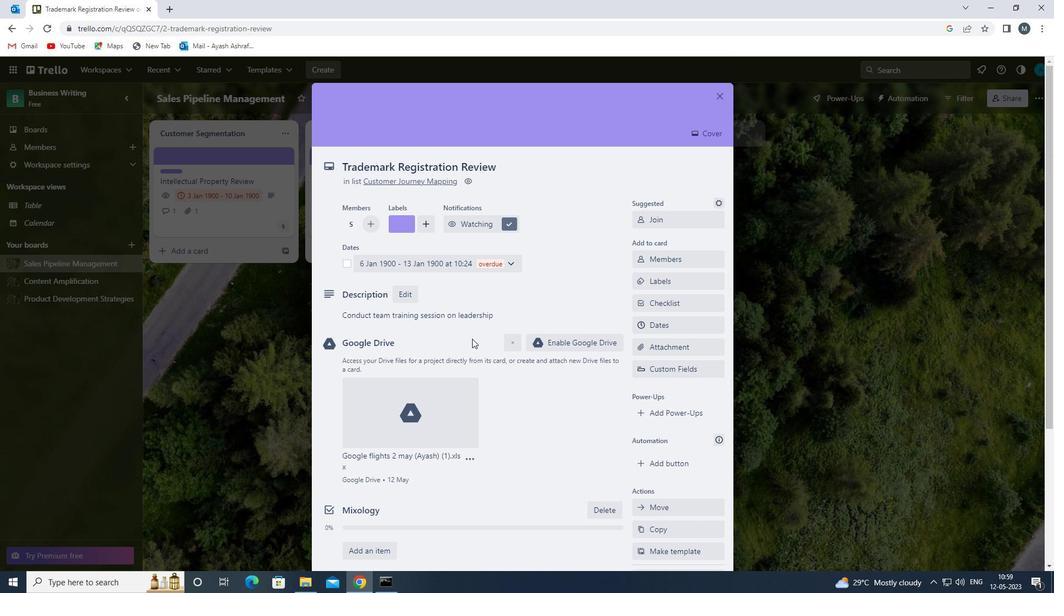
